 Task: Add an event with the title Third Webinar: Content Marketing Strategies, date '2024/03/14', time 7:00 AM to 9:00 AMand add a description: Teams will need to manage their time effectively to complete the scavenger hunt within the given timeframe. This encourages prioritization, decision-making, and efficient allocation of resources to maximize their chances of success., put the event into Red category, logged in from the account softage.8@softage.netand send the event invitation to softage.5@softage.net and softage.6@softage.net. Set a reminder for the event 195 day before
Action: Mouse moved to (152, 198)
Screenshot: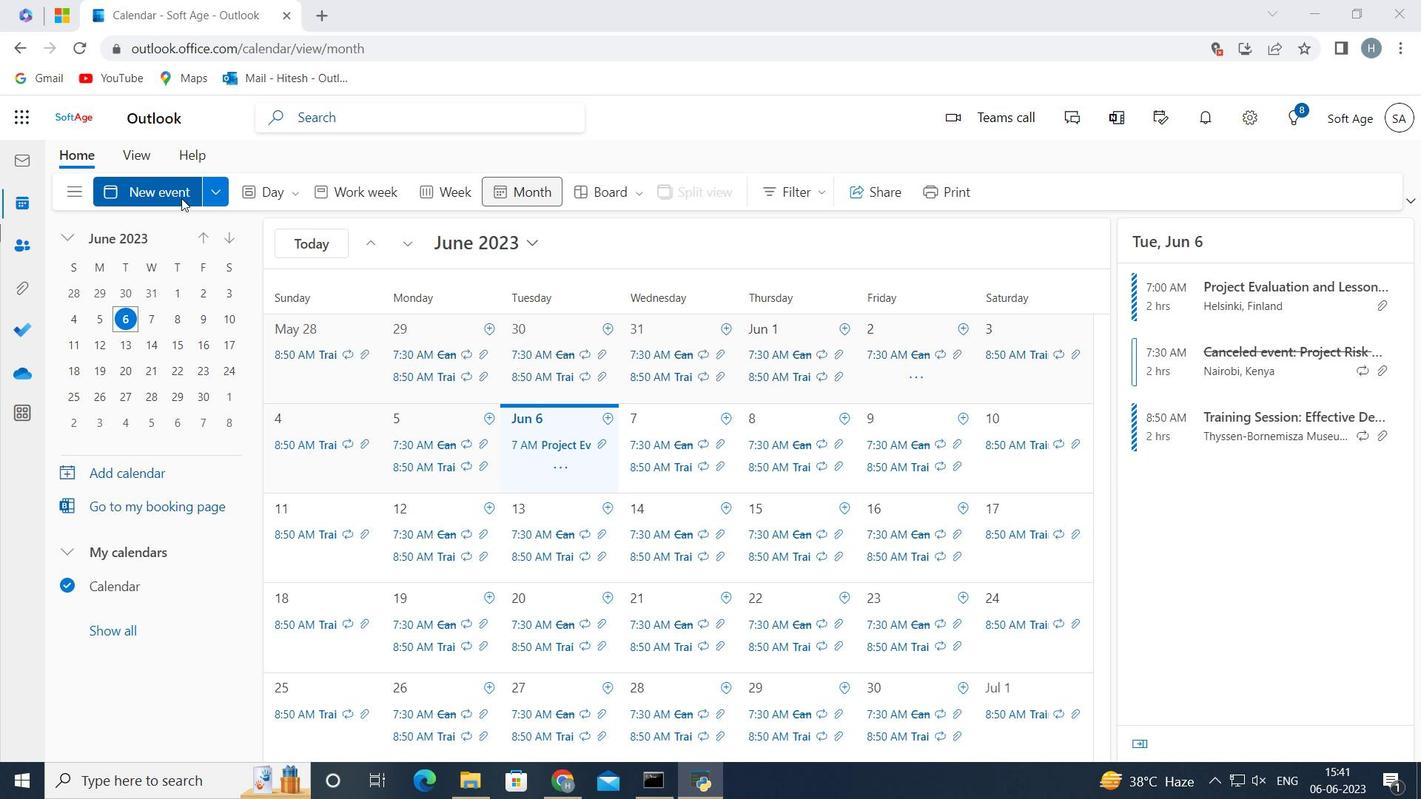 
Action: Mouse pressed left at (152, 198)
Screenshot: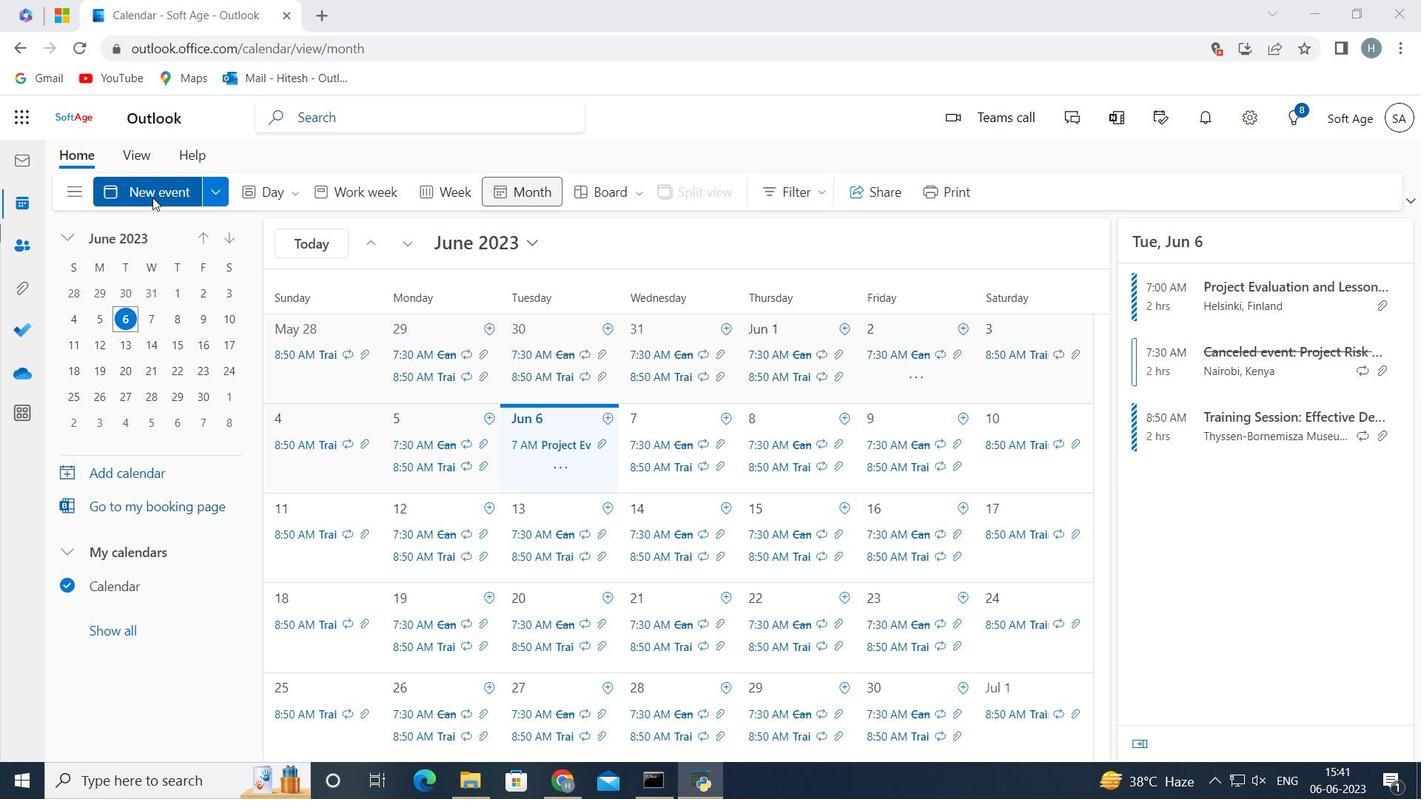 
Action: Mouse moved to (402, 309)
Screenshot: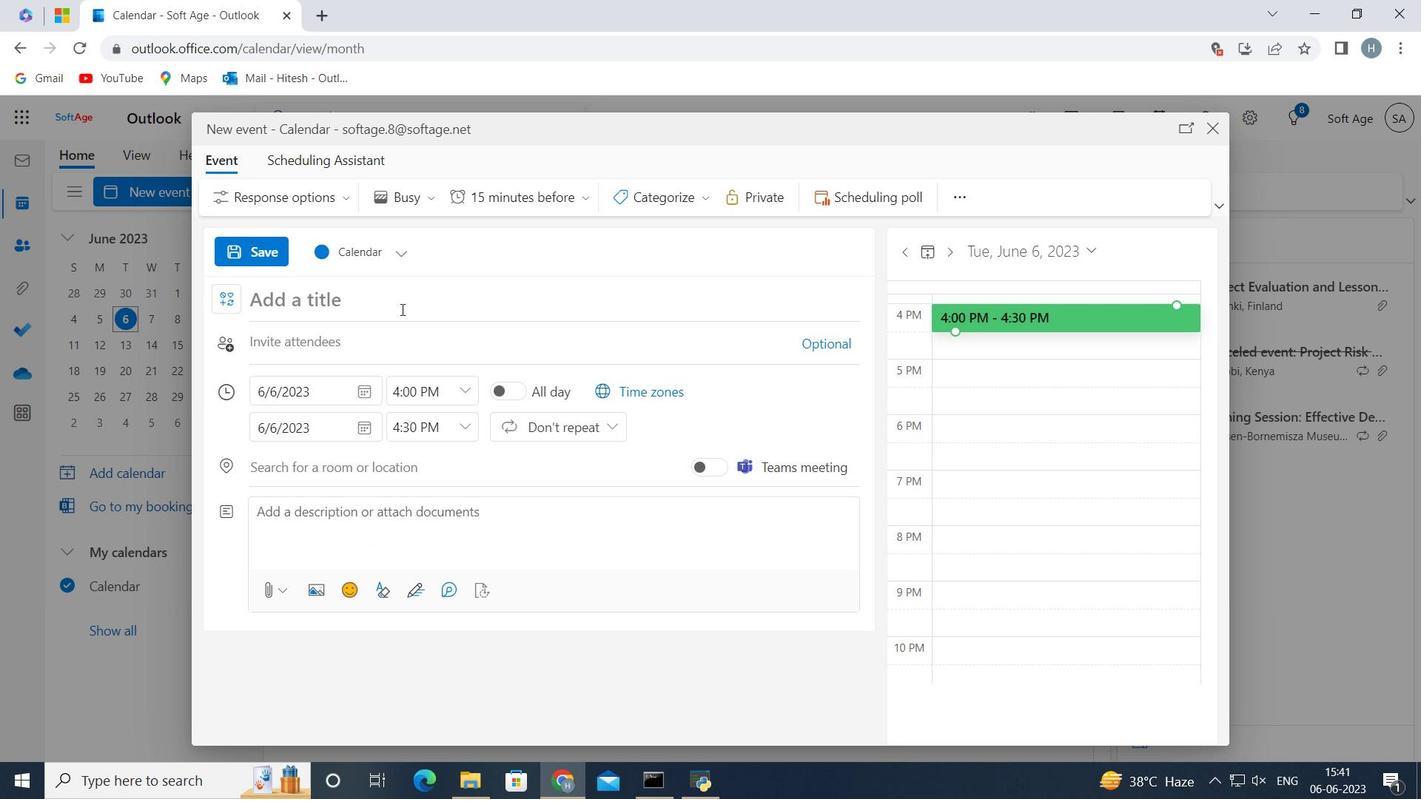 
Action: Mouse pressed left at (402, 309)
Screenshot: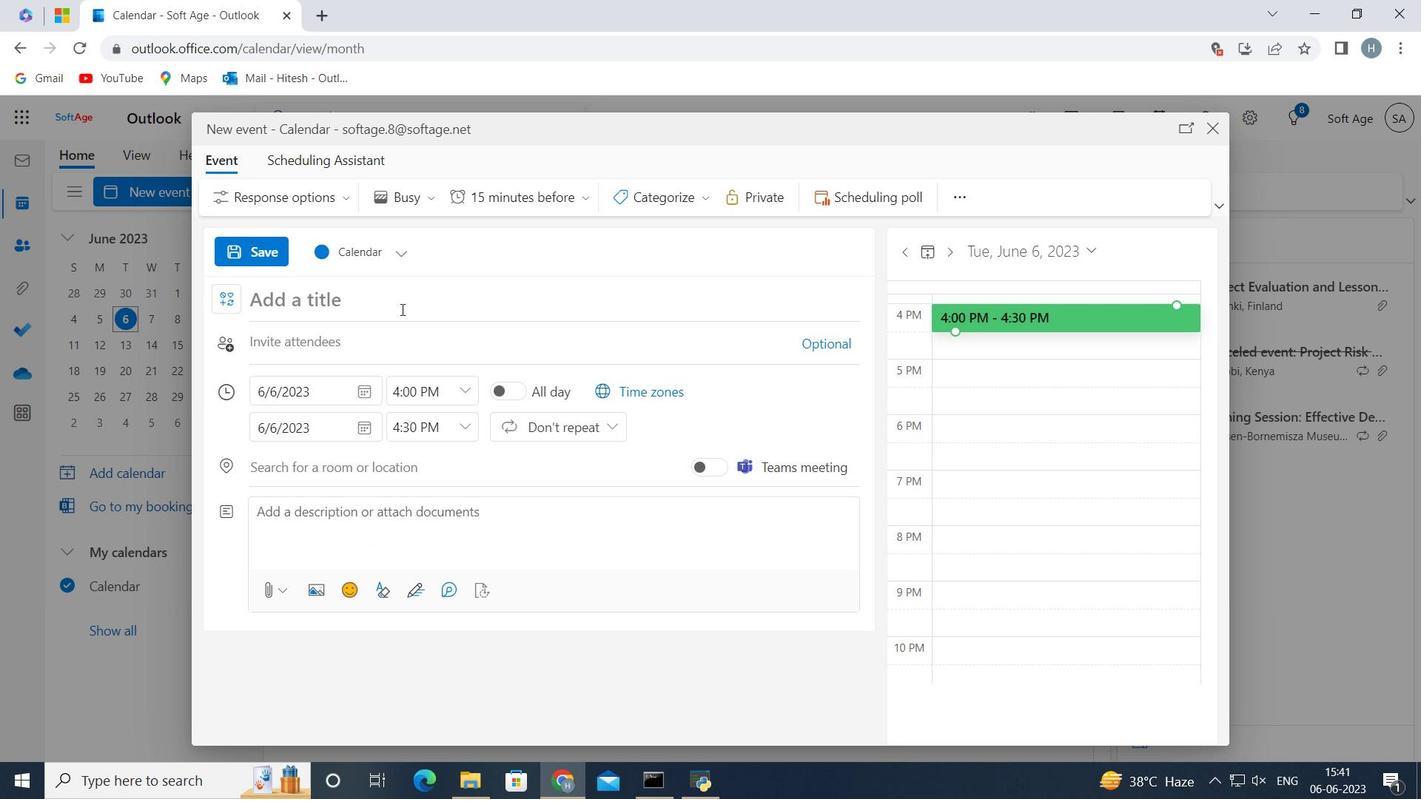 
Action: Mouse moved to (403, 308)
Screenshot: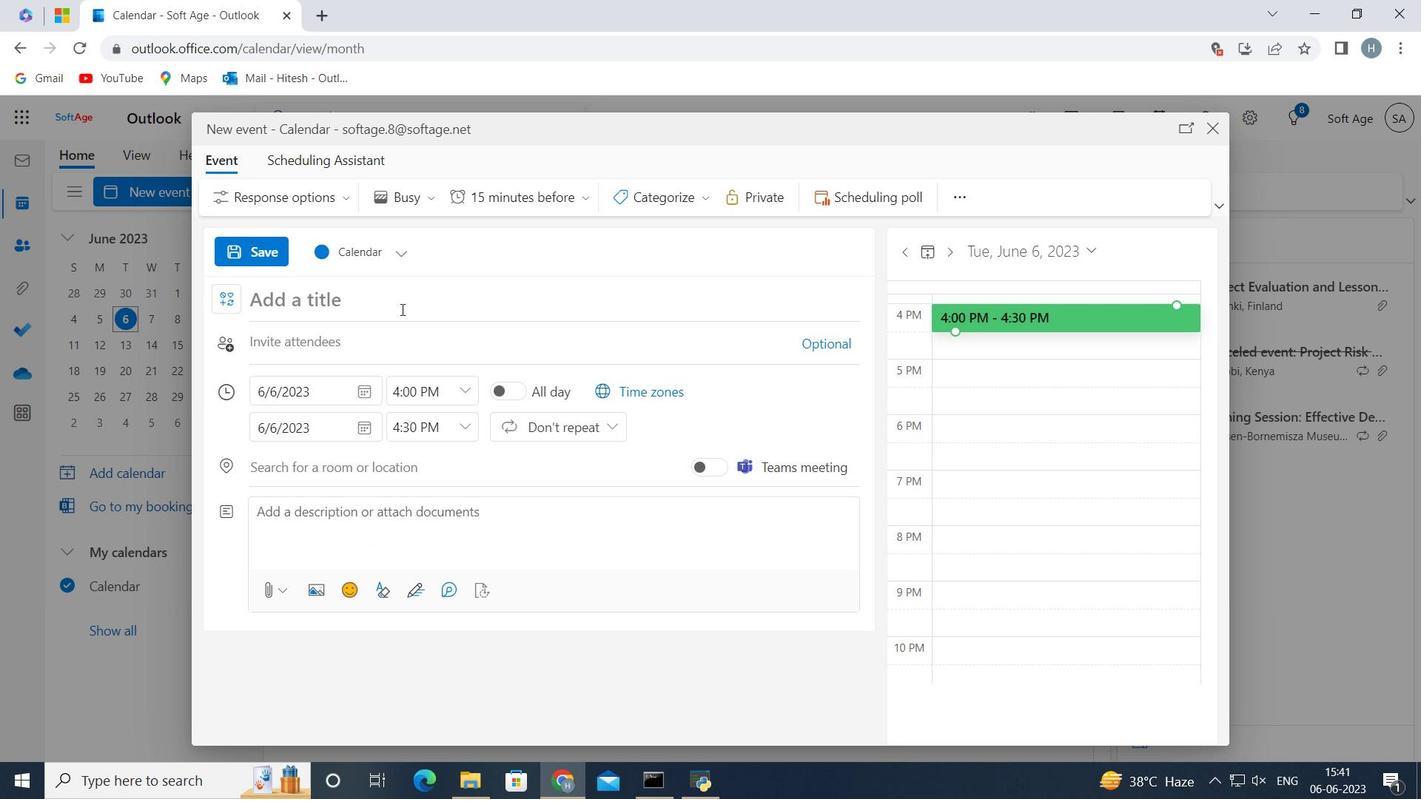 
Action: Key pressed <Key.shift>Third<Key.space><Key.shift>Webinar<Key.shift_r>:<Key.space><Key.shift>Content<Key.space><Key.shift>Marketing<Key.space><Key.shift>Strategies<Key.space>
Screenshot: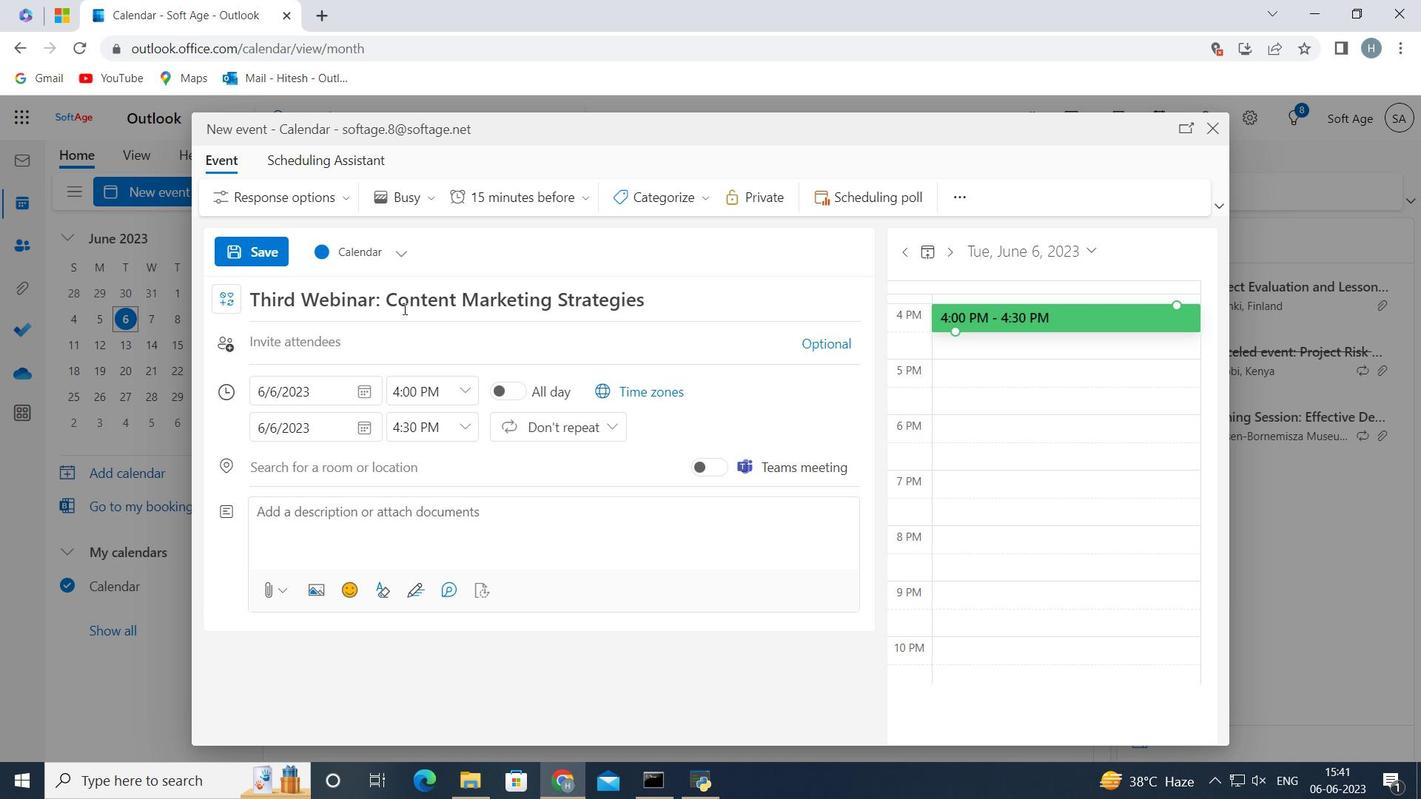 
Action: Mouse moved to (356, 392)
Screenshot: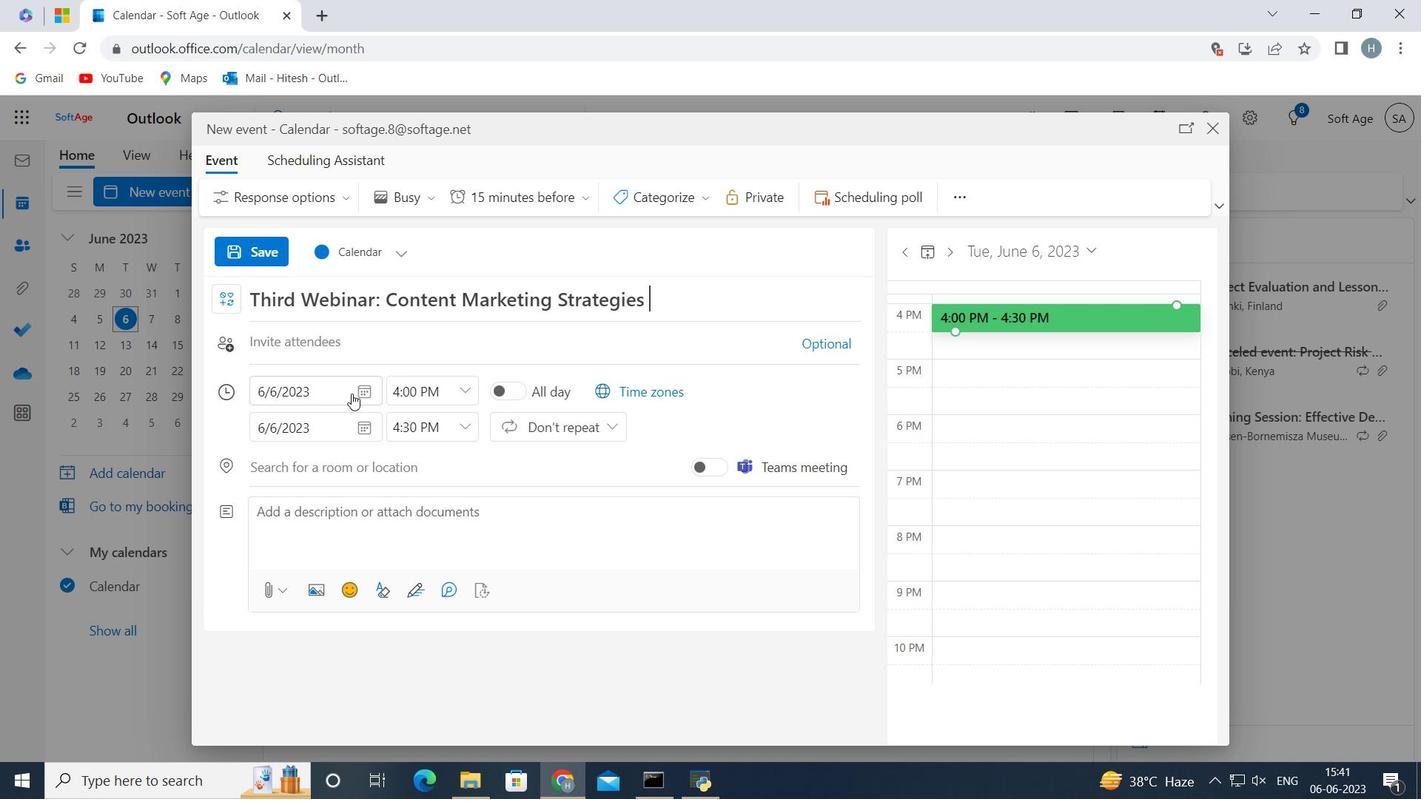 
Action: Mouse pressed left at (356, 392)
Screenshot: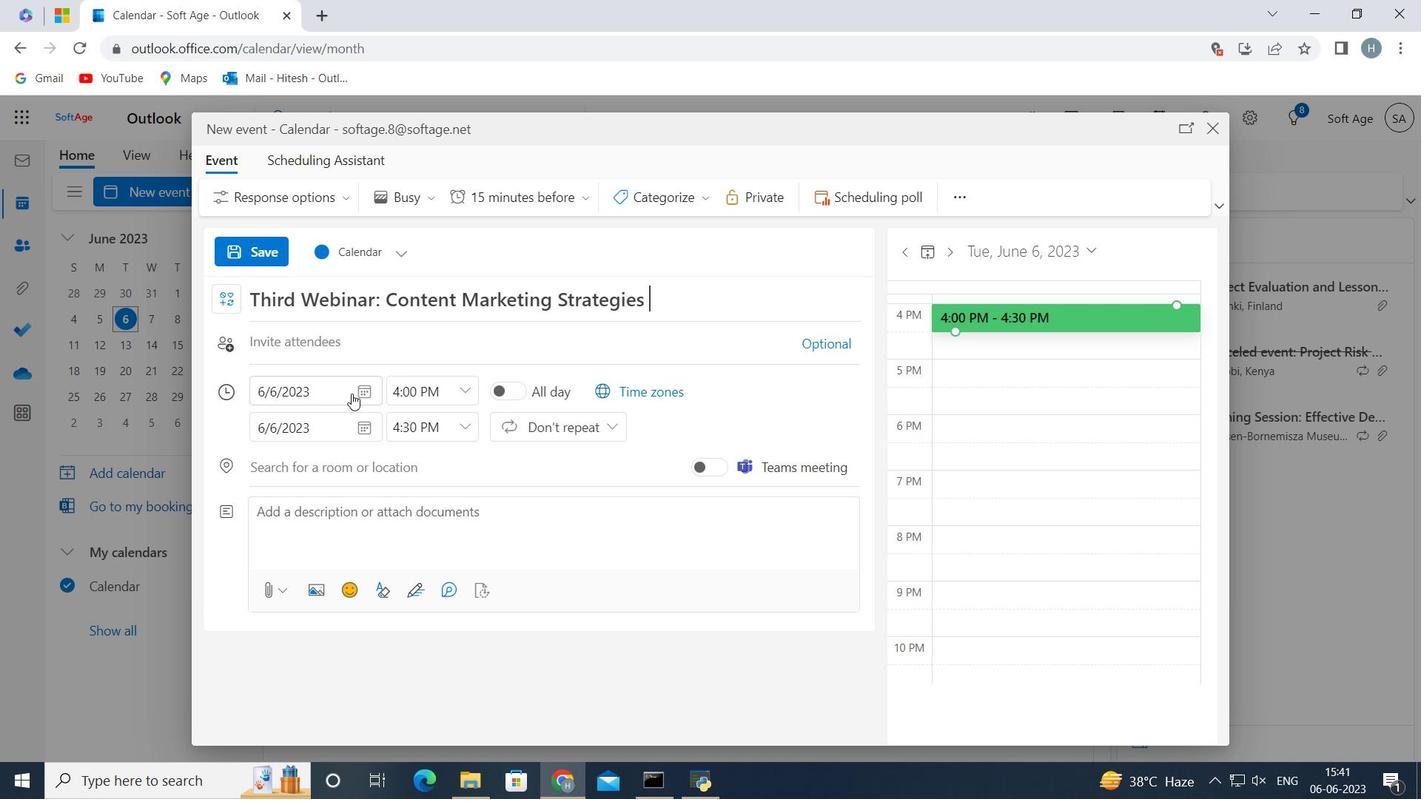 
Action: Mouse moved to (325, 423)
Screenshot: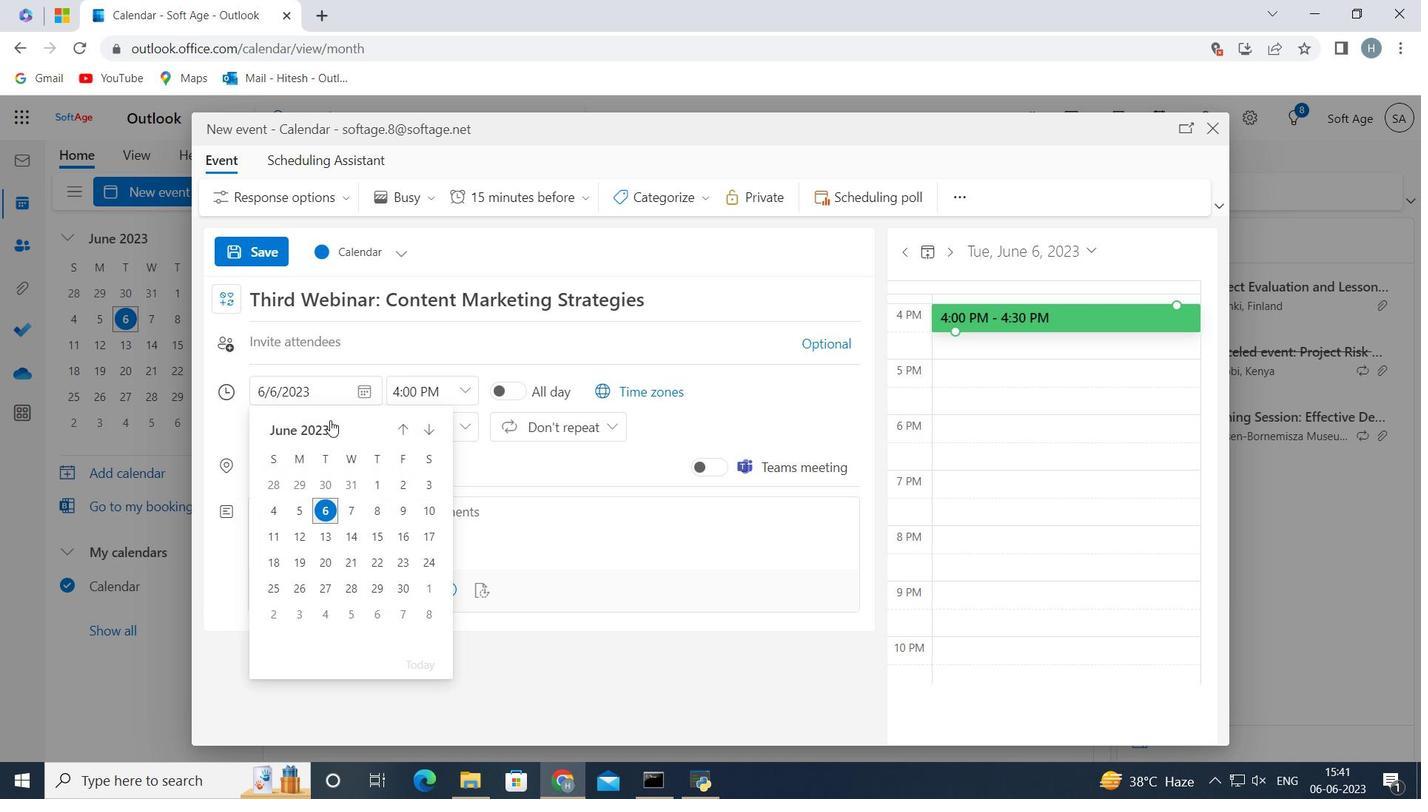 
Action: Mouse pressed left at (325, 423)
Screenshot: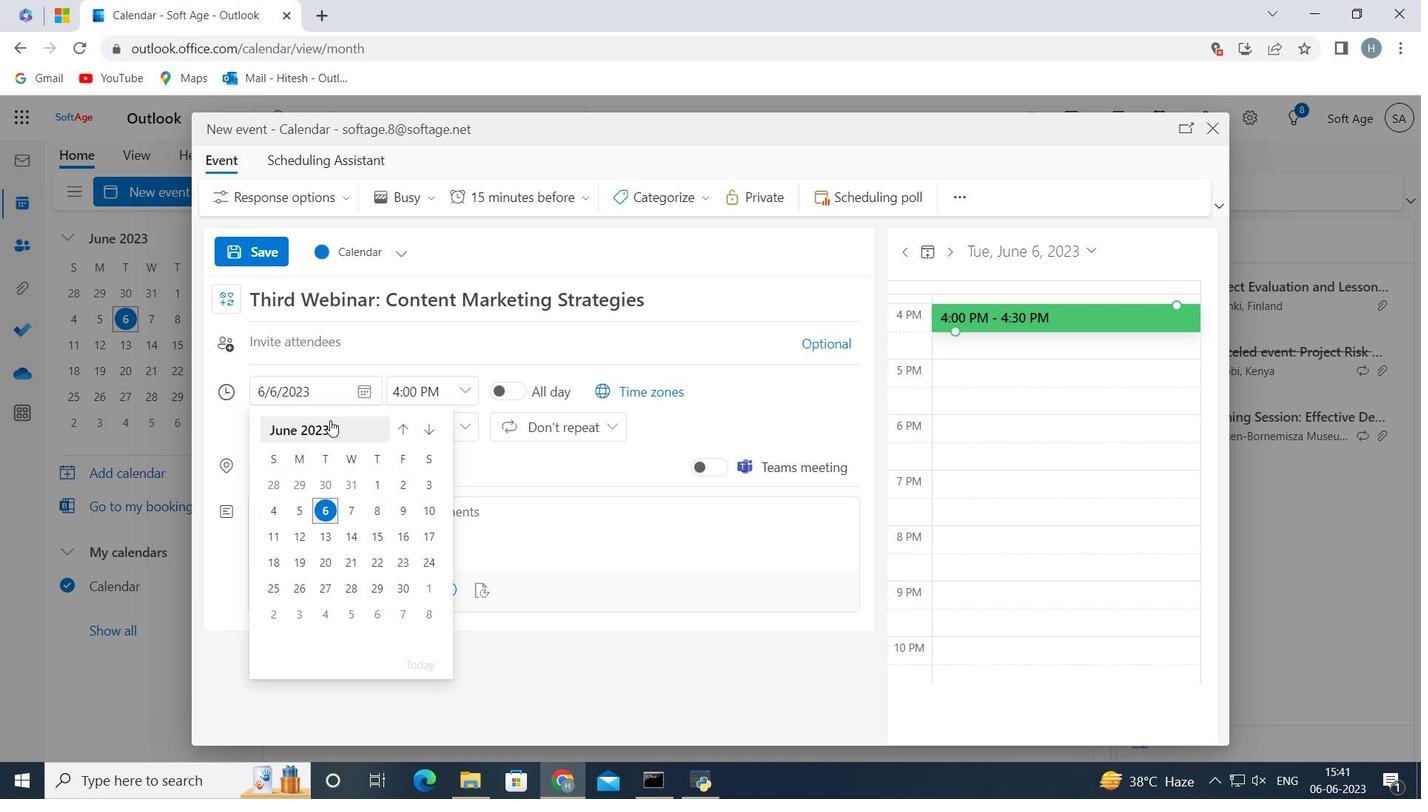 
Action: Mouse pressed left at (325, 423)
Screenshot: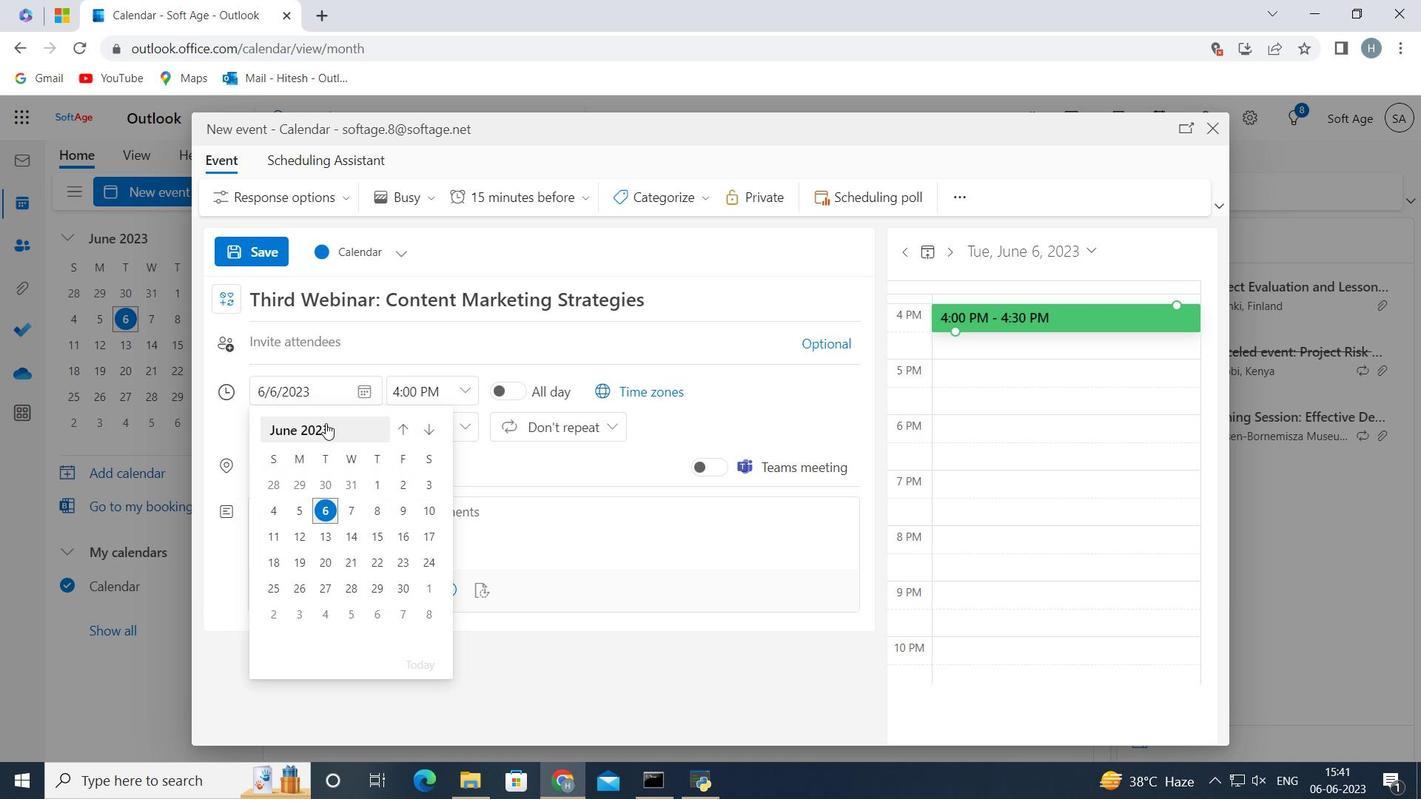 
Action: Mouse moved to (282, 506)
Screenshot: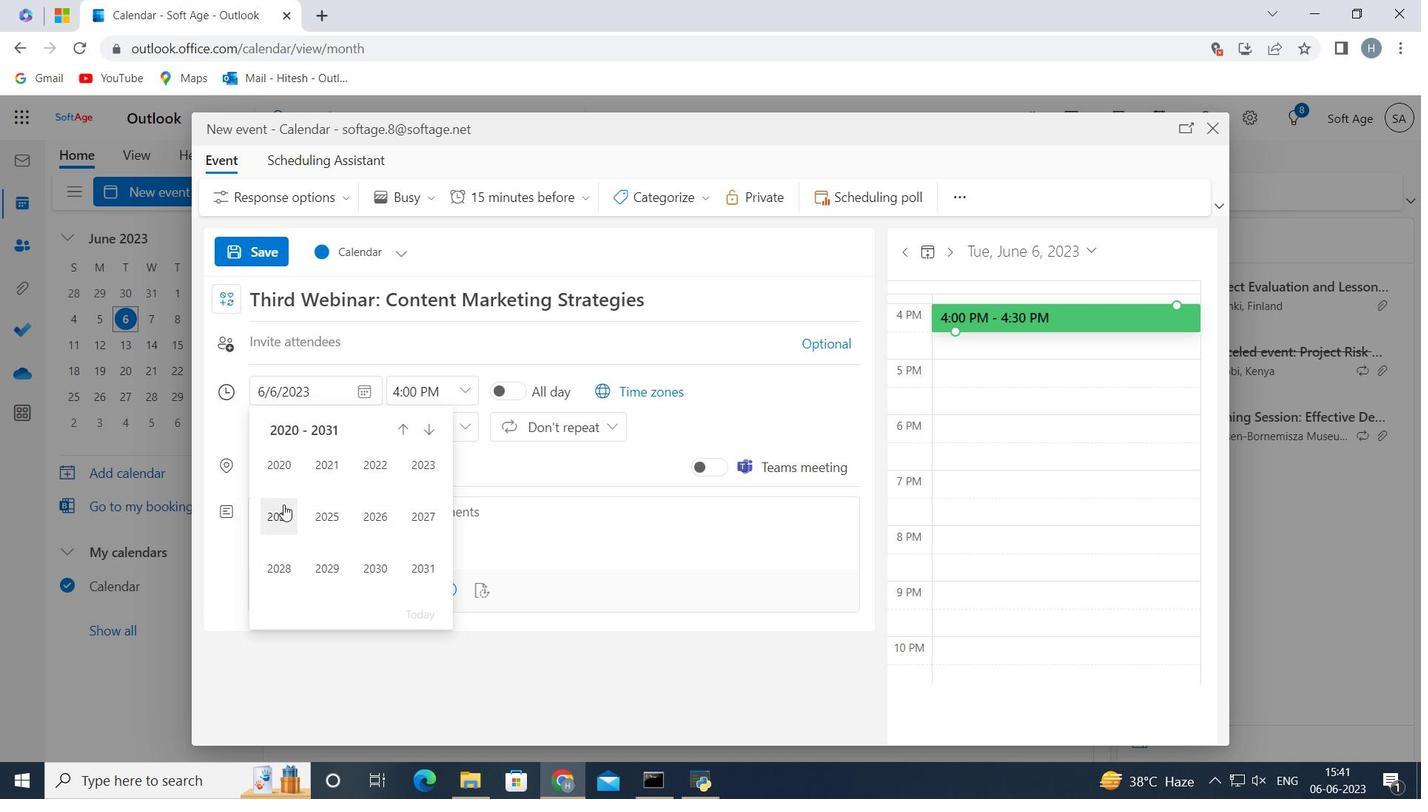 
Action: Mouse pressed left at (282, 506)
Screenshot: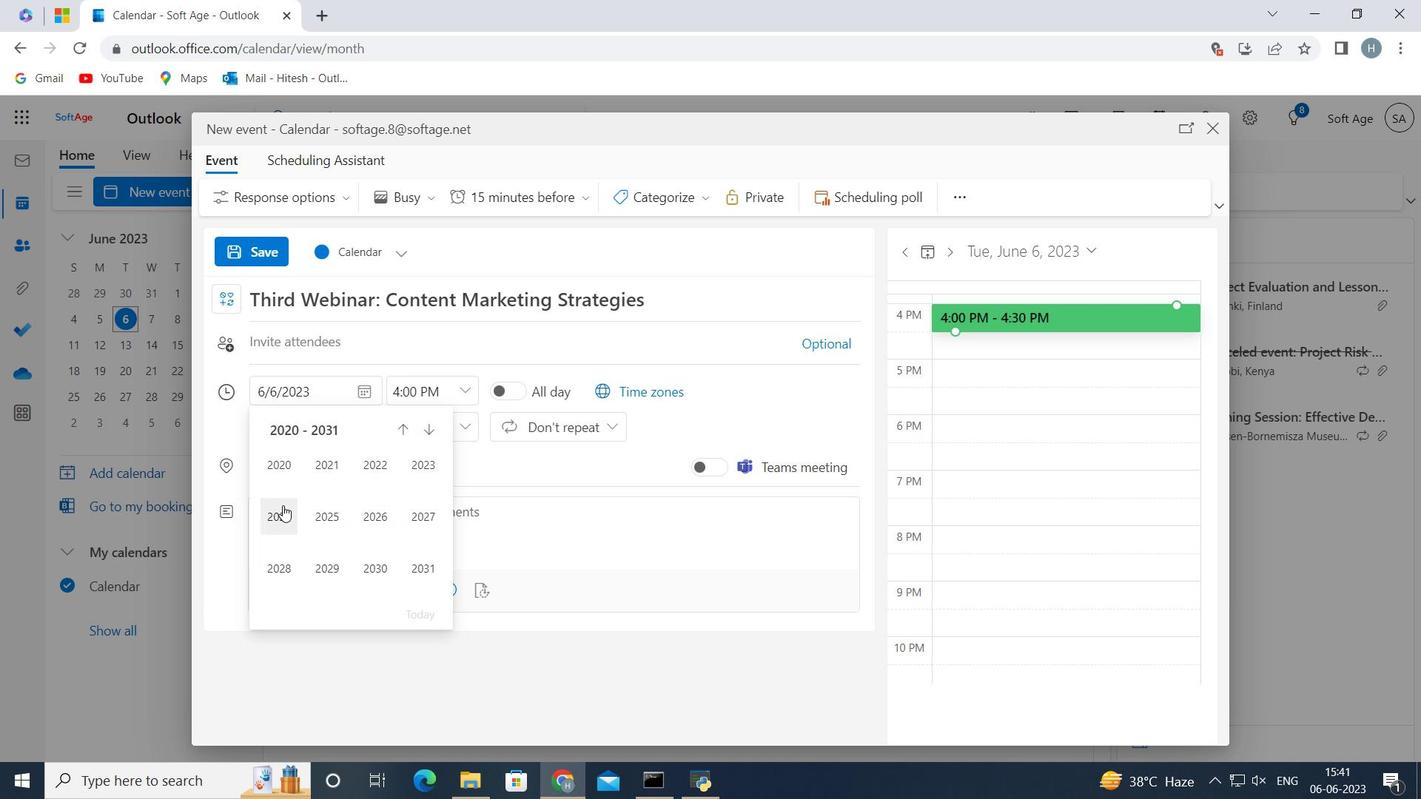 
Action: Mouse moved to (393, 454)
Screenshot: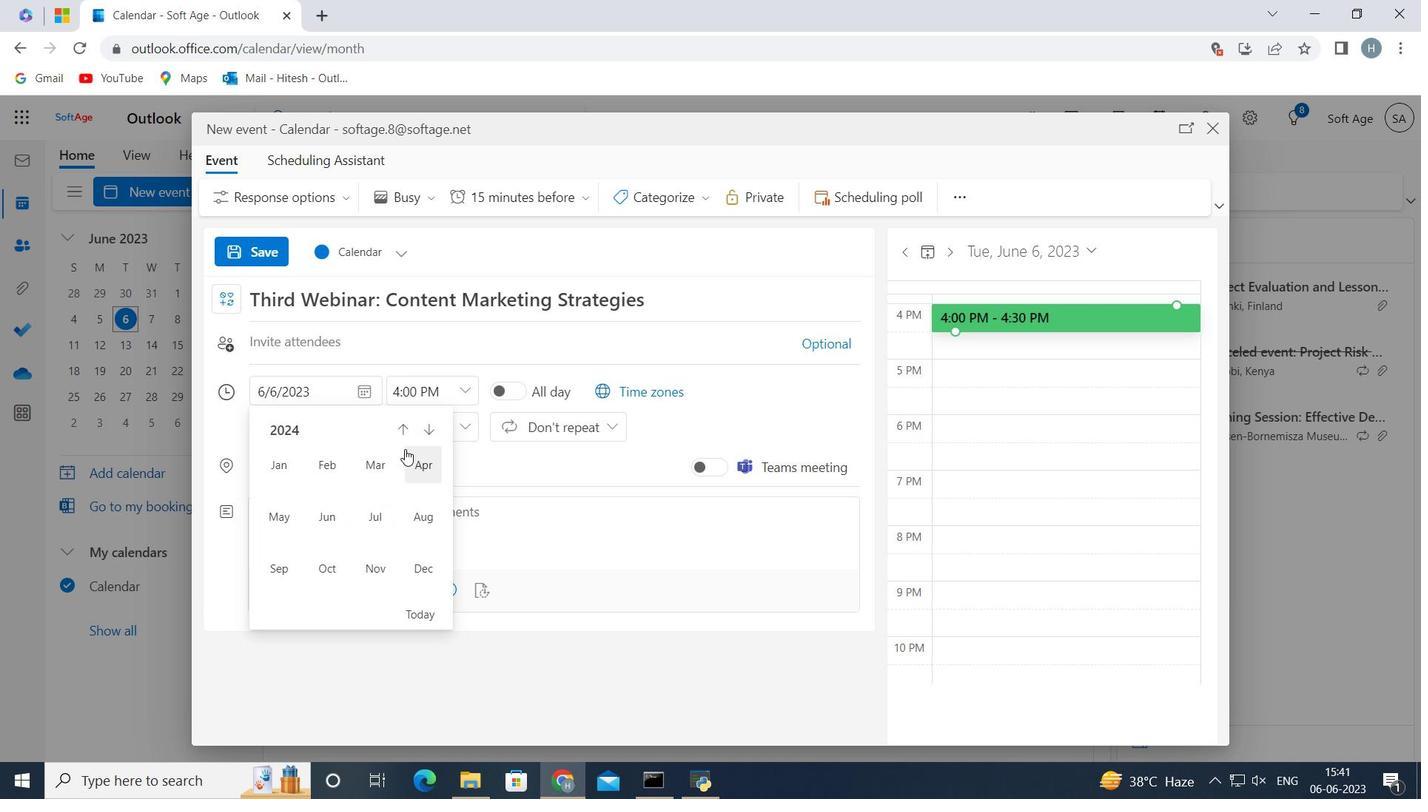 
Action: Mouse pressed left at (393, 454)
Screenshot: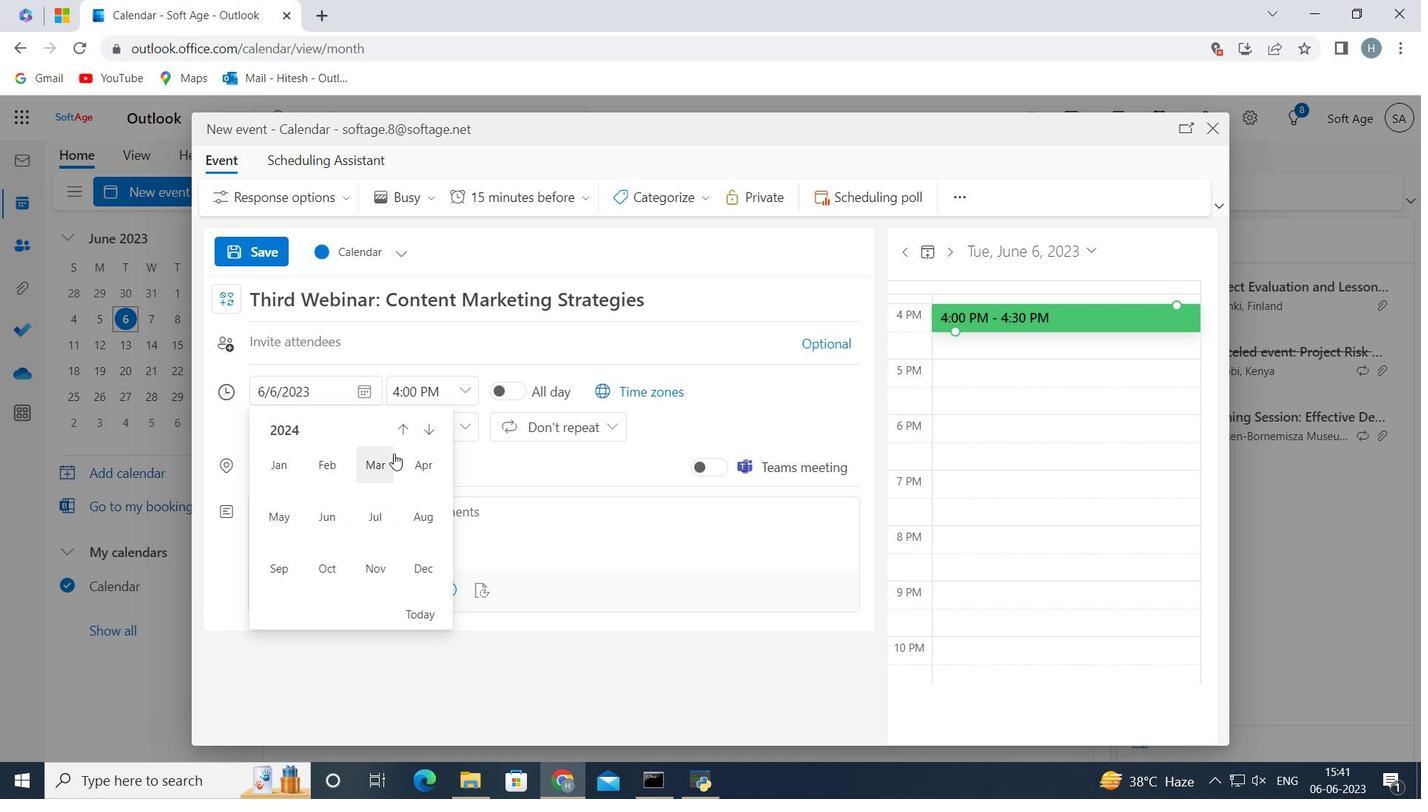 
Action: Mouse moved to (383, 532)
Screenshot: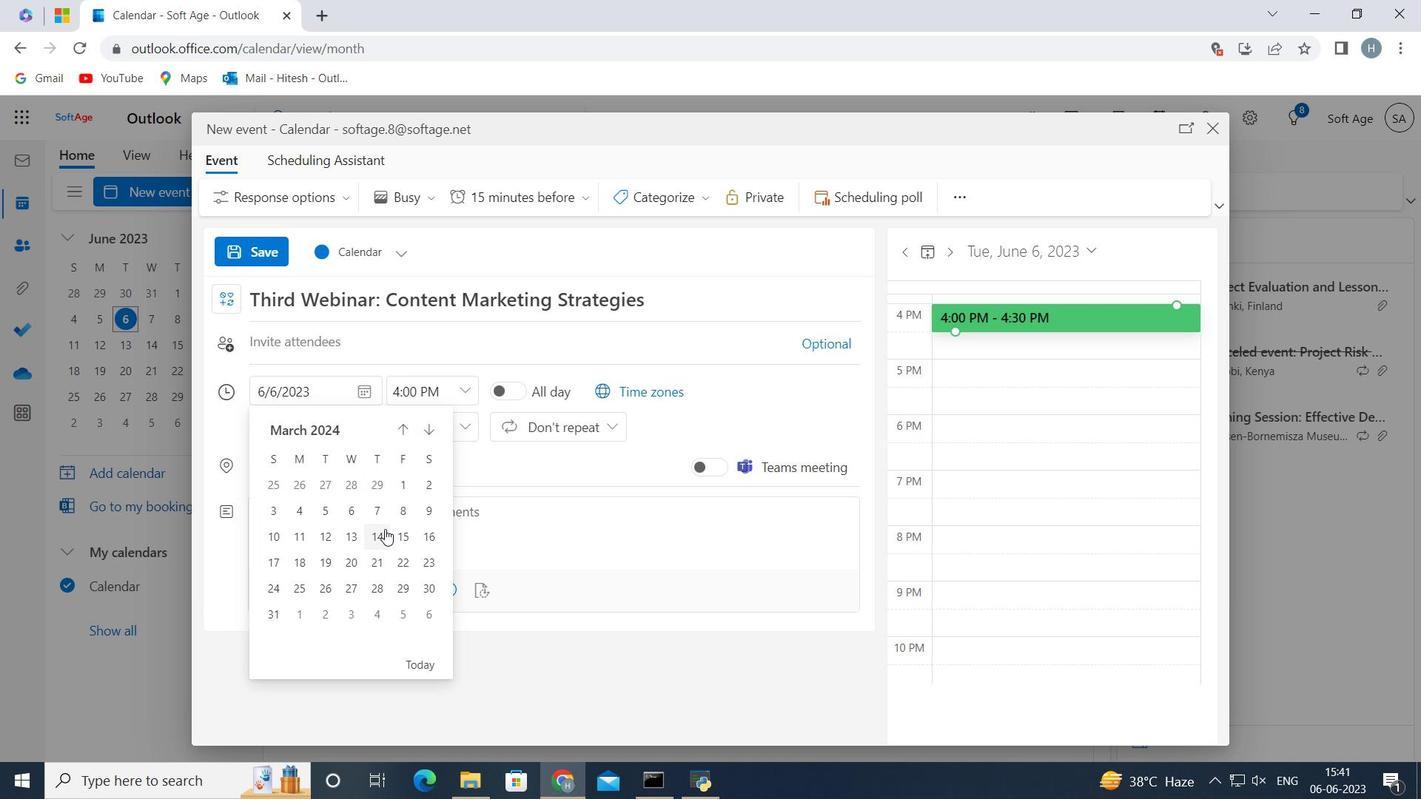 
Action: Mouse pressed left at (383, 532)
Screenshot: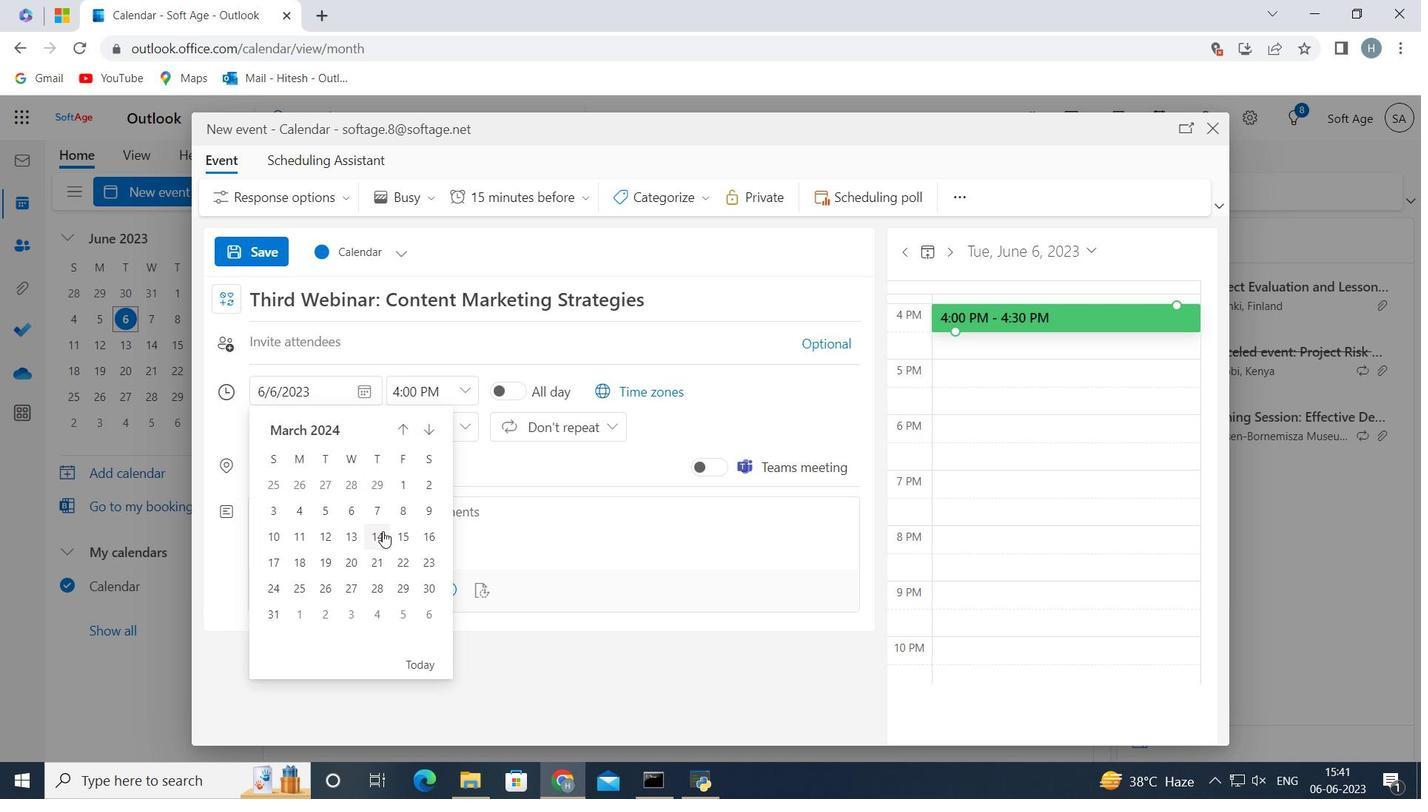 
Action: Mouse moved to (462, 392)
Screenshot: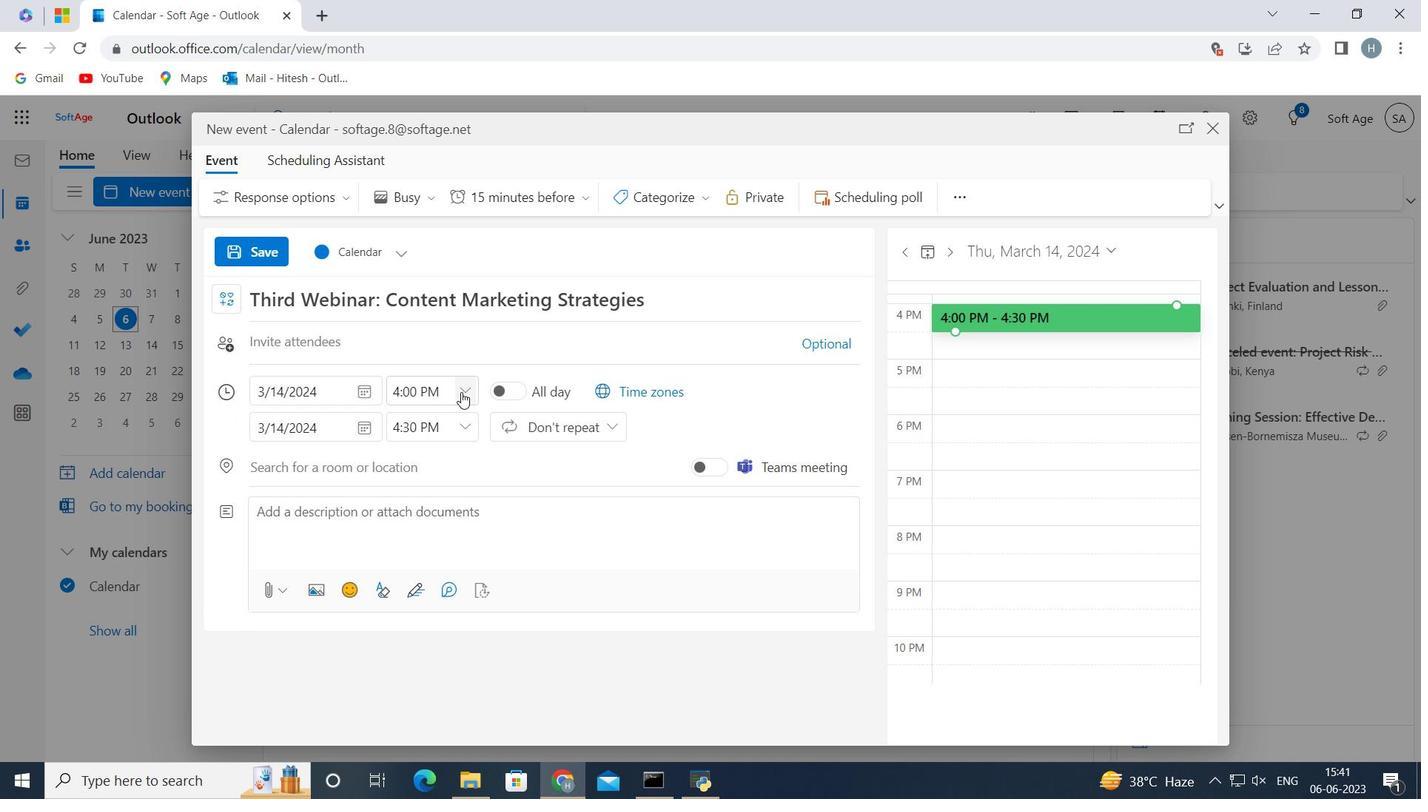 
Action: Mouse pressed left at (462, 392)
Screenshot: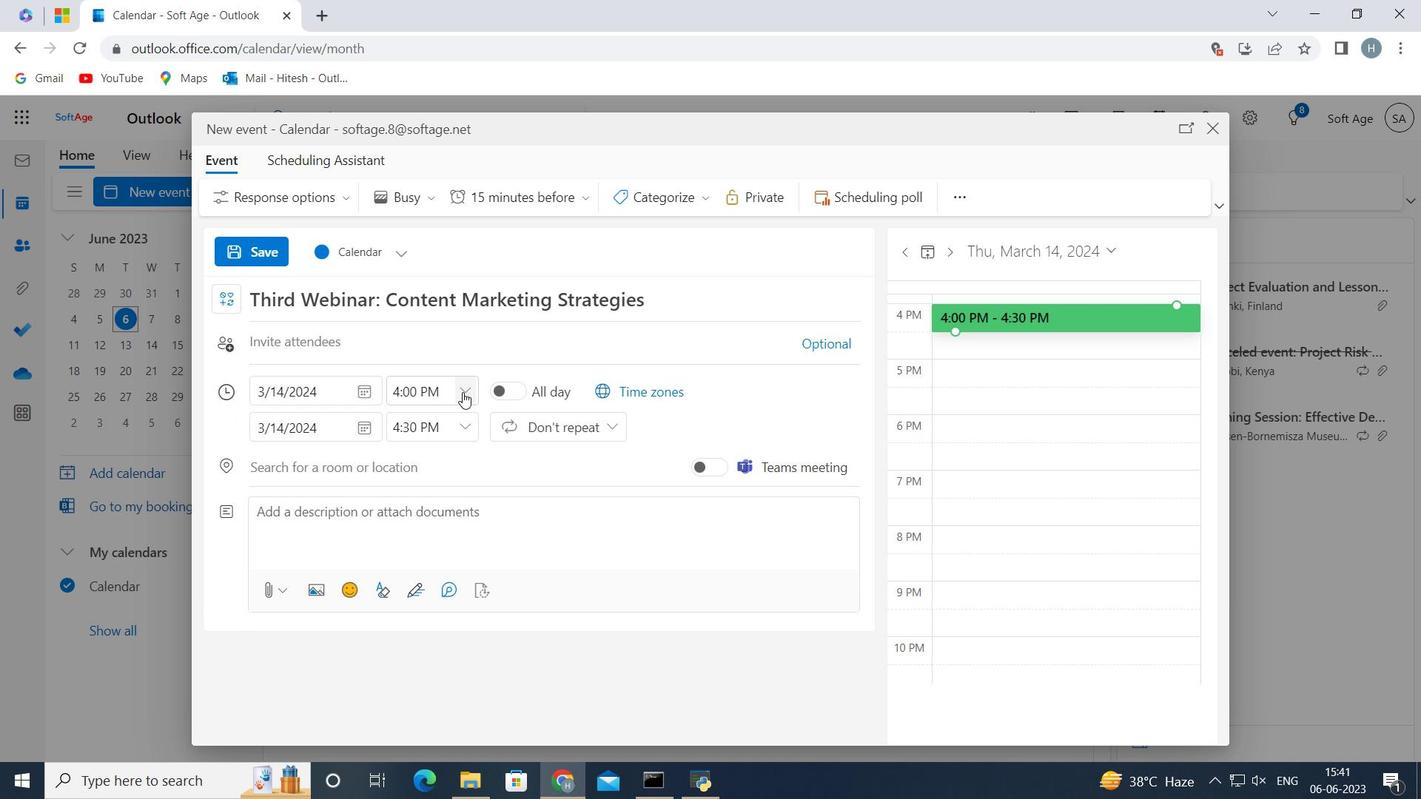 
Action: Mouse moved to (422, 482)
Screenshot: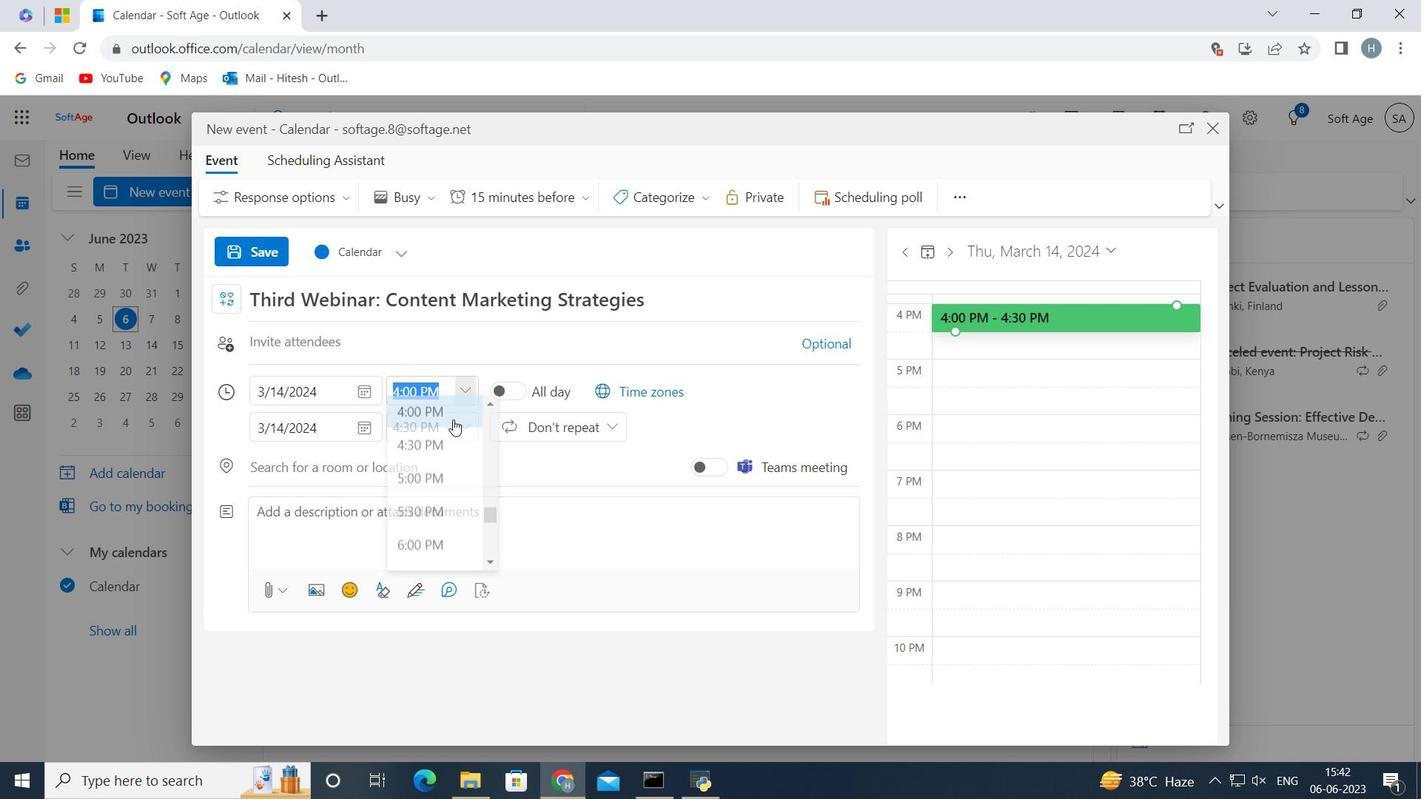 
Action: Mouse scrolled (422, 482) with delta (0, 0)
Screenshot: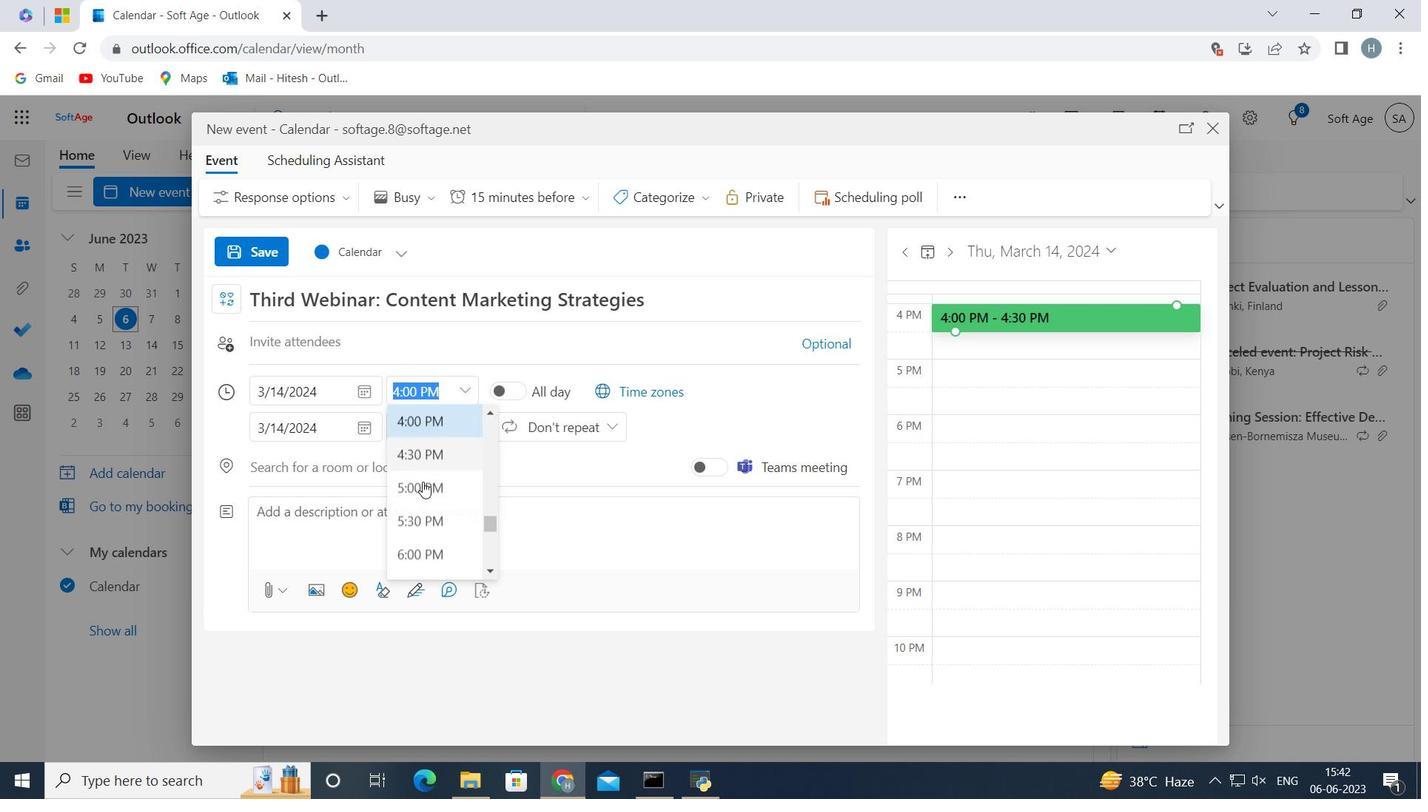 
Action: Mouse scrolled (422, 482) with delta (0, 0)
Screenshot: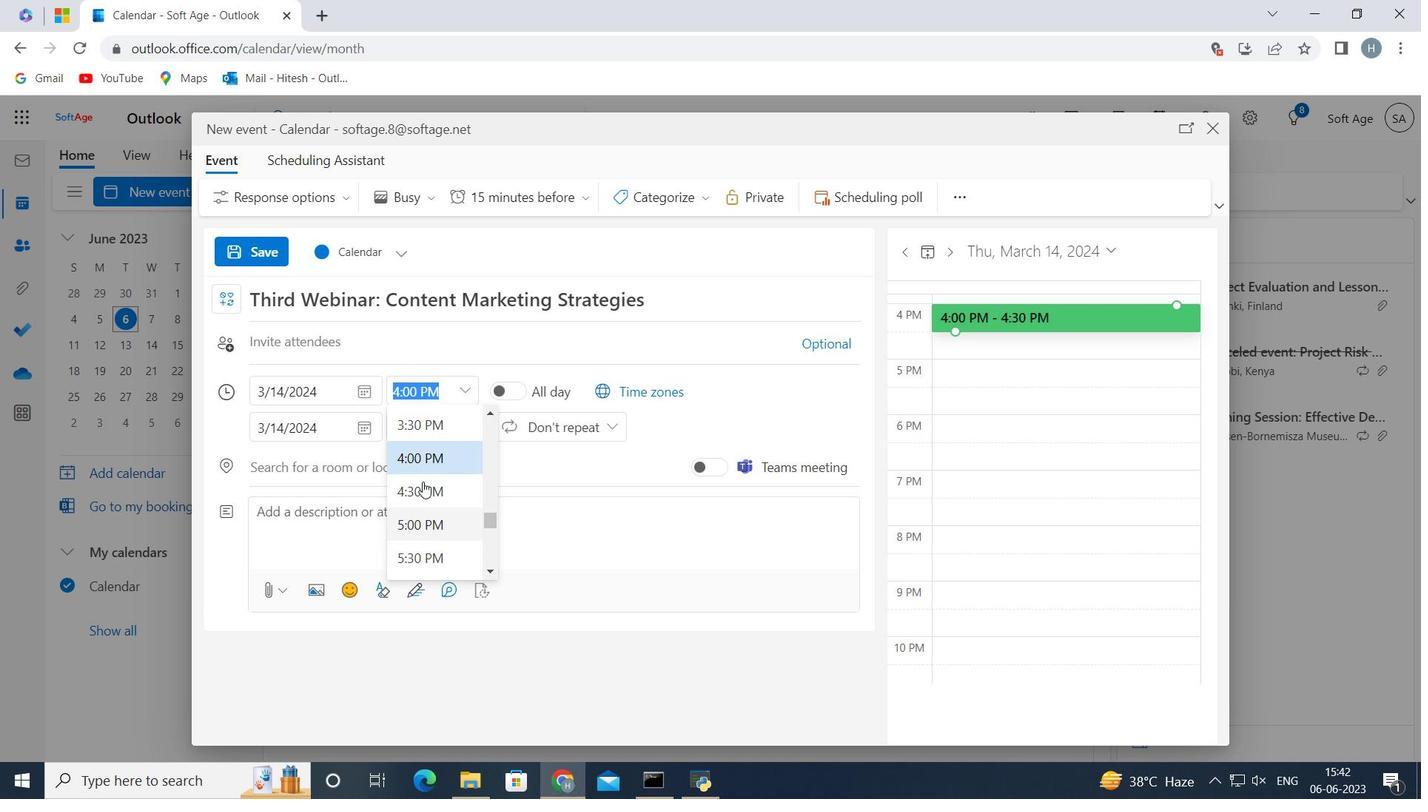 
Action: Mouse moved to (422, 482)
Screenshot: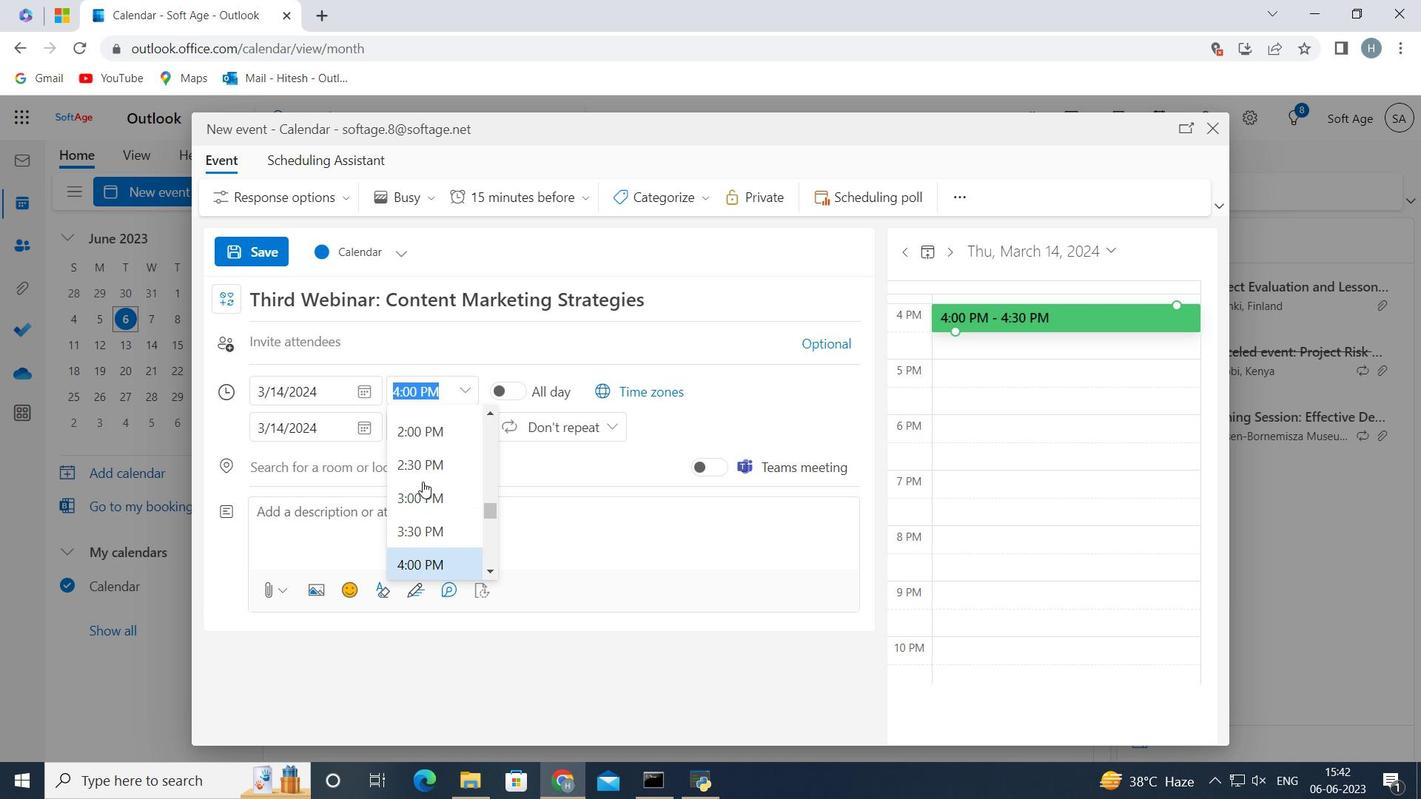 
Action: Mouse scrolled (422, 482) with delta (0, 0)
Screenshot: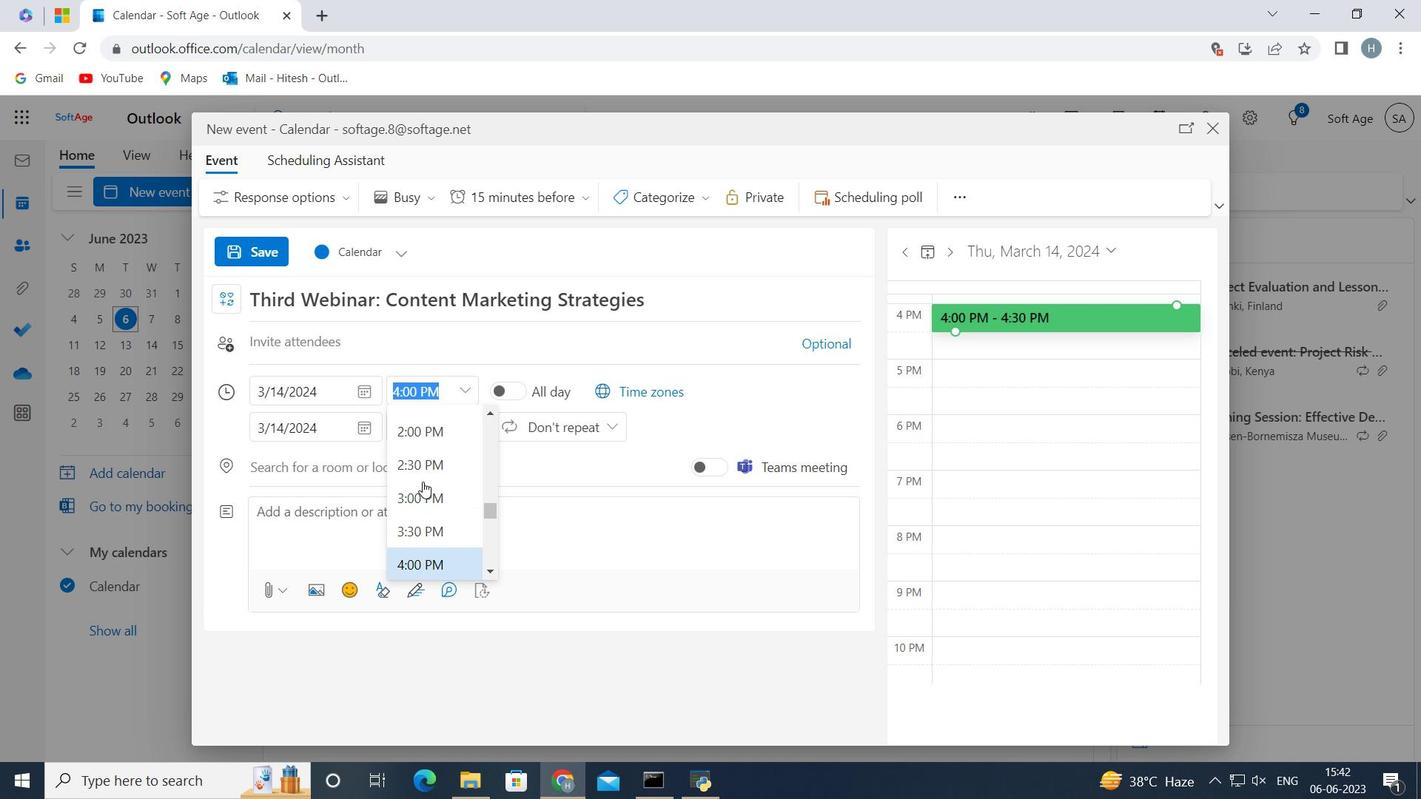 
Action: Mouse moved to (422, 482)
Screenshot: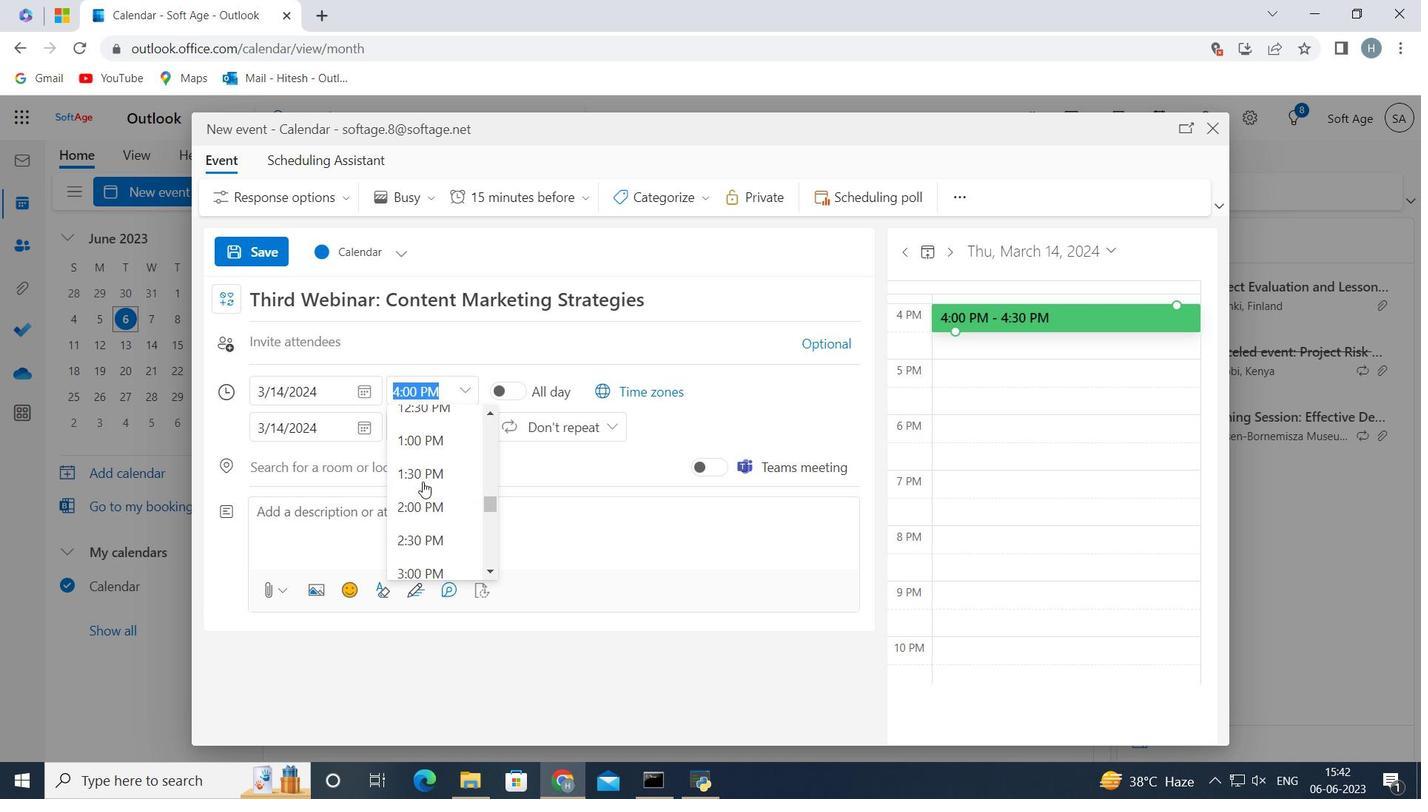 
Action: Mouse scrolled (422, 482) with delta (0, 0)
Screenshot: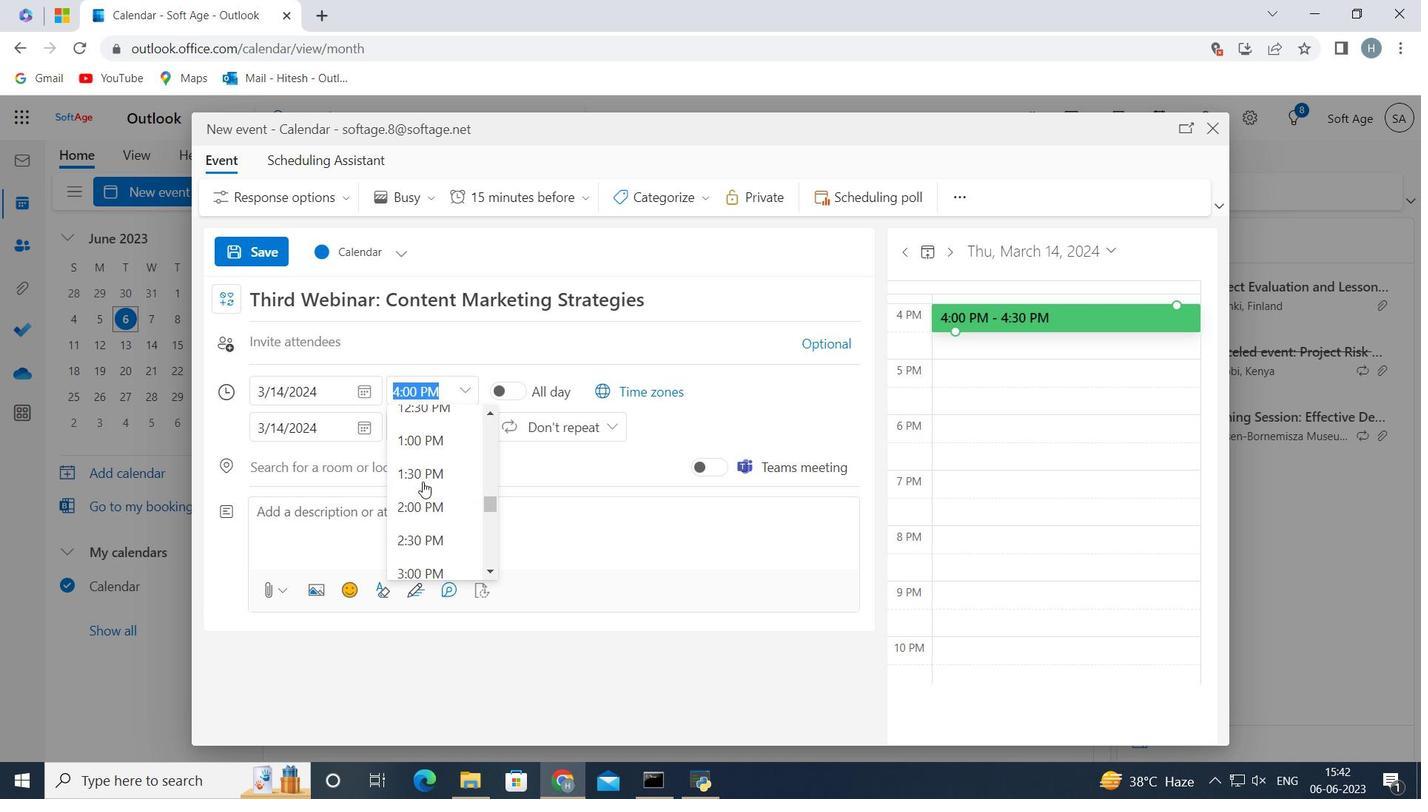 
Action: Mouse scrolled (422, 482) with delta (0, 0)
Screenshot: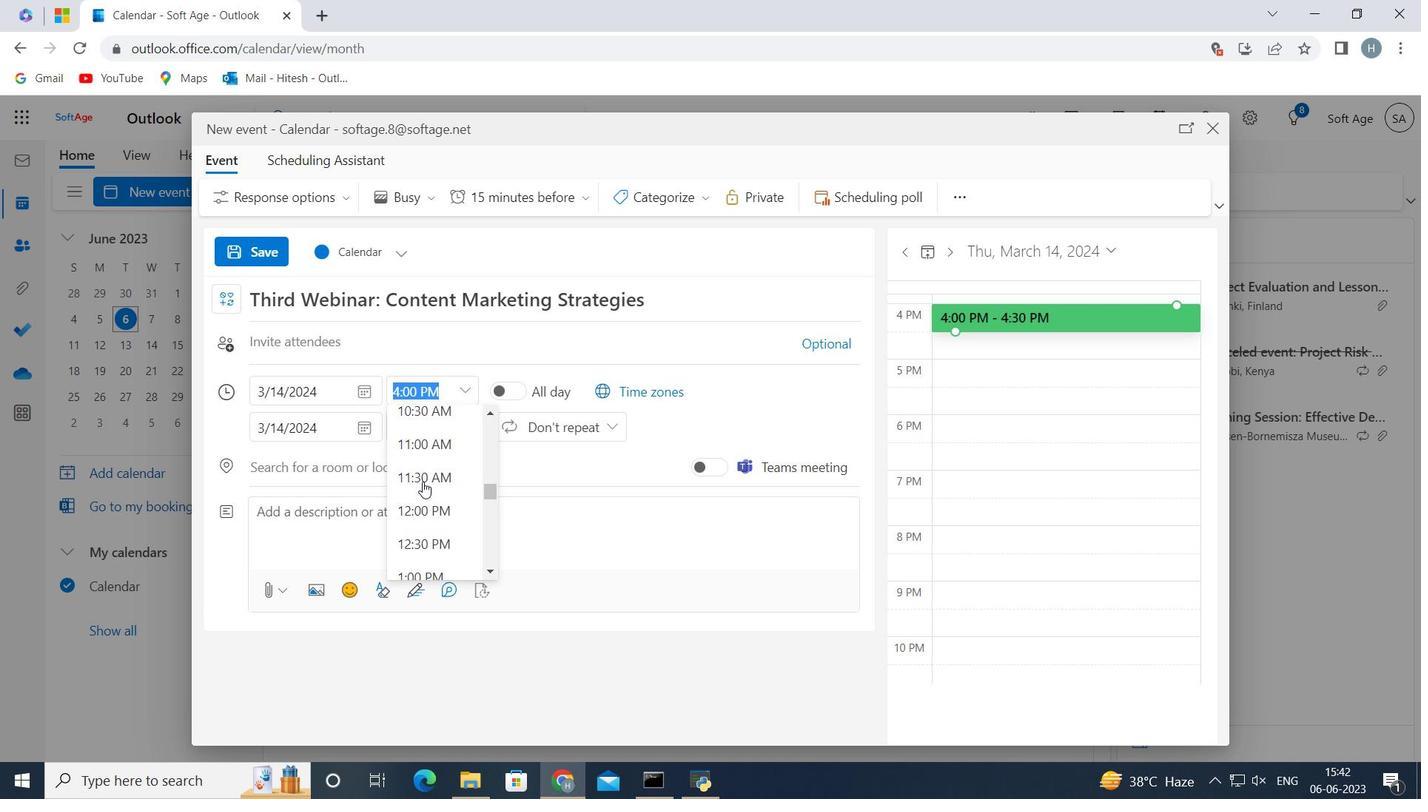 
Action: Mouse moved to (424, 482)
Screenshot: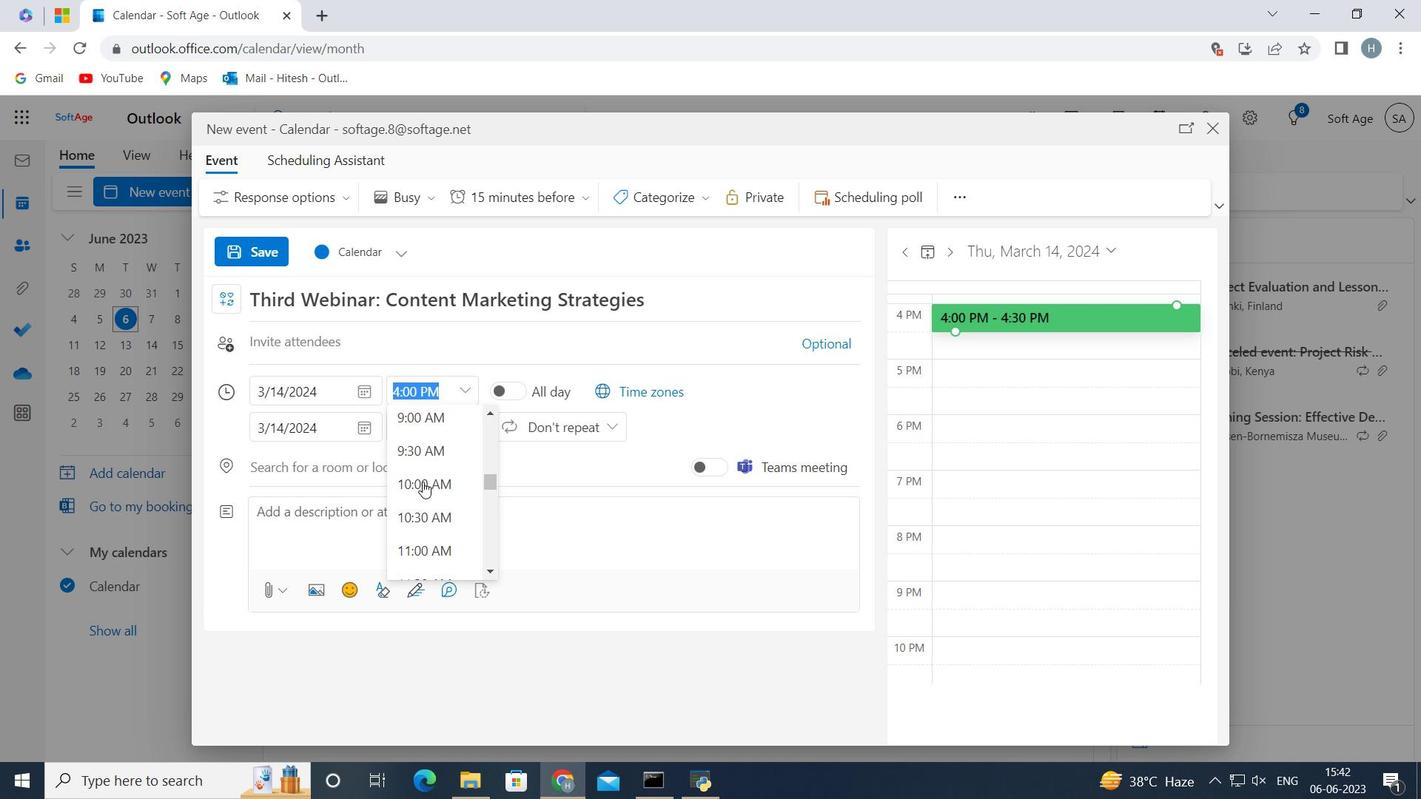 
Action: Mouse scrolled (424, 482) with delta (0, 0)
Screenshot: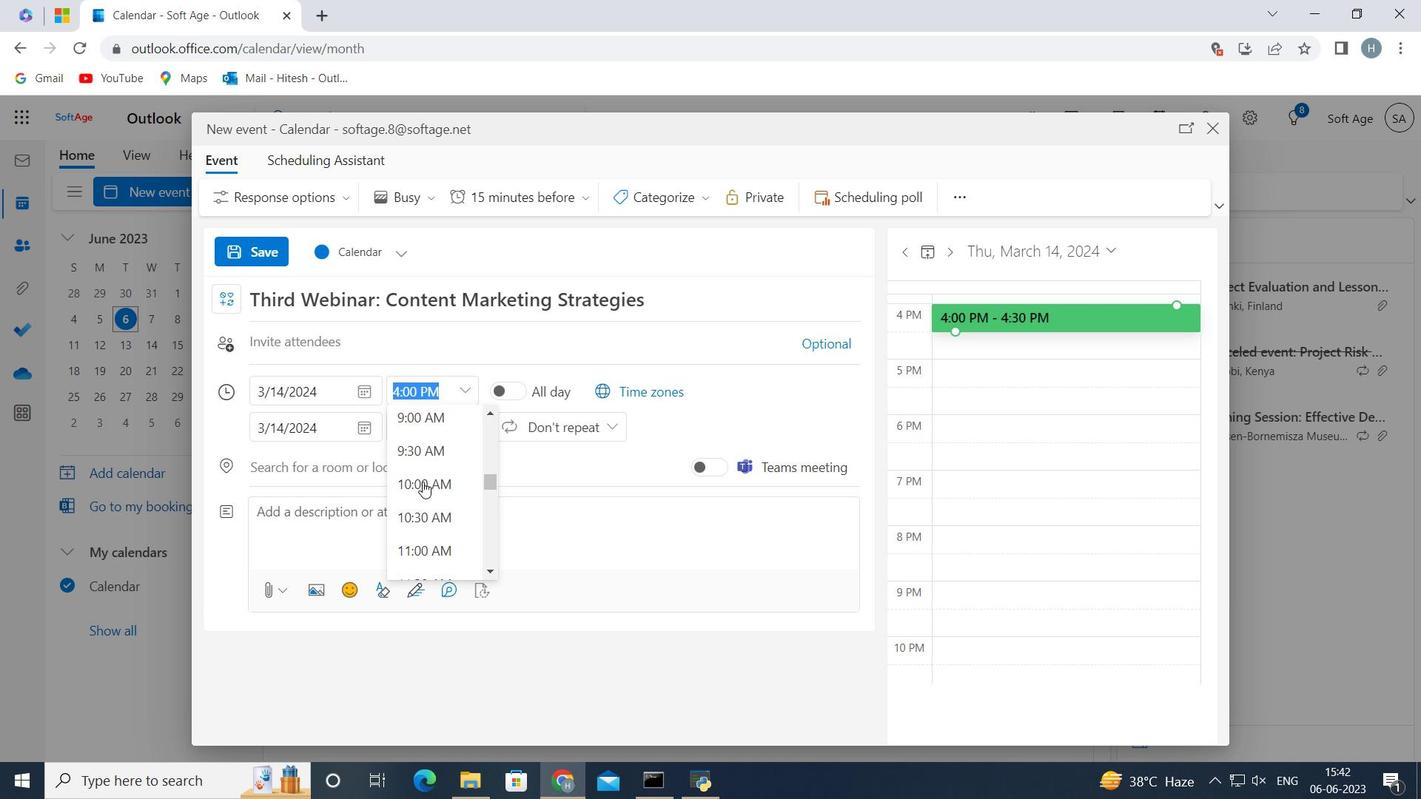 
Action: Mouse scrolled (424, 482) with delta (0, 0)
Screenshot: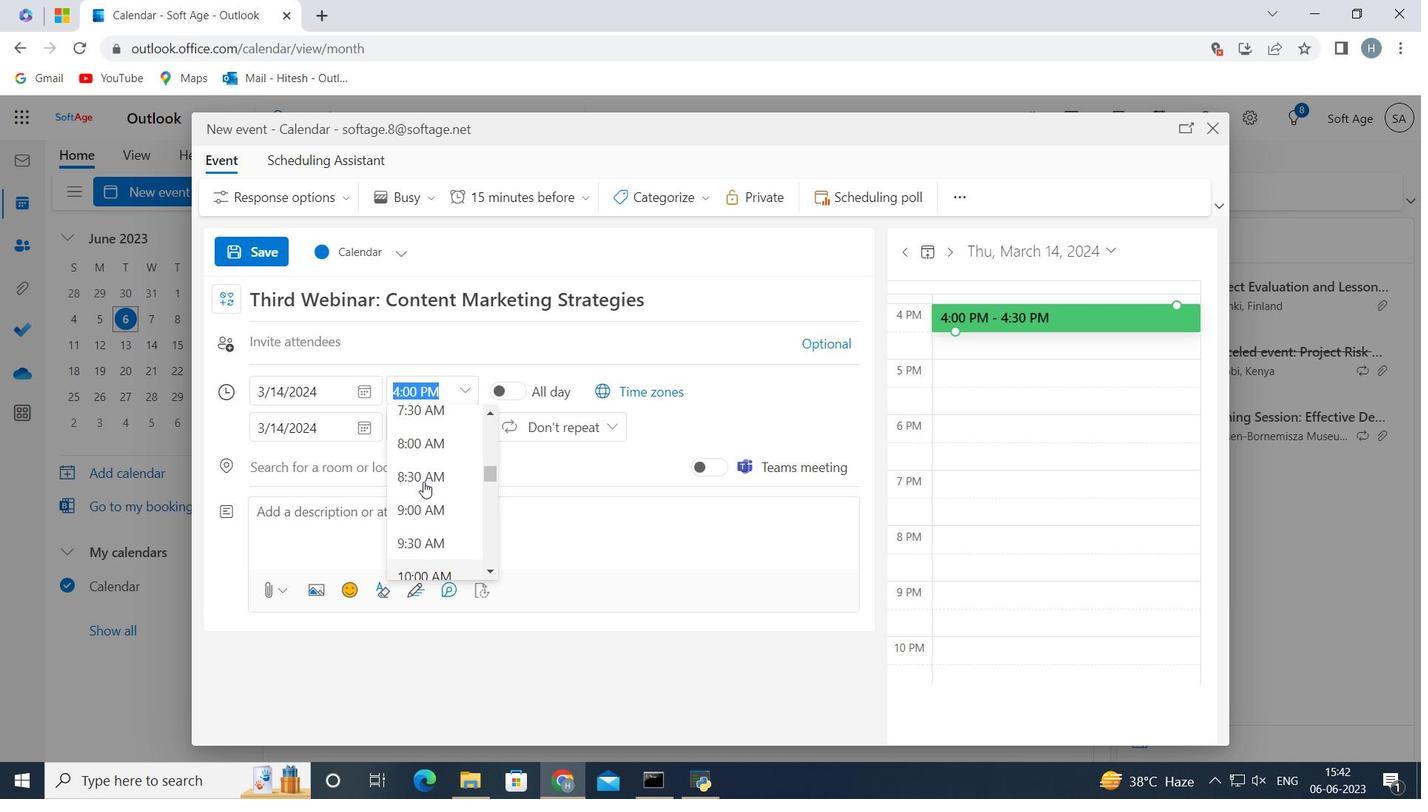 
Action: Mouse moved to (428, 469)
Screenshot: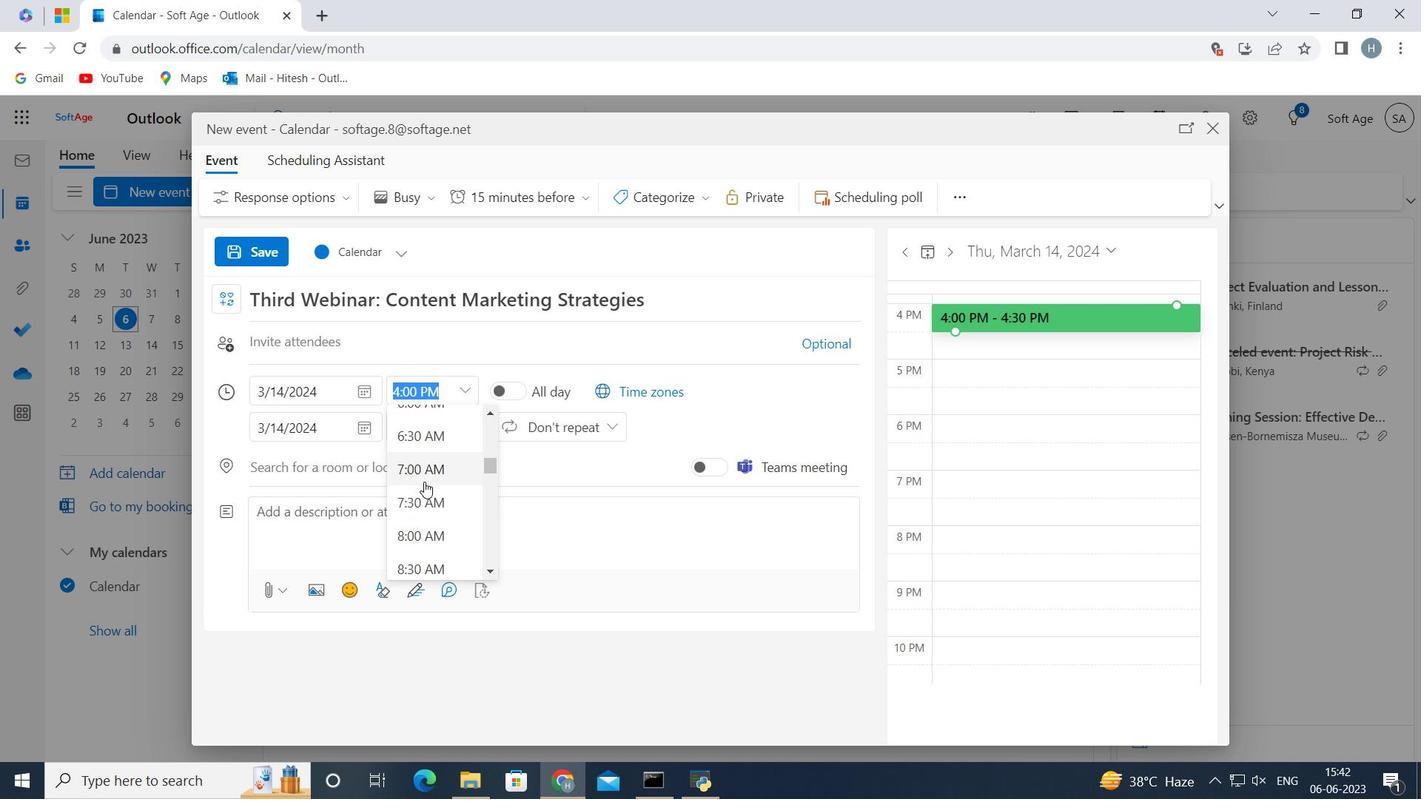 
Action: Mouse pressed left at (428, 469)
Screenshot: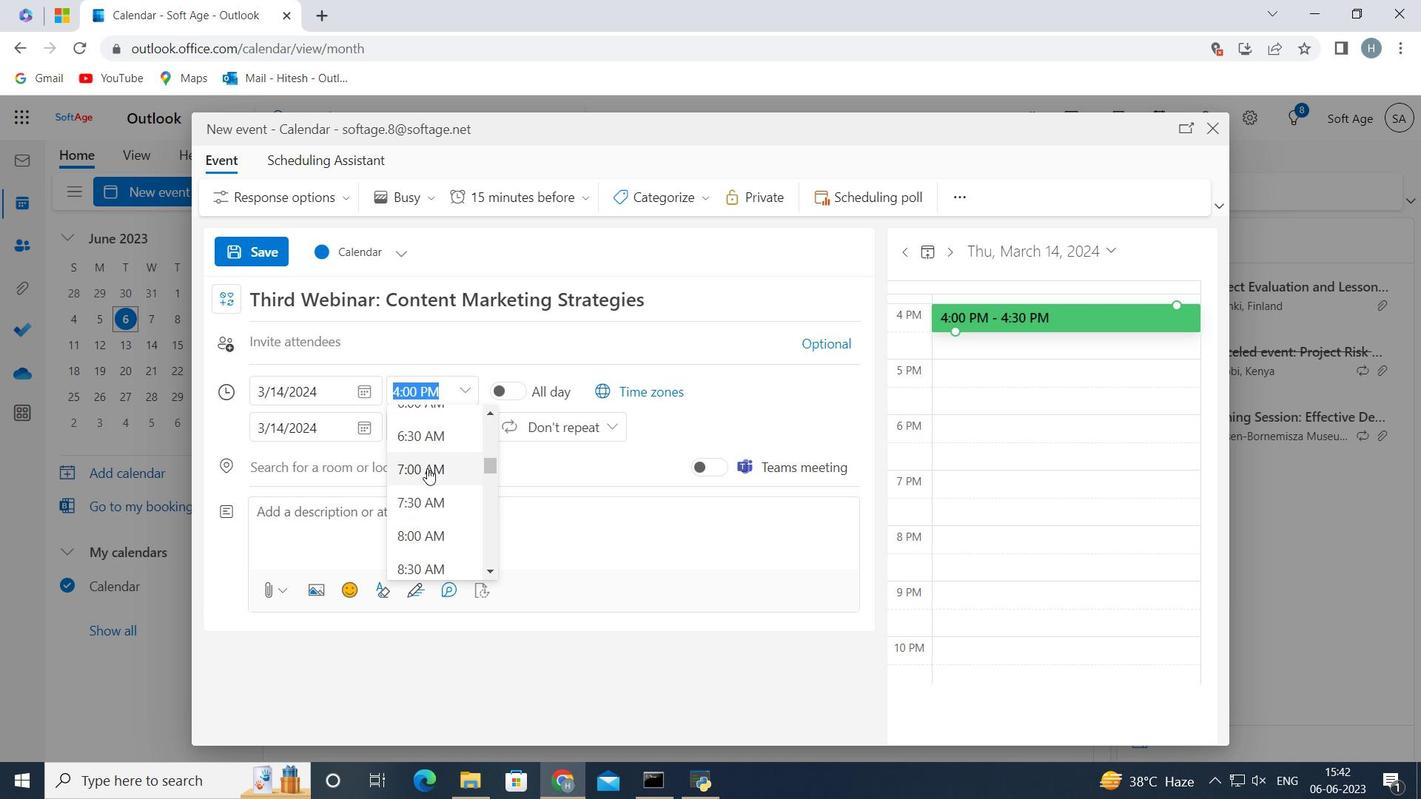 
Action: Mouse moved to (467, 427)
Screenshot: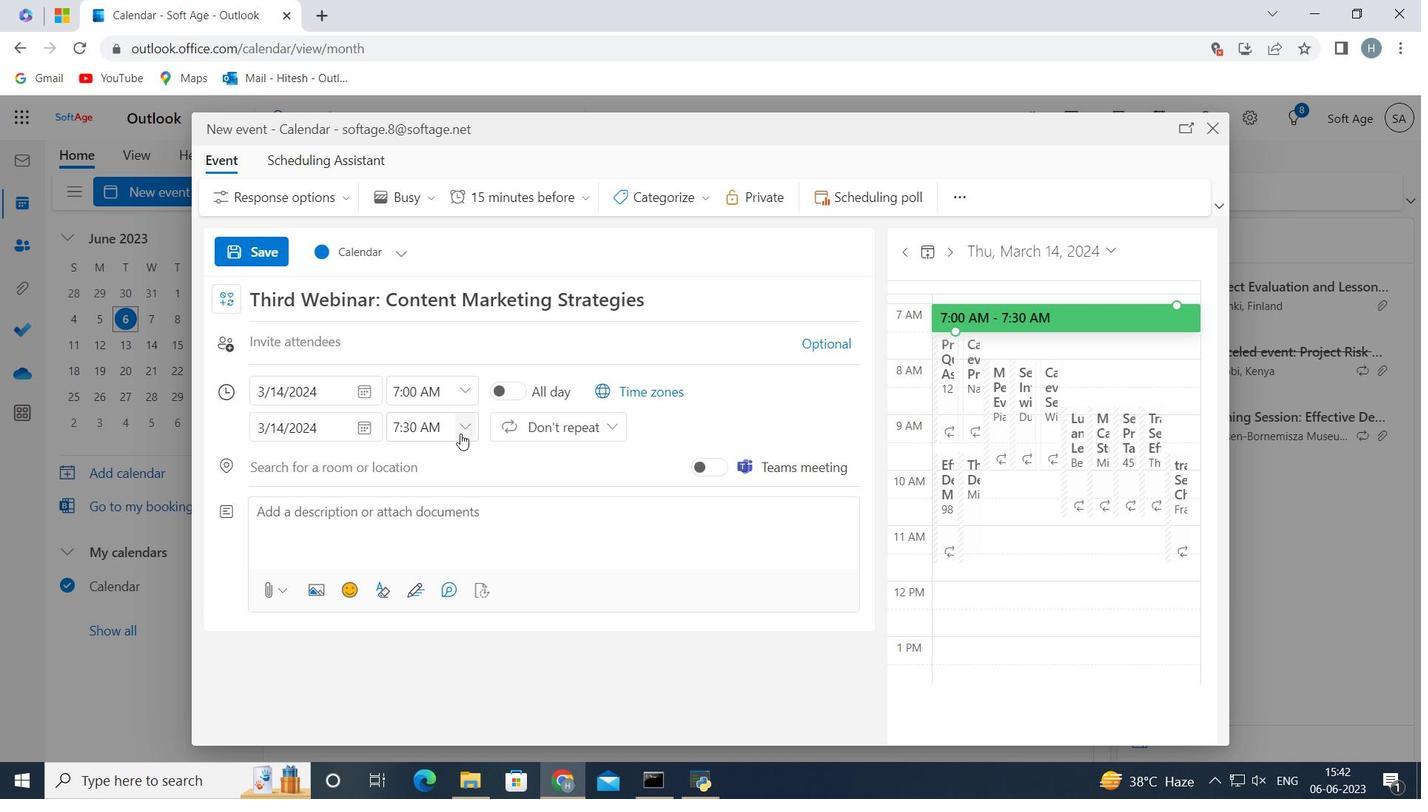 
Action: Mouse pressed left at (467, 427)
Screenshot: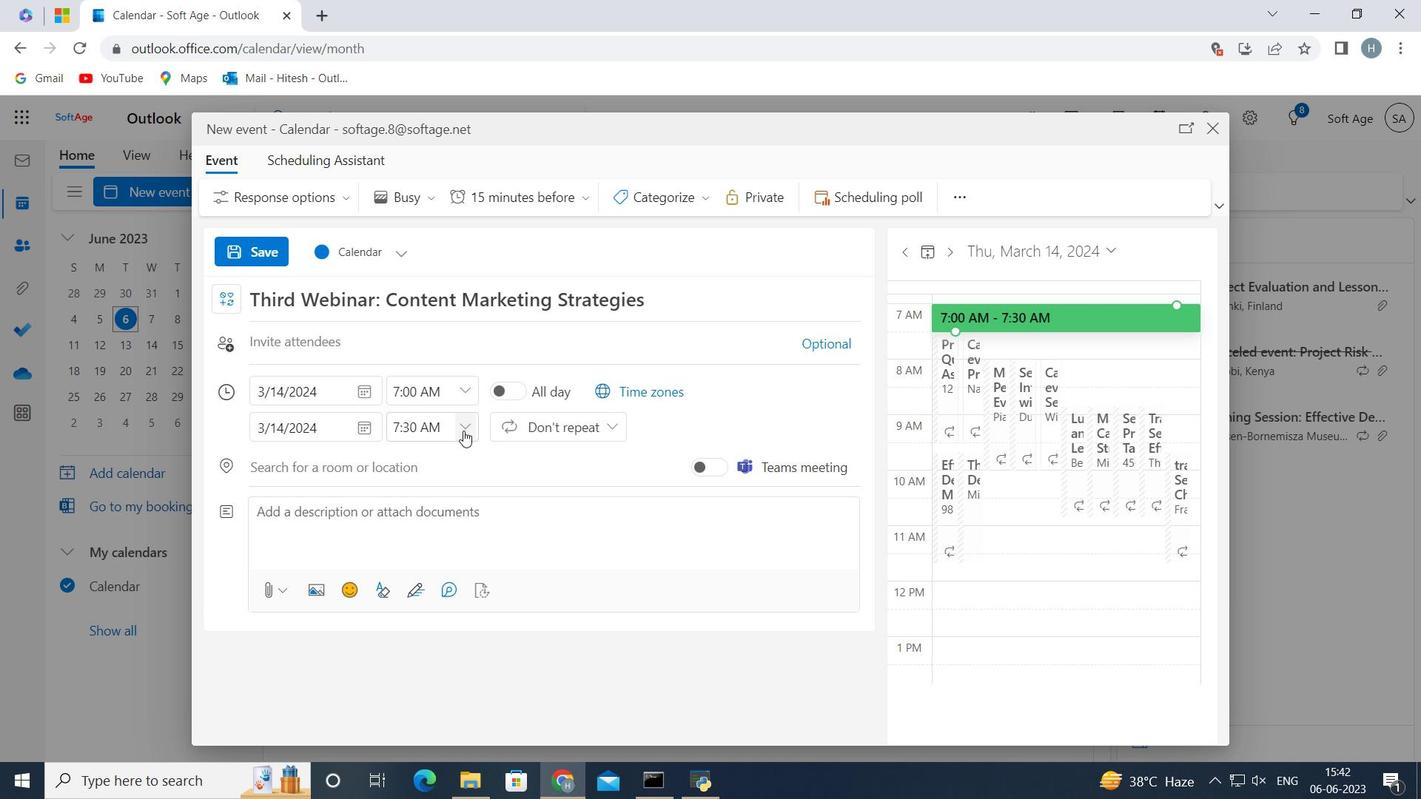 
Action: Mouse moved to (448, 548)
Screenshot: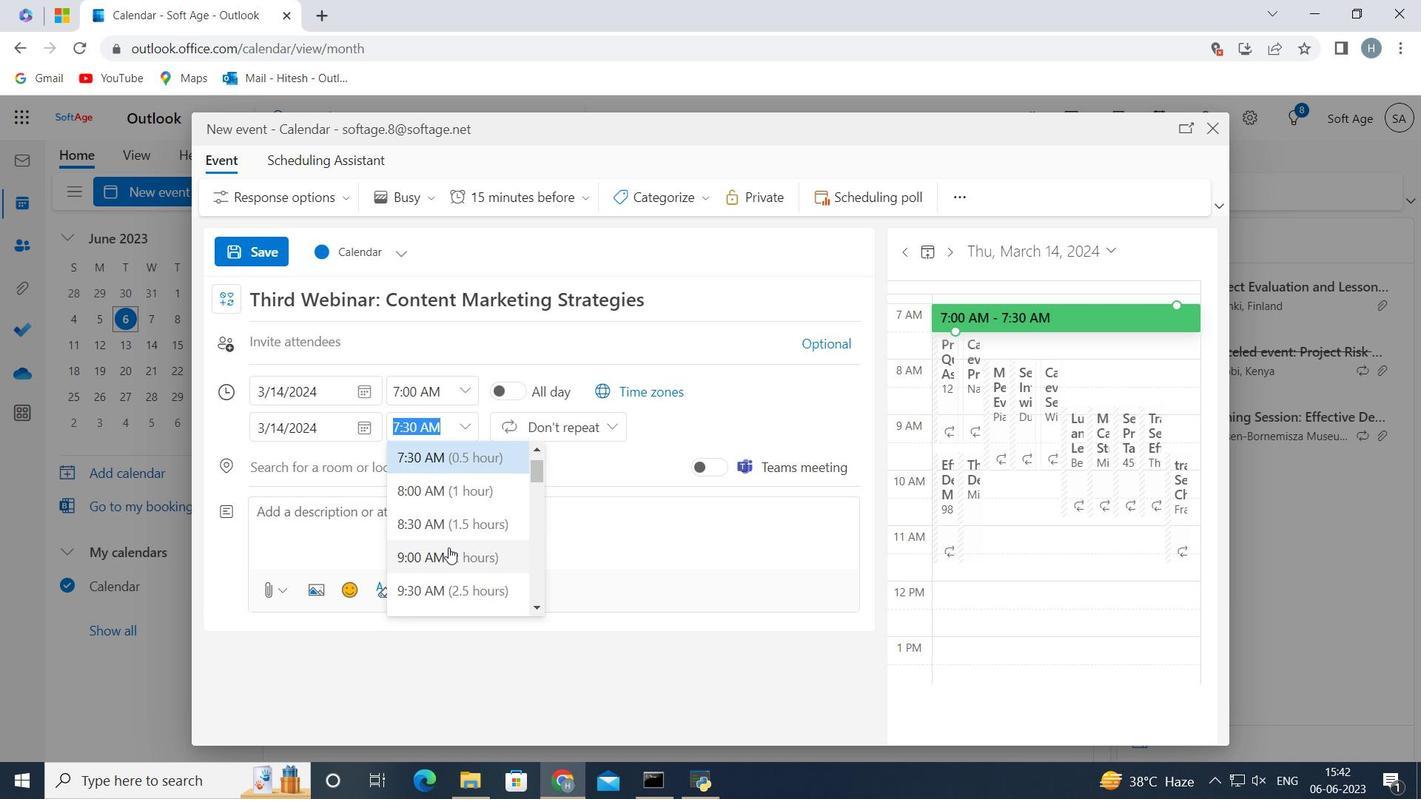 
Action: Mouse pressed left at (448, 548)
Screenshot: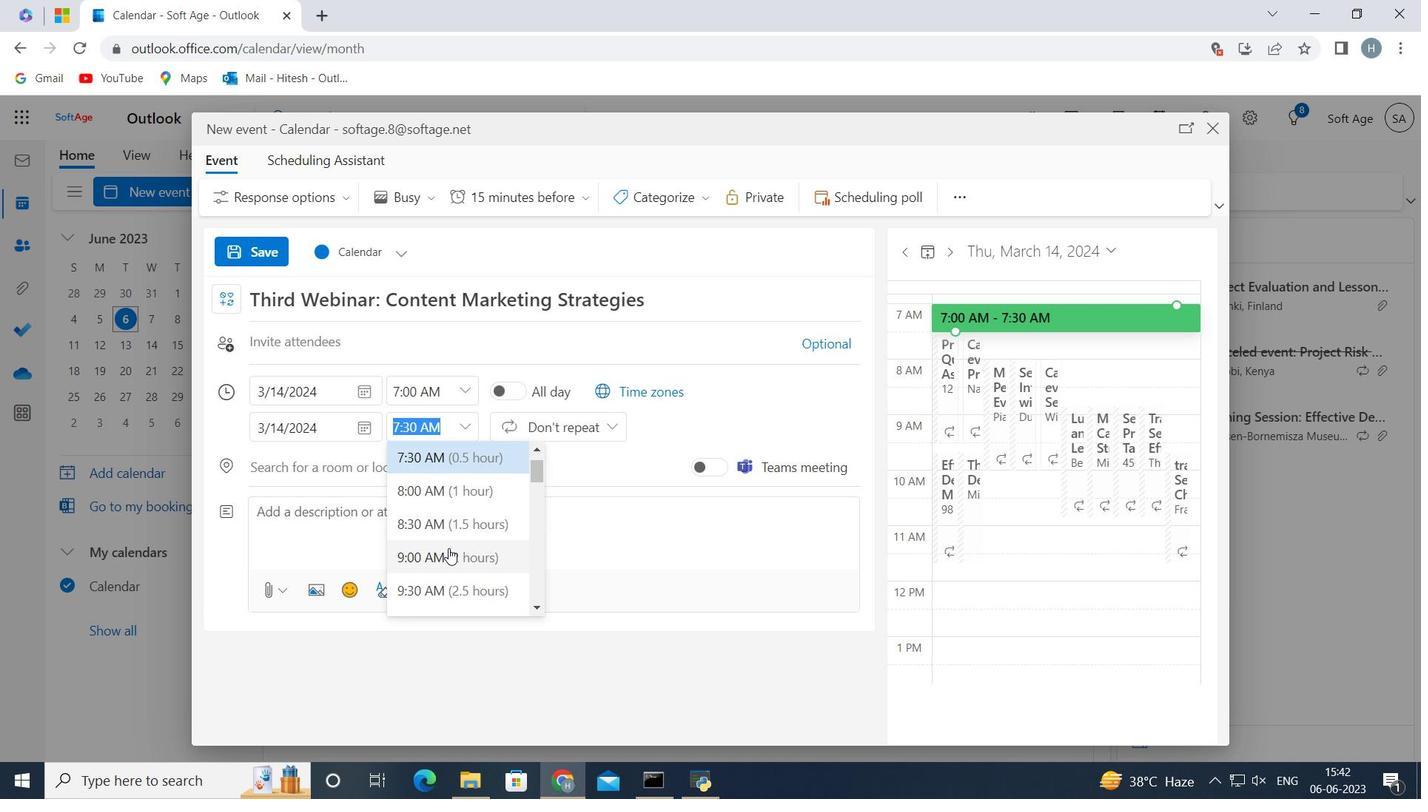 
Action: Mouse moved to (416, 520)
Screenshot: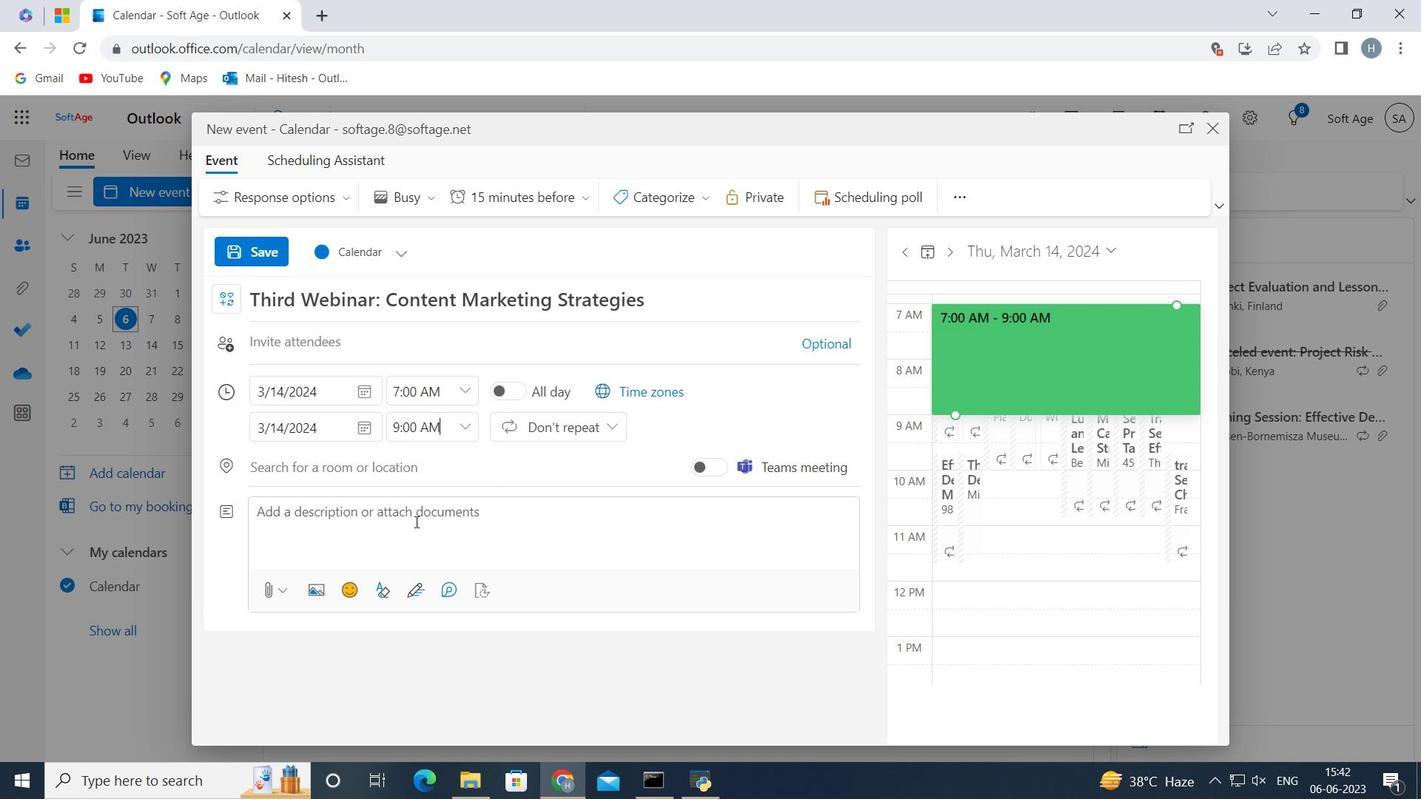 
Action: Mouse pressed left at (415, 521)
Screenshot: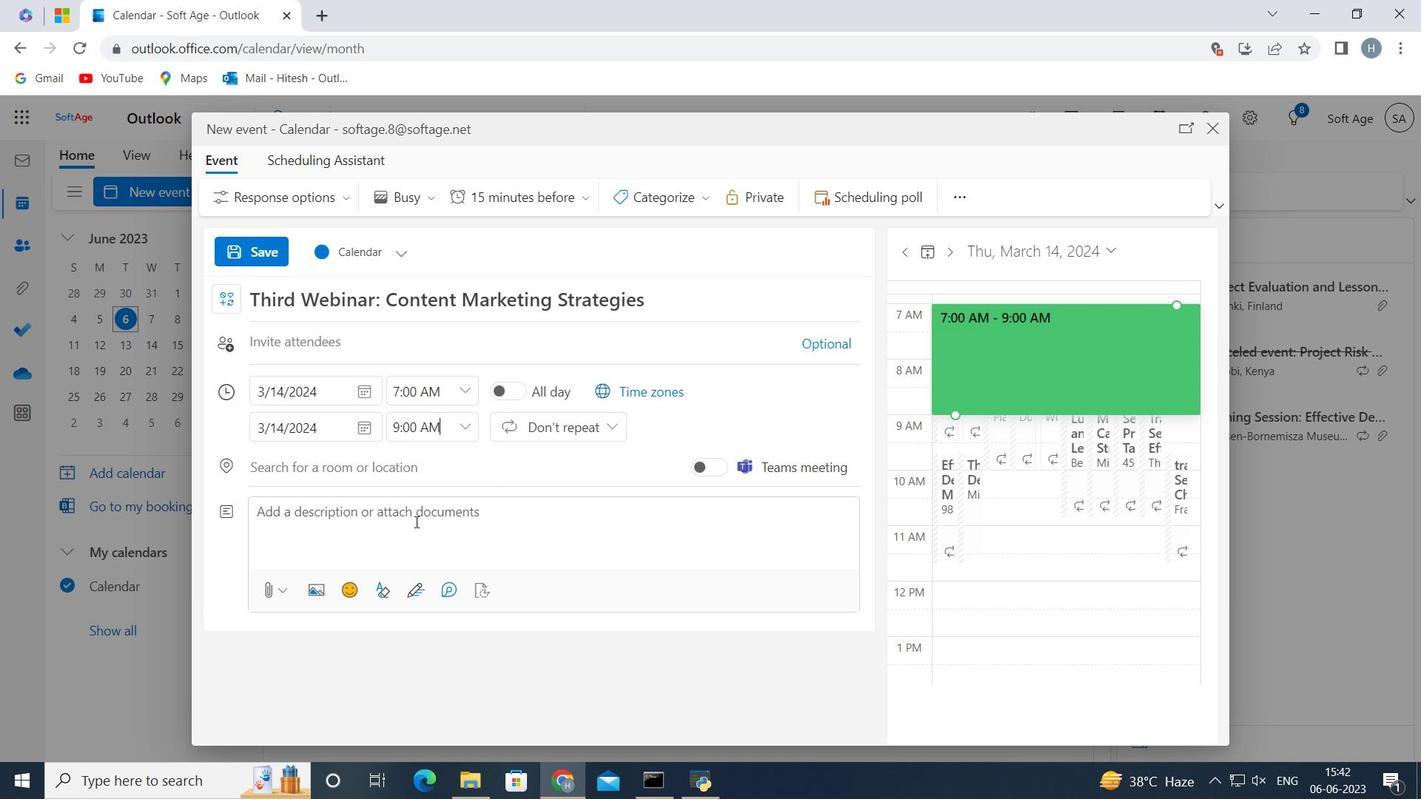 
Action: Mouse moved to (407, 522)
Screenshot: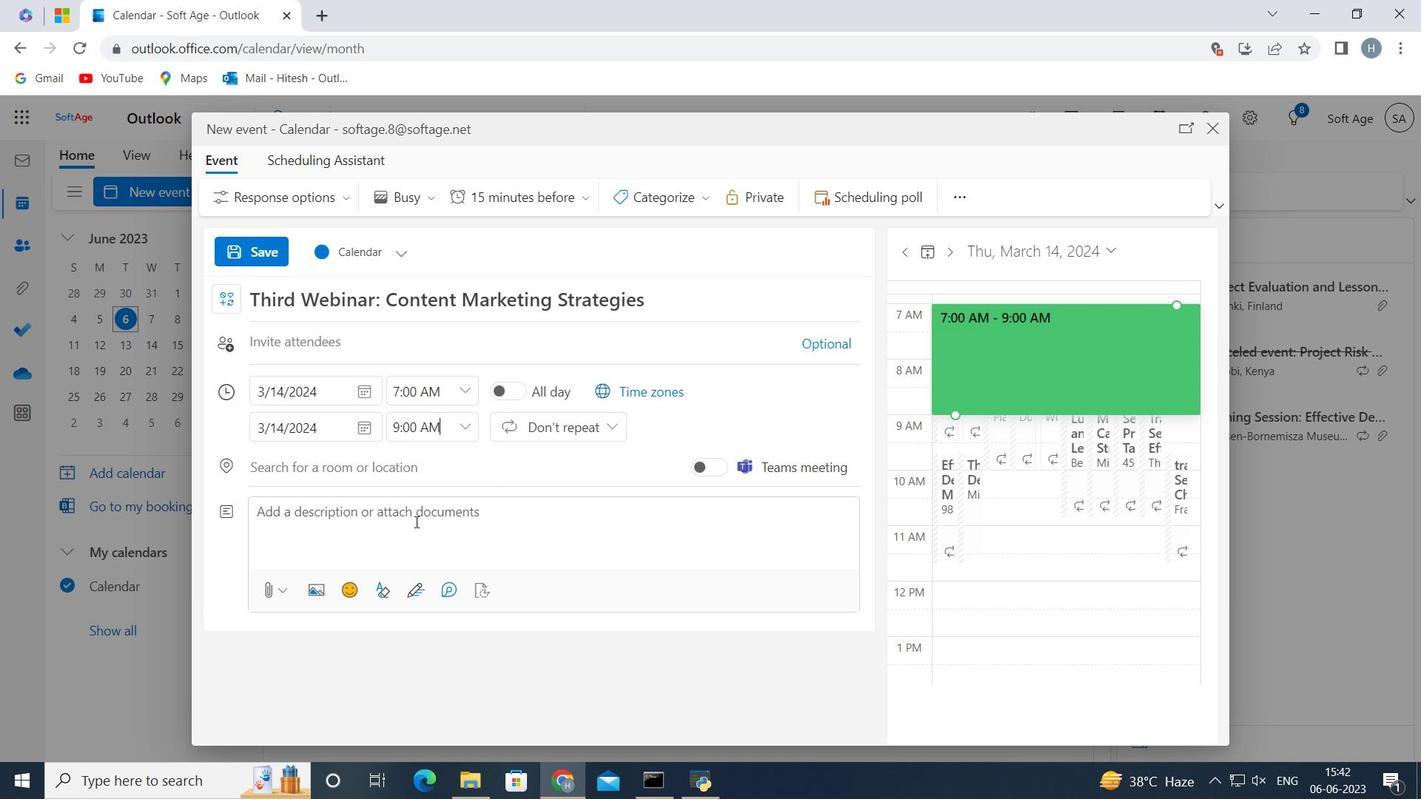 
Action: Key pressed <Key.shift>Teams<Key.space>will<Key.space>need<Key.space>to<Key.space>manage<Key.space>their<Key.space>time<Key.space>effectively<Key.space>to<Key.space>complete<Key.space>the<Key.space>scavenger<Key.space>hunt<Key.space>within<Key.space>the<Key.space>given<Key.space>timel<Key.backspace>frame.<Key.space><Key.shift>This<Key.space>encourages<Key.space>prioritization,<Key.space>decision-making,<Key.space>and<Key.space>efficient<Key.space>allocation<Key.space>of<Key.space><Key.space>resources<Key.space>to<Key.space>maximize<Key.space>their<Key.space>chances<Key.space>of<Key.space>success.<Key.space>
Screenshot: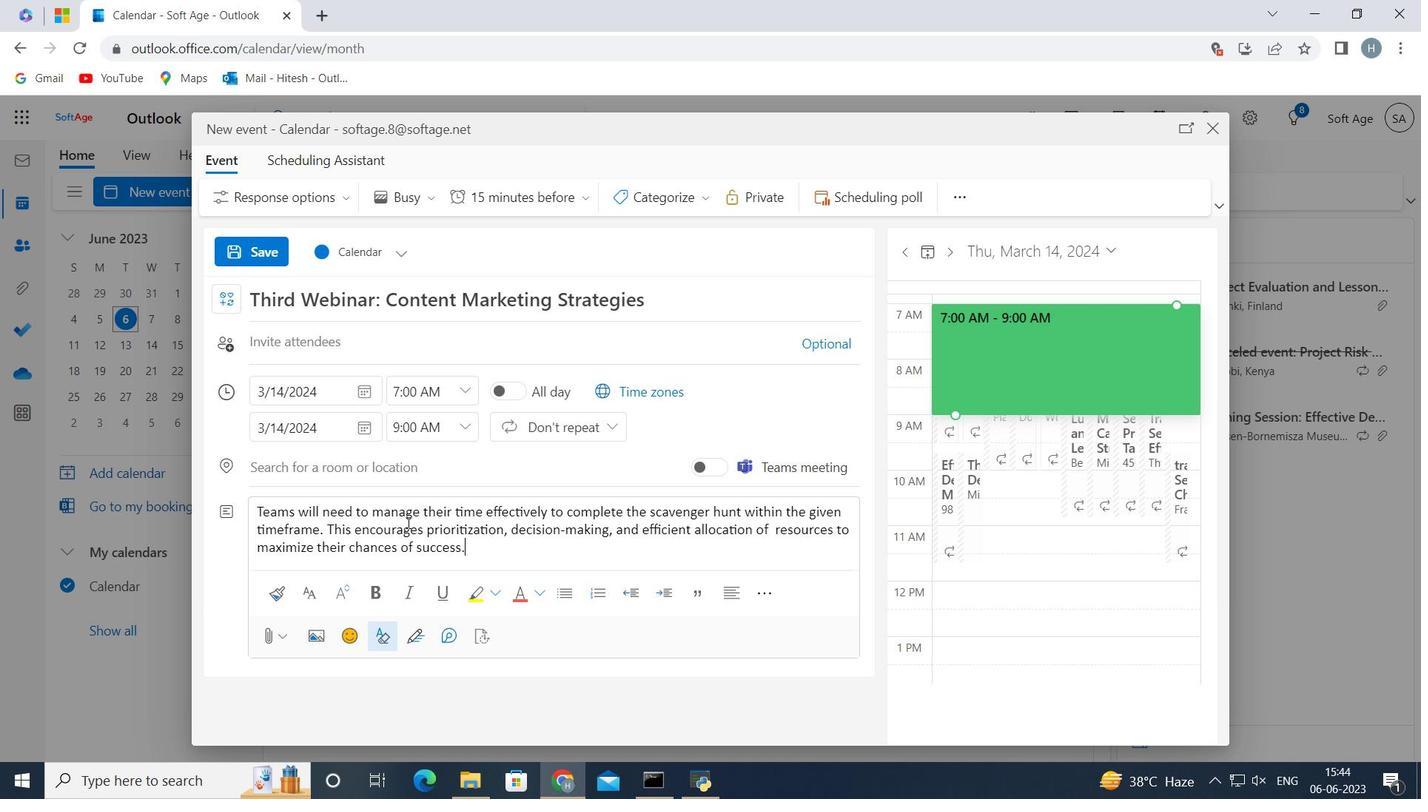 
Action: Mouse moved to (680, 184)
Screenshot: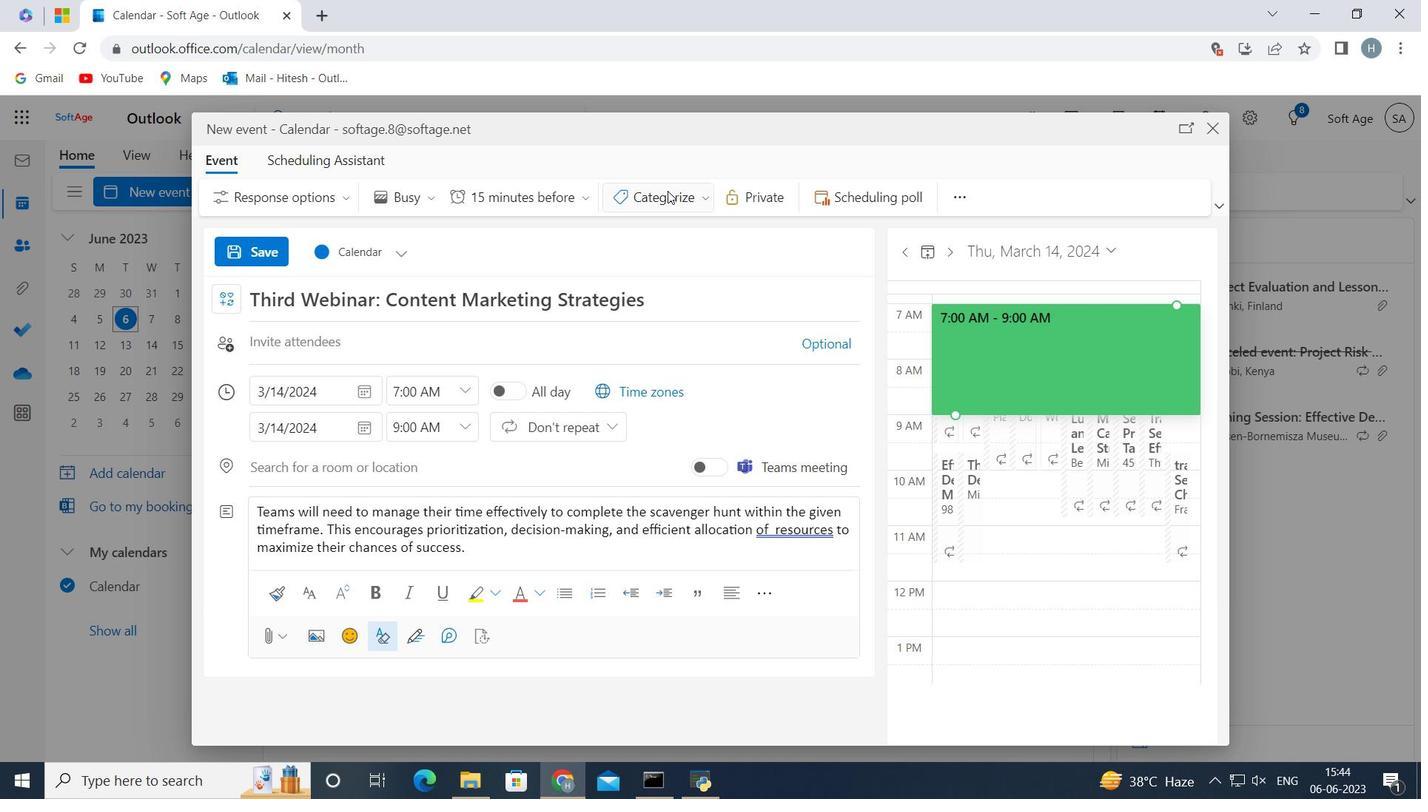 
Action: Mouse pressed left at (680, 184)
Screenshot: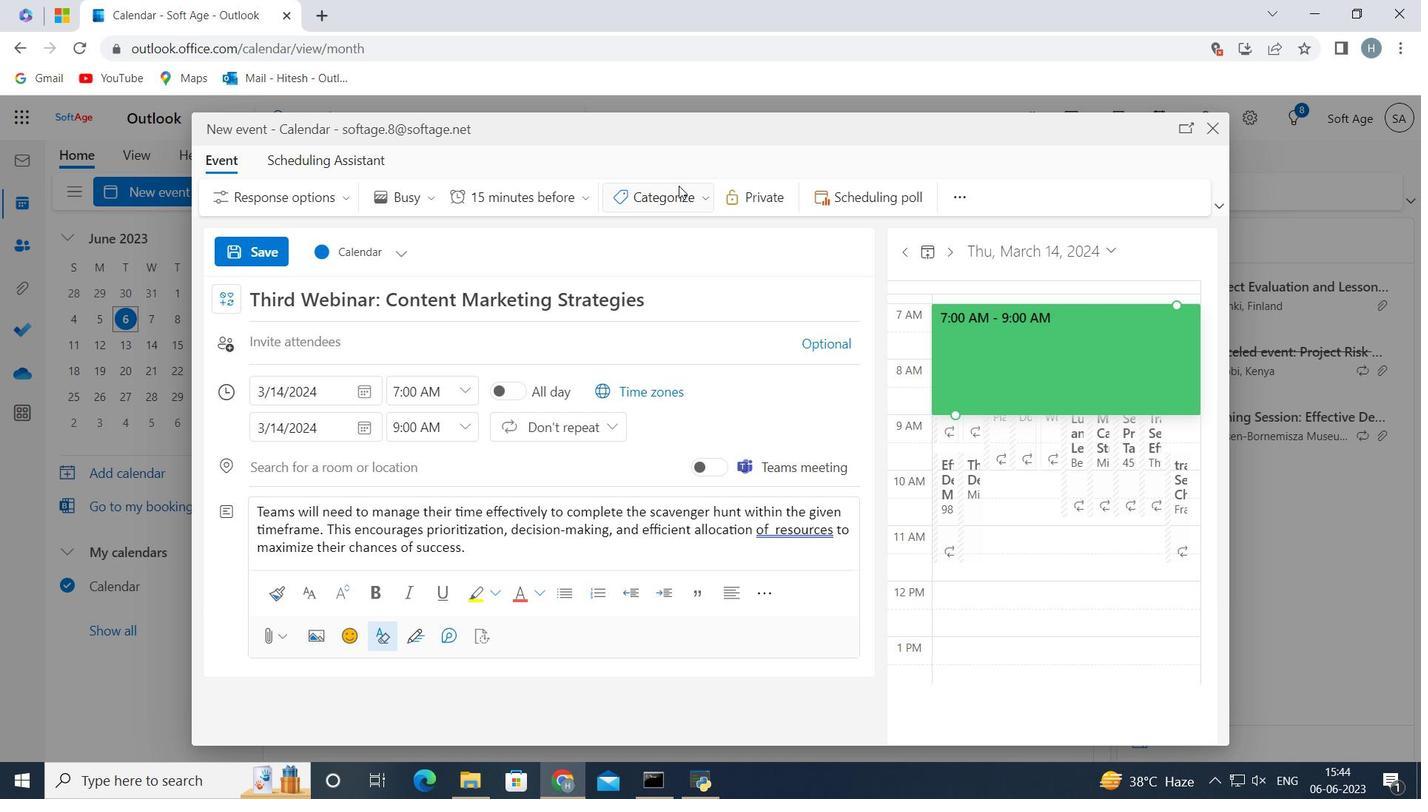 
Action: Mouse moved to (673, 354)
Screenshot: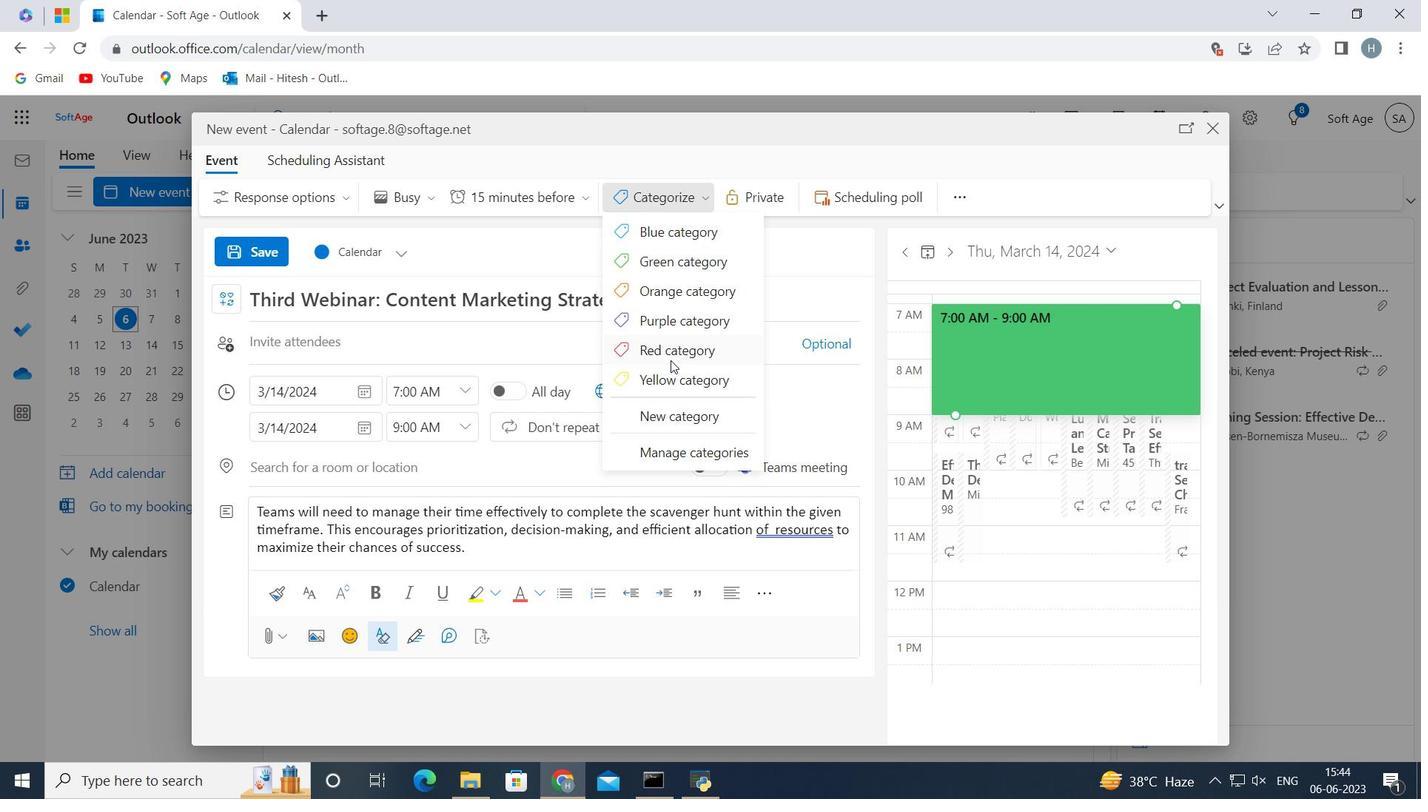 
Action: Mouse pressed left at (673, 354)
Screenshot: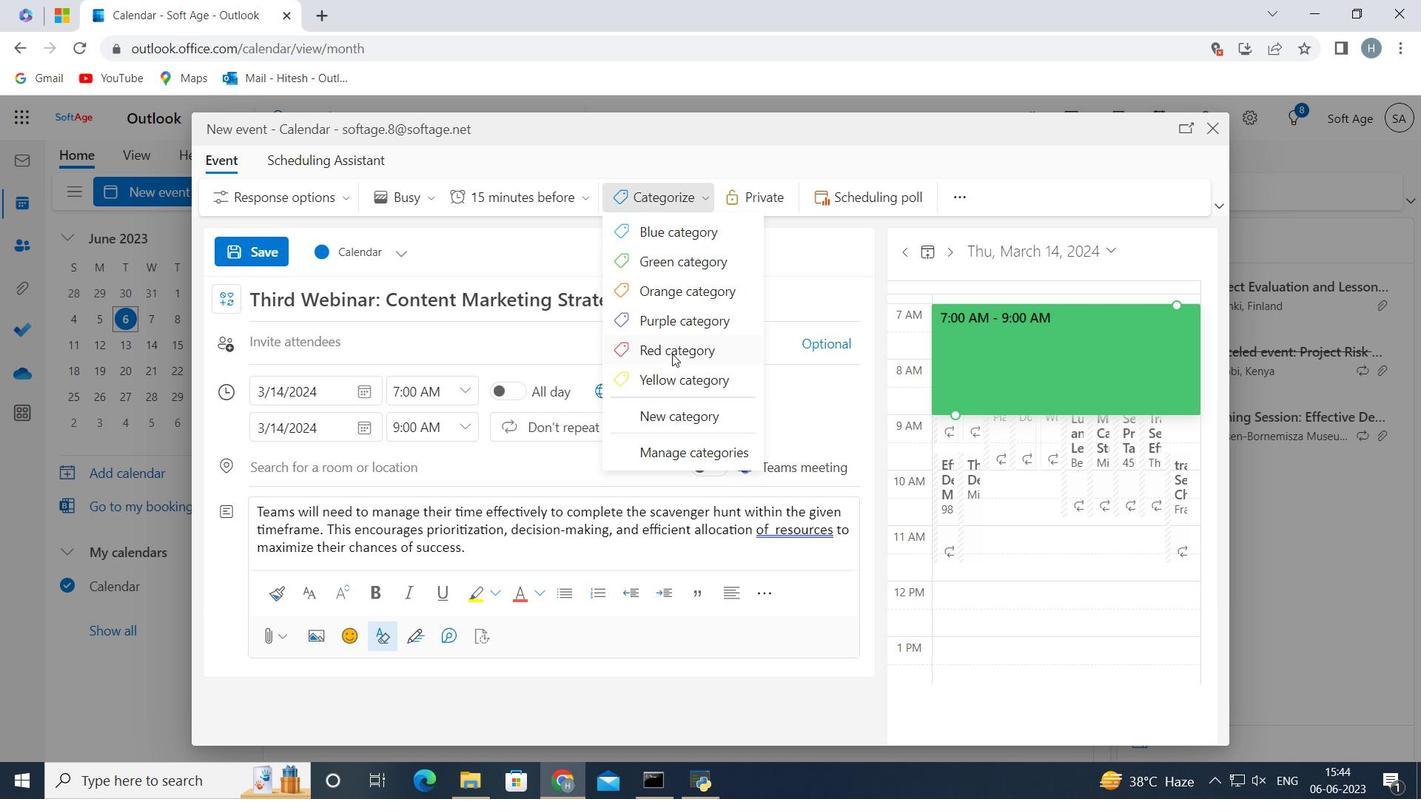 
Action: Mouse moved to (479, 349)
Screenshot: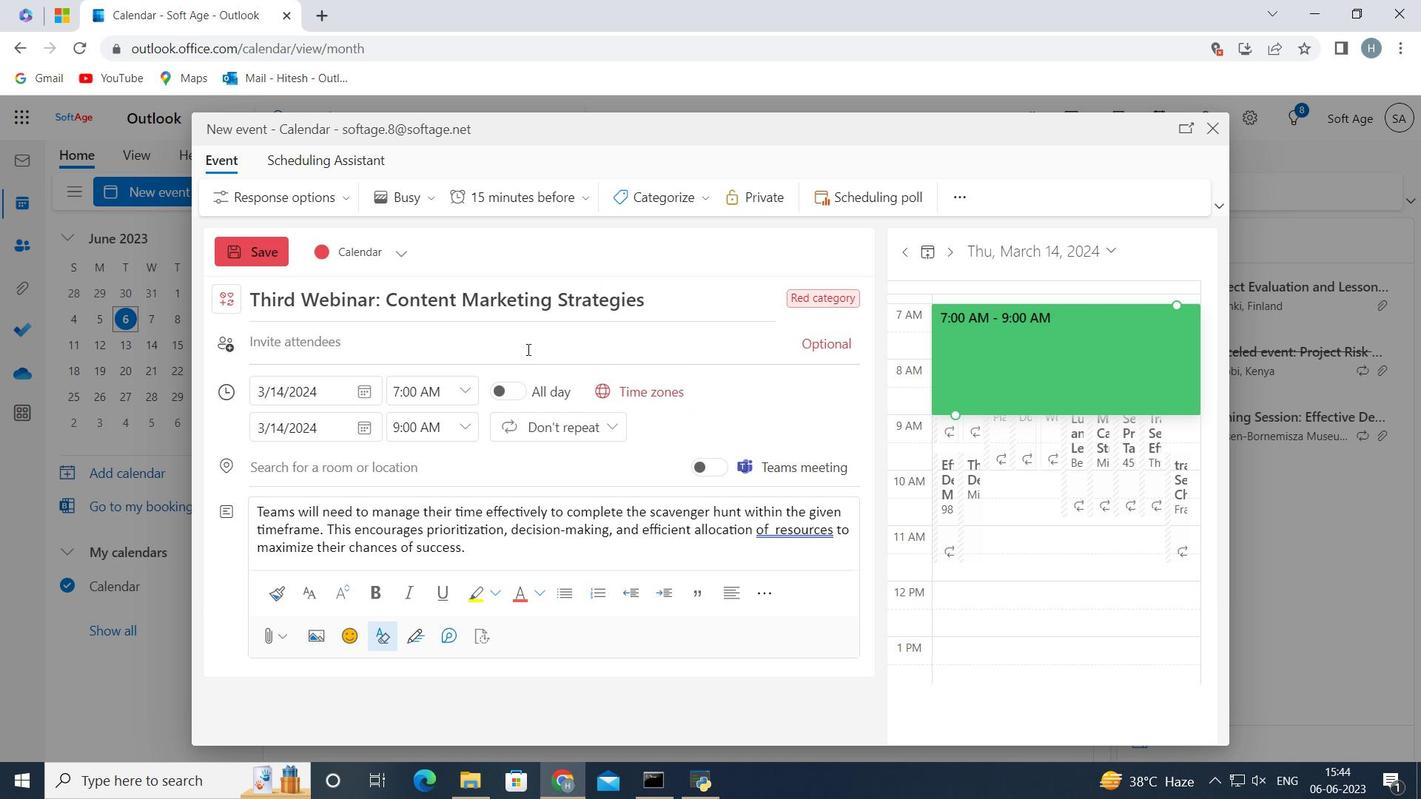
Action: Mouse pressed left at (479, 349)
Screenshot: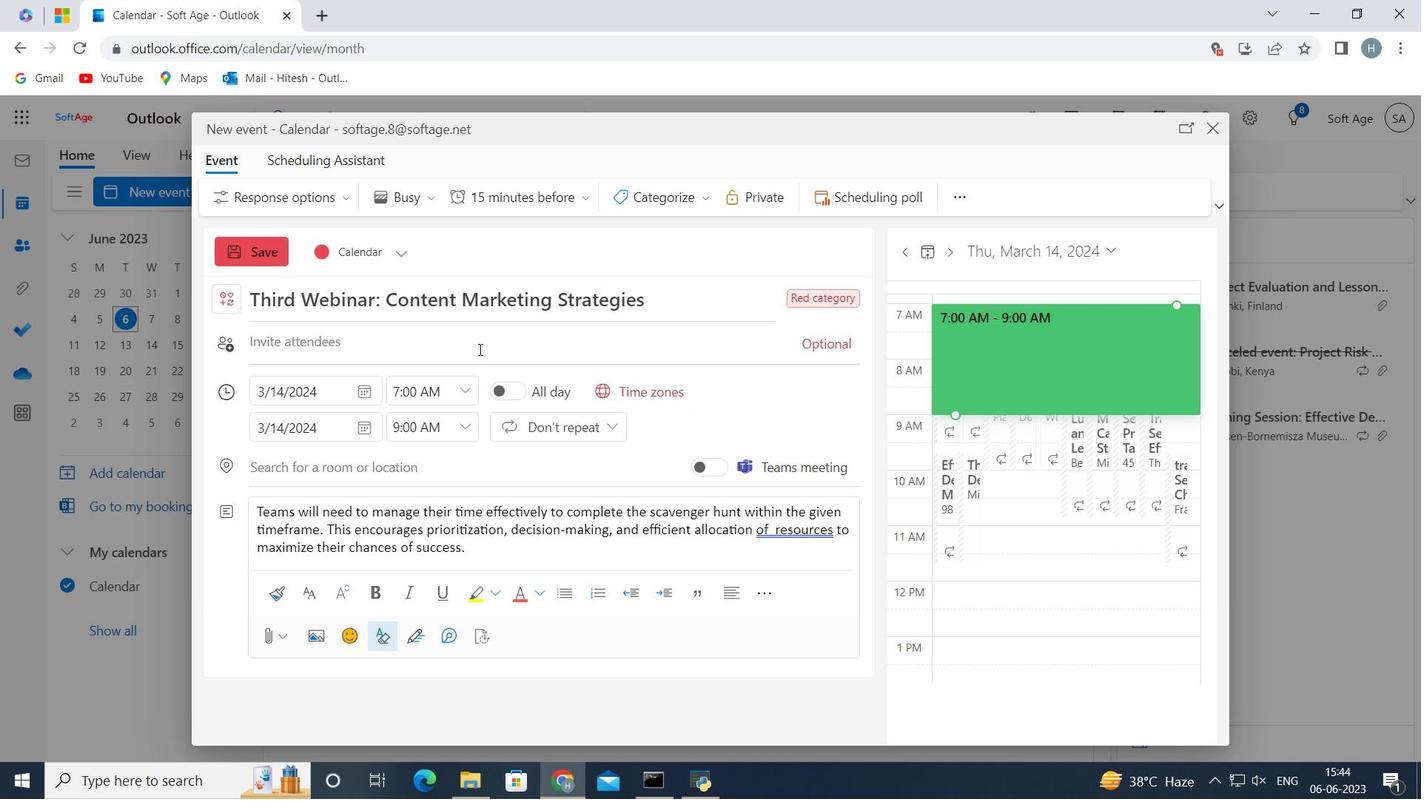 
Action: Key pressed softage.5<Key.shift>@softage.net
Screenshot: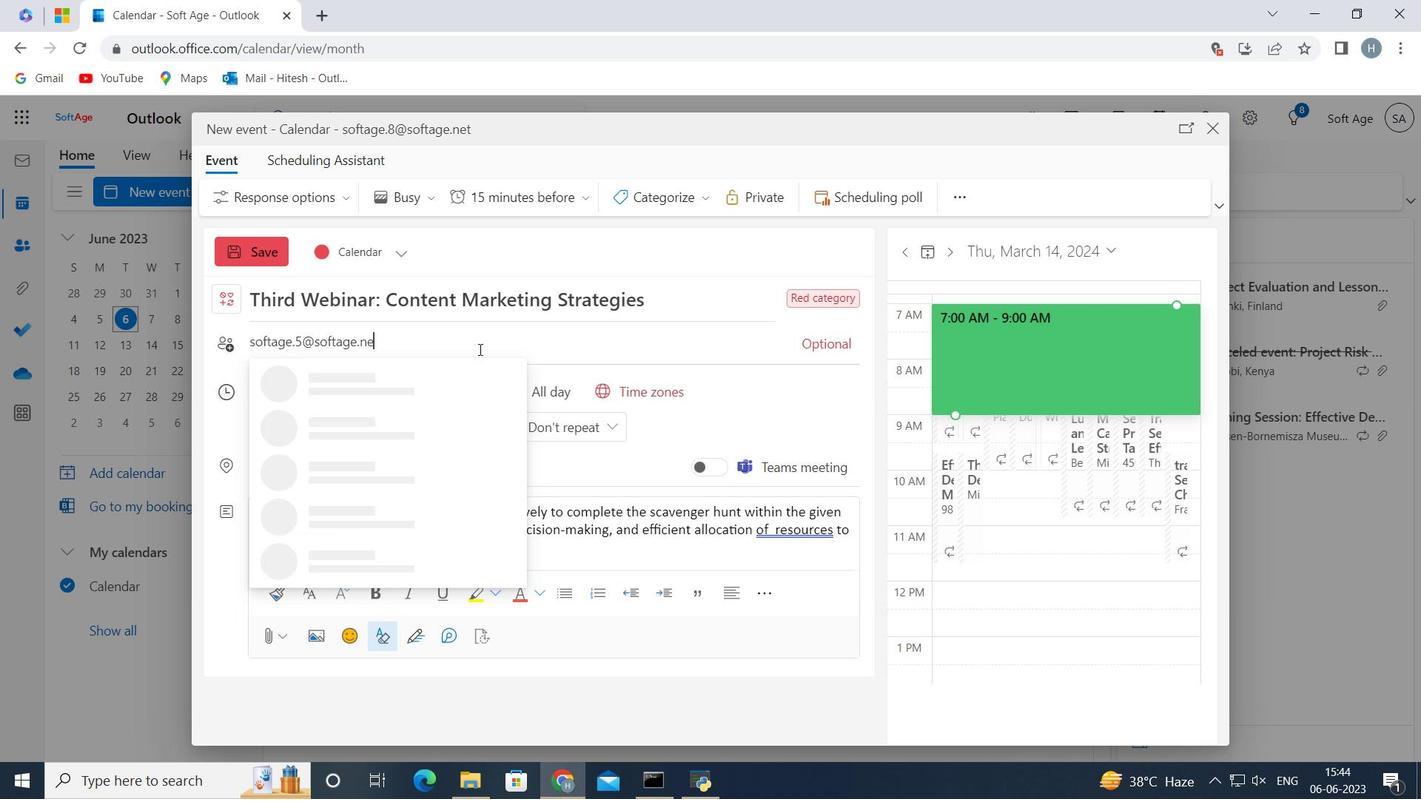 
Action: Mouse moved to (308, 382)
Screenshot: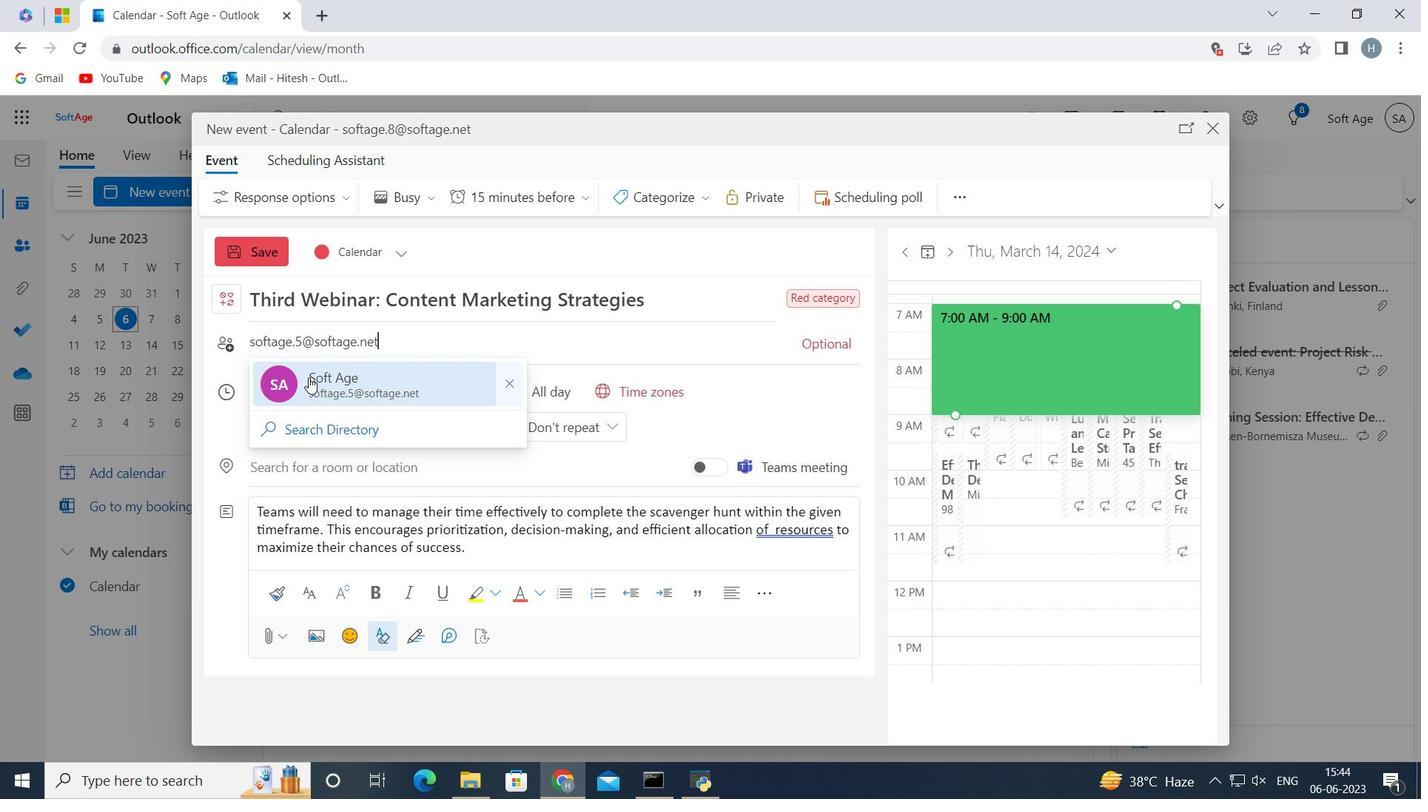 
Action: Mouse pressed left at (308, 382)
Screenshot: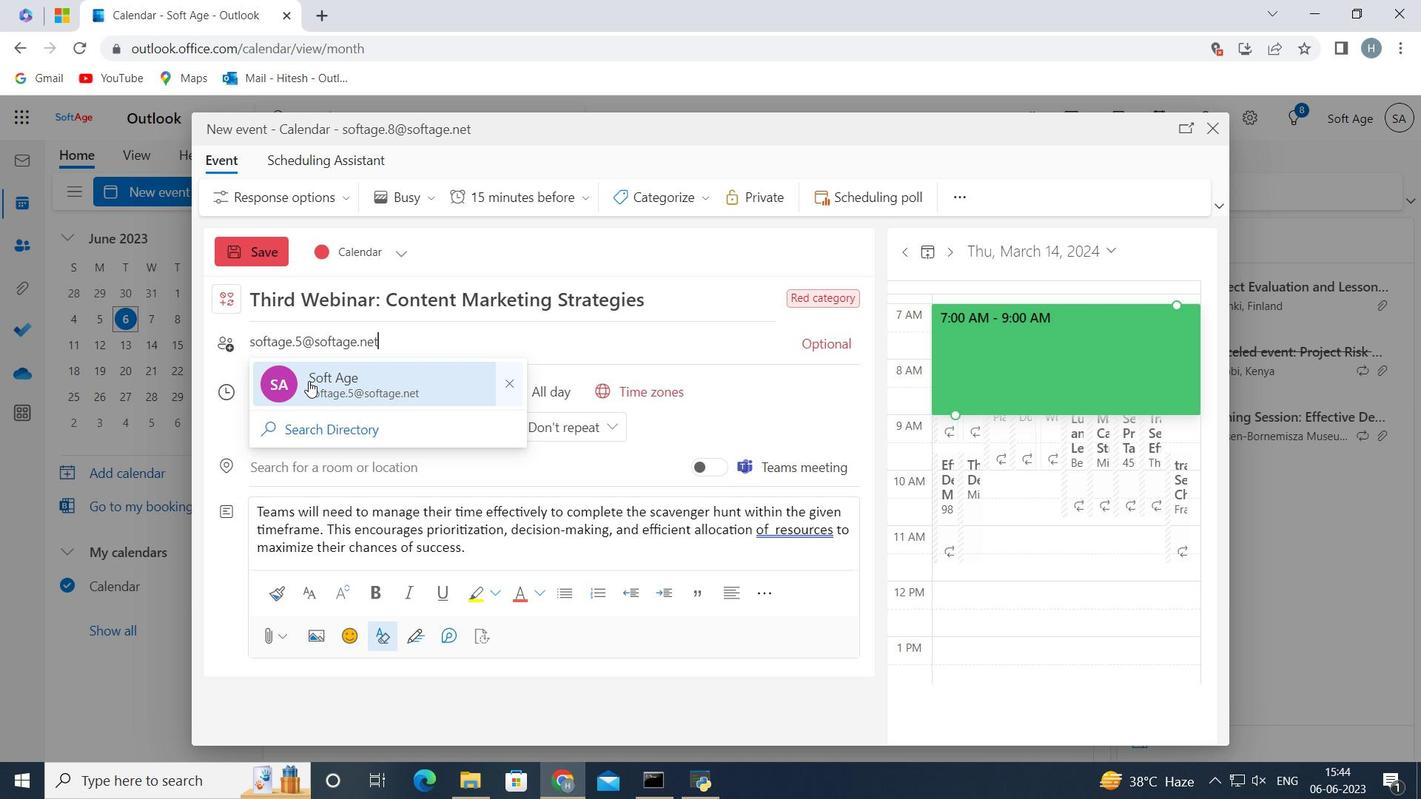 
Action: Key pressed softage.6<Key.shift>@softage.net
Screenshot: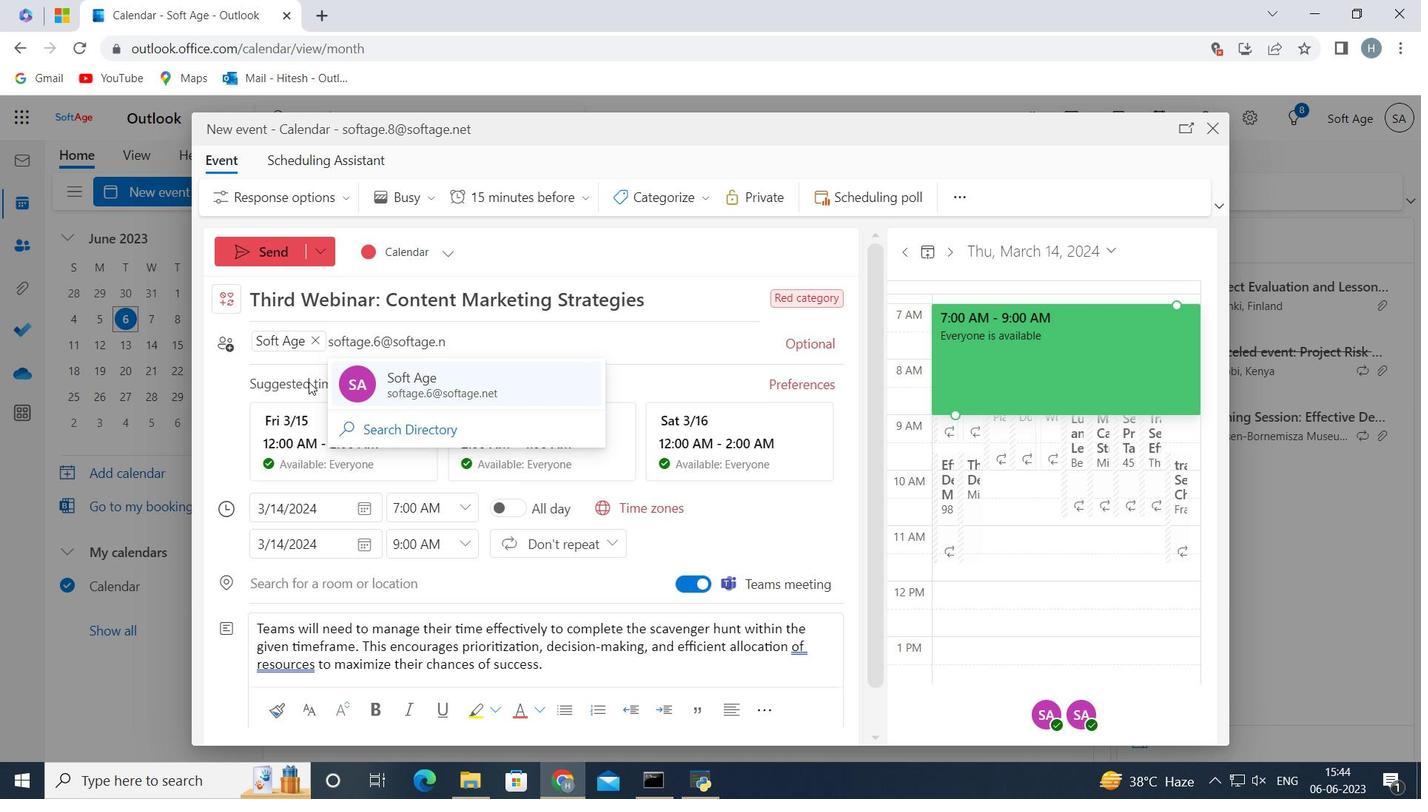 
Action: Mouse moved to (426, 383)
Screenshot: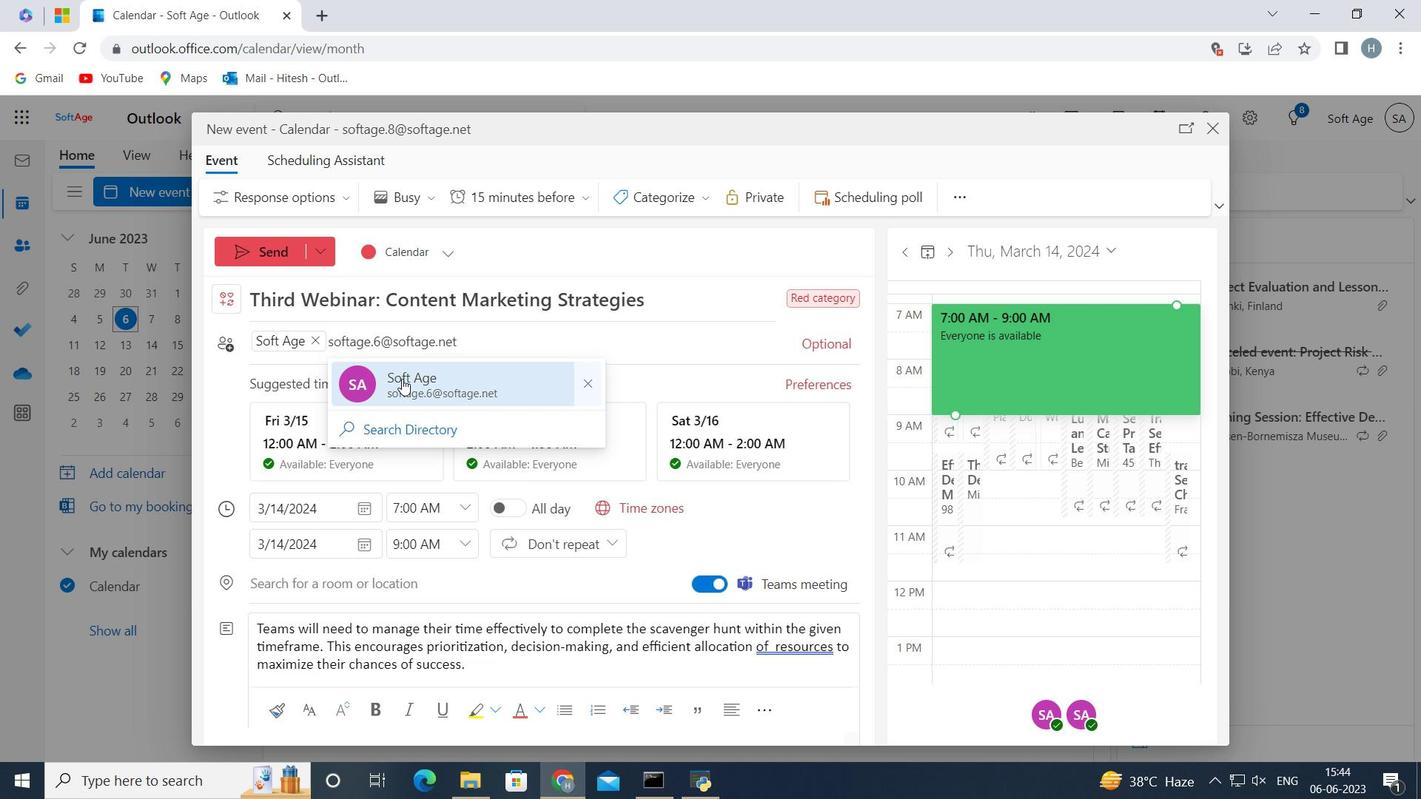 
Action: Mouse pressed left at (426, 383)
Screenshot: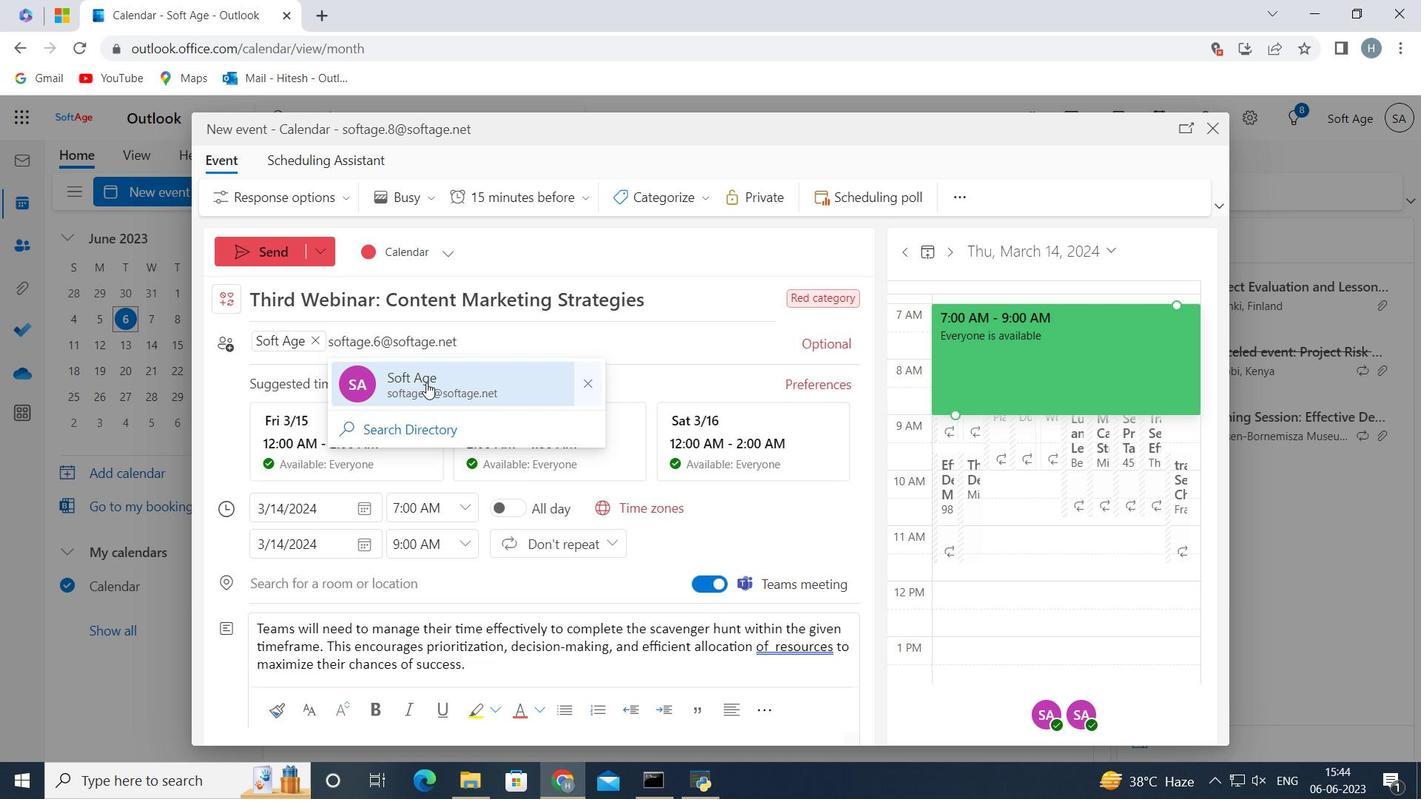 
Action: Mouse moved to (586, 198)
Screenshot: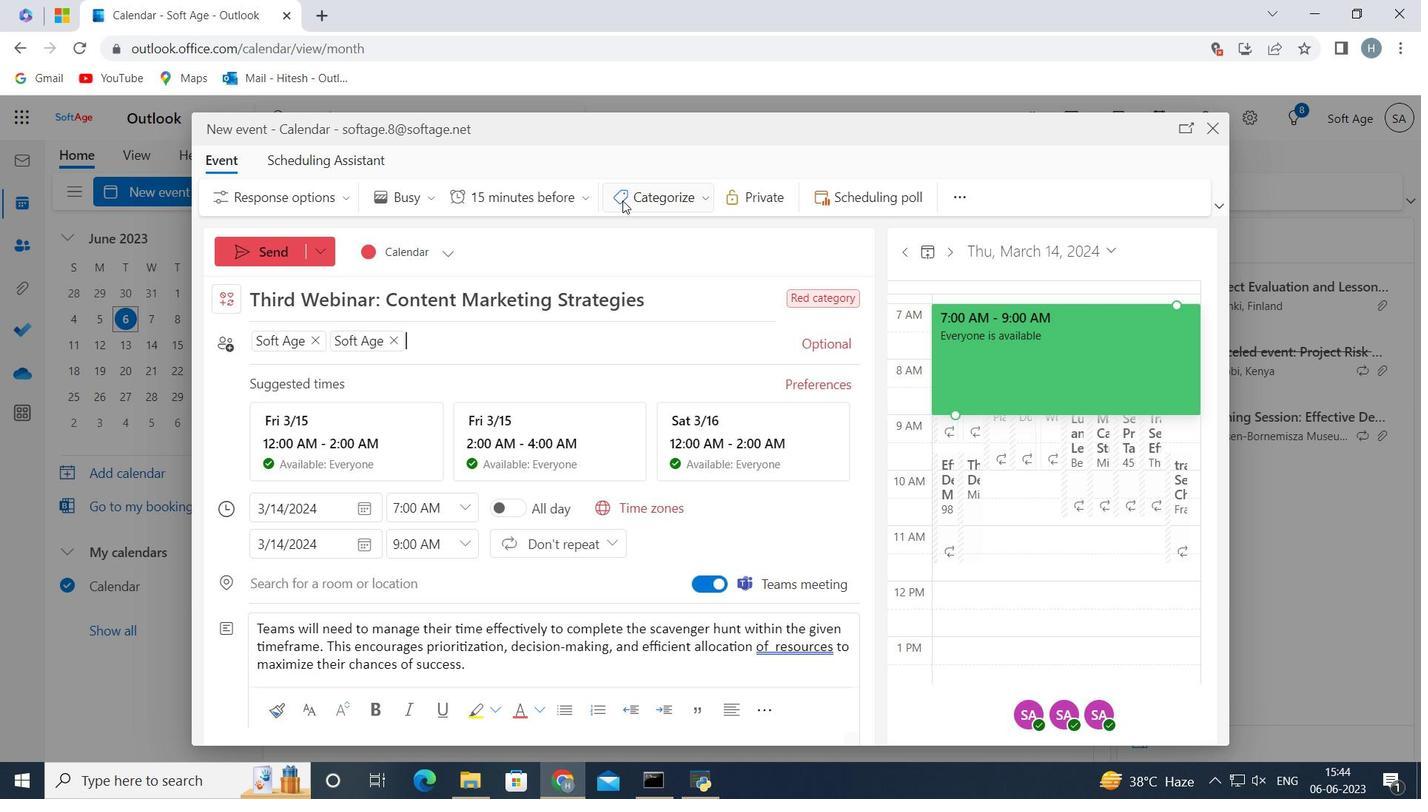 
Action: Mouse pressed left at (586, 198)
Screenshot: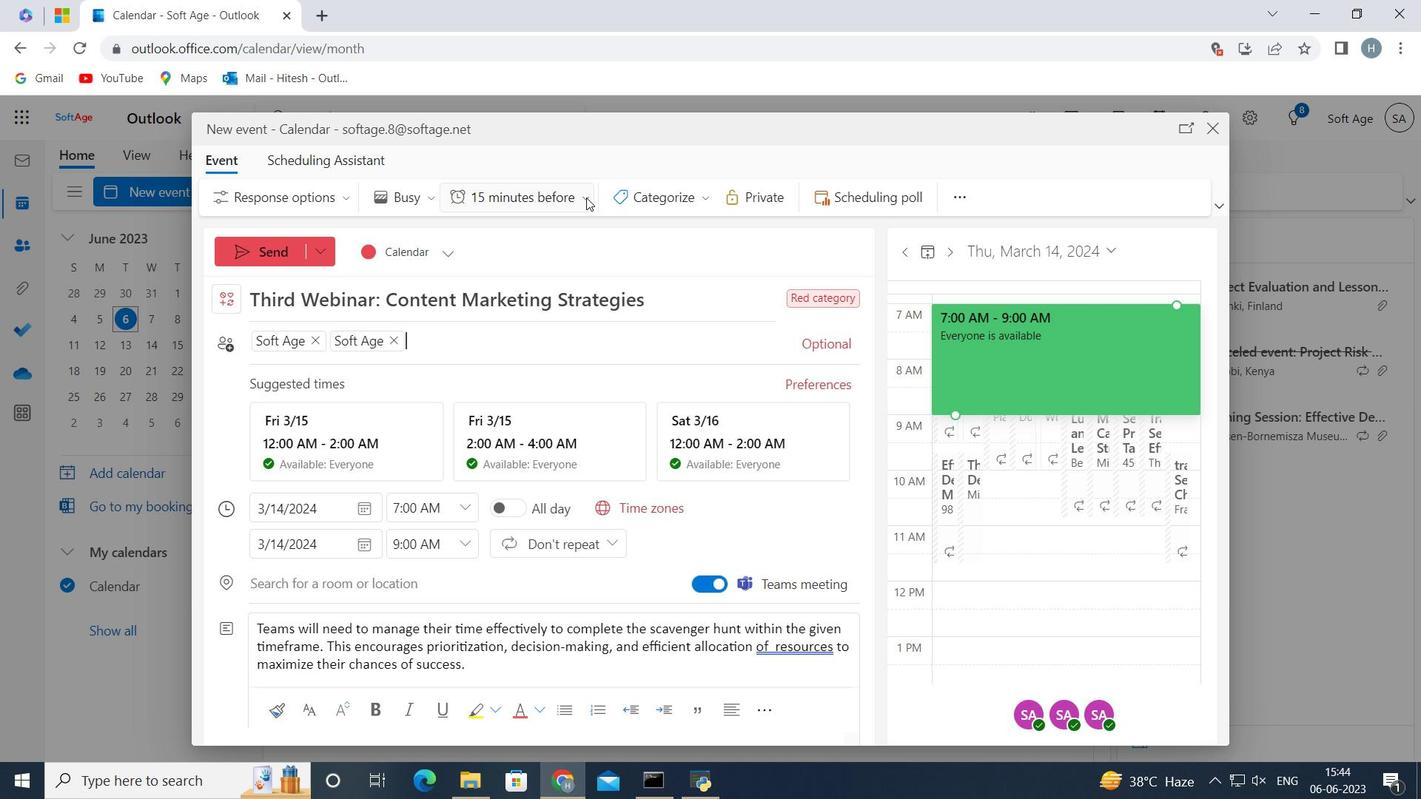 
Action: Mouse moved to (557, 570)
Screenshot: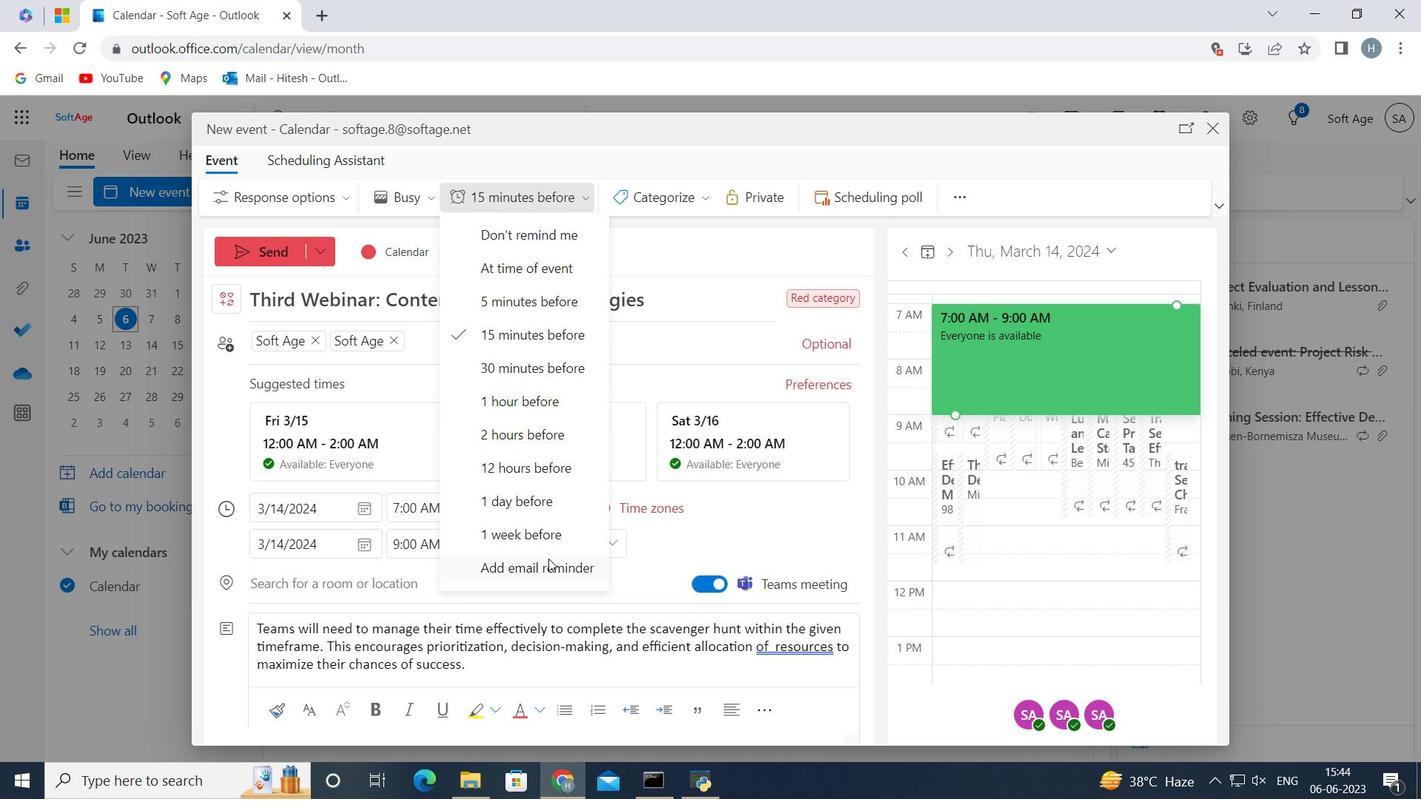 
Action: Mouse pressed left at (557, 570)
Screenshot: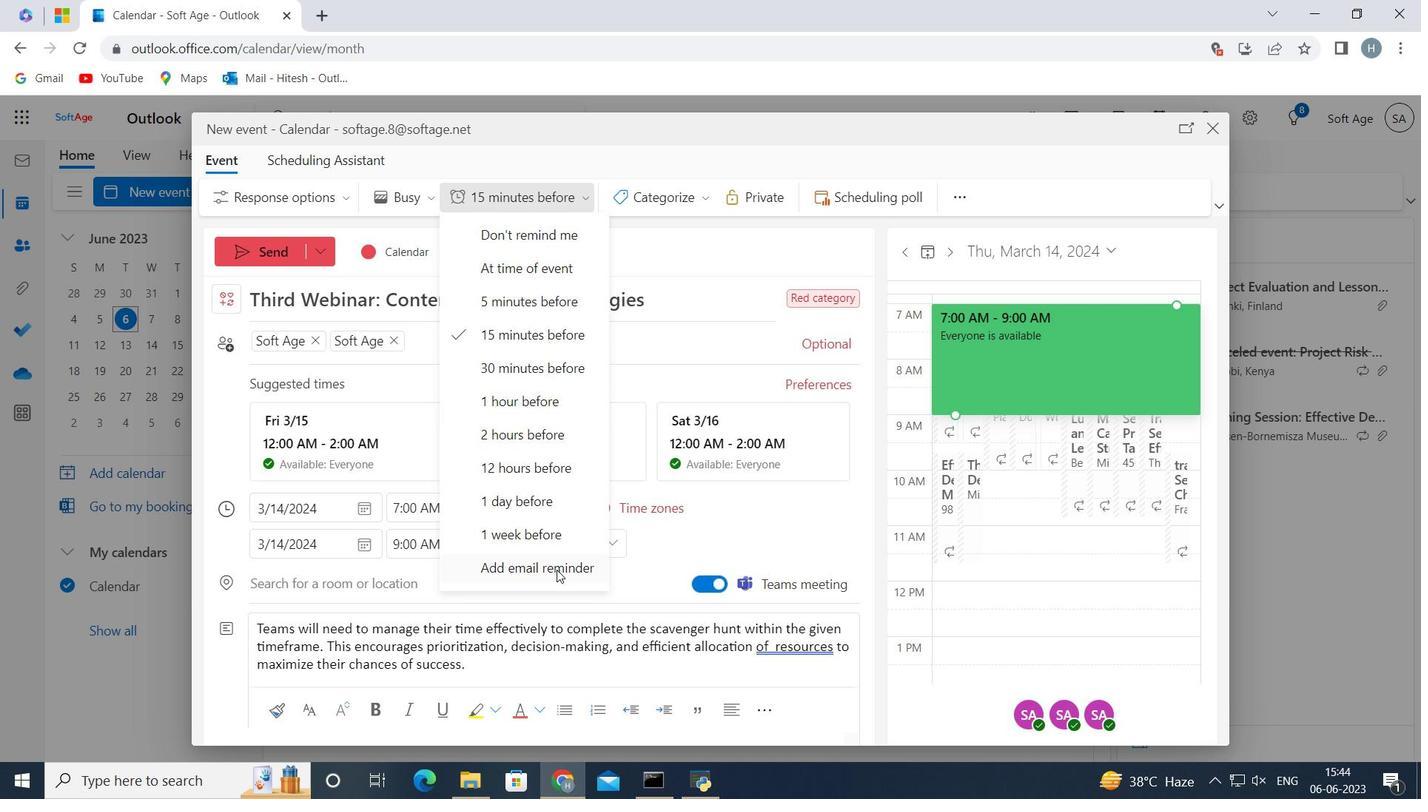 
Action: Mouse moved to (511, 314)
Screenshot: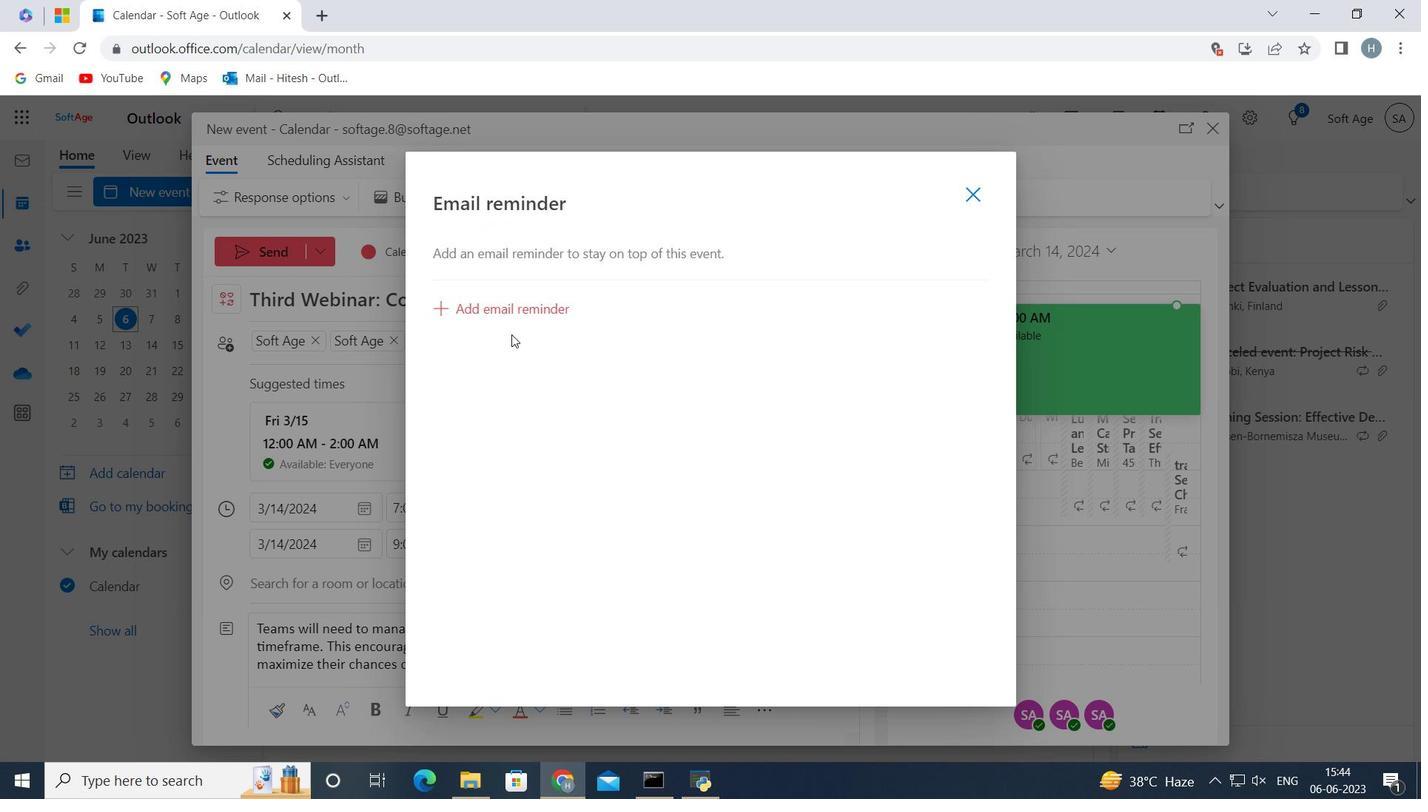 
Action: Mouse pressed left at (511, 314)
Screenshot: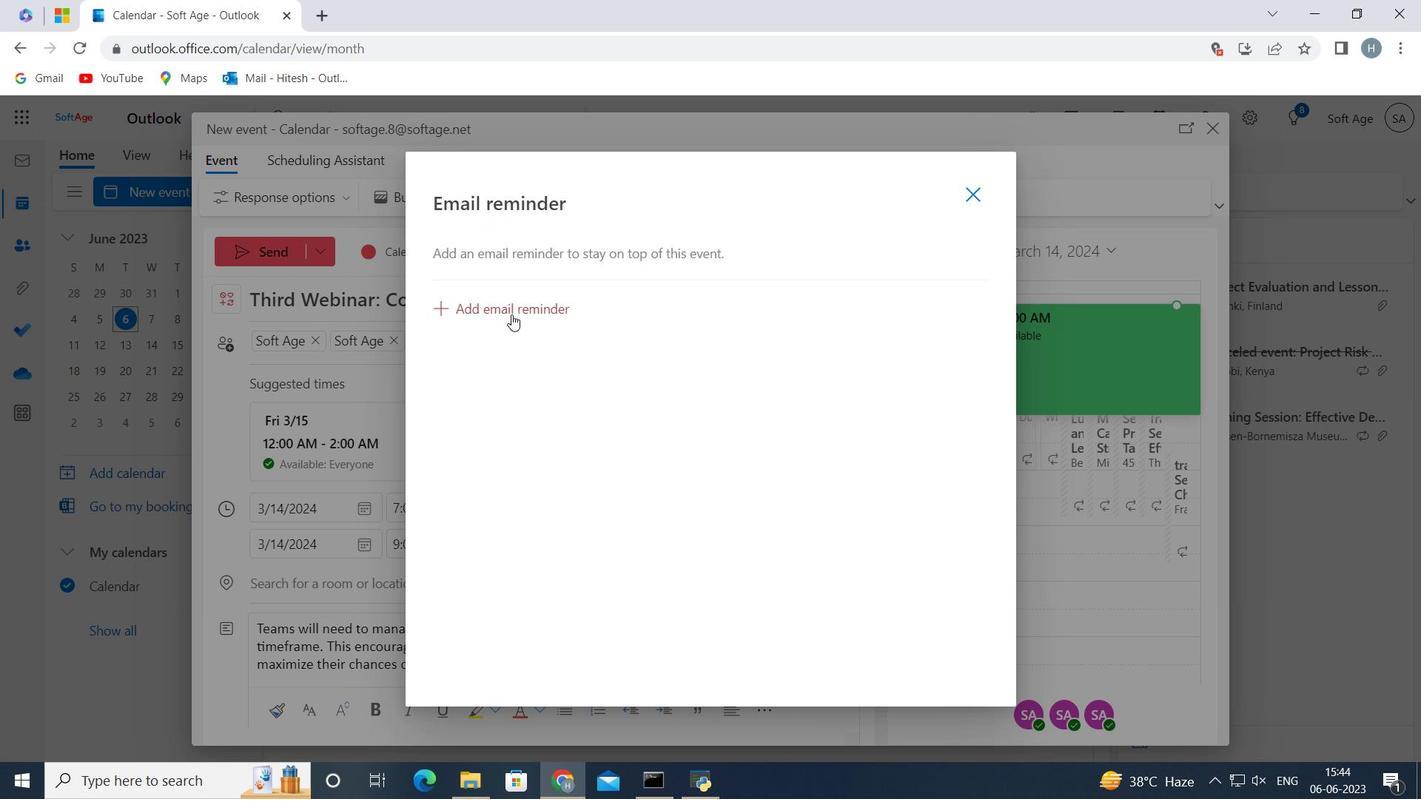 
Action: Mouse moved to (547, 302)
Screenshot: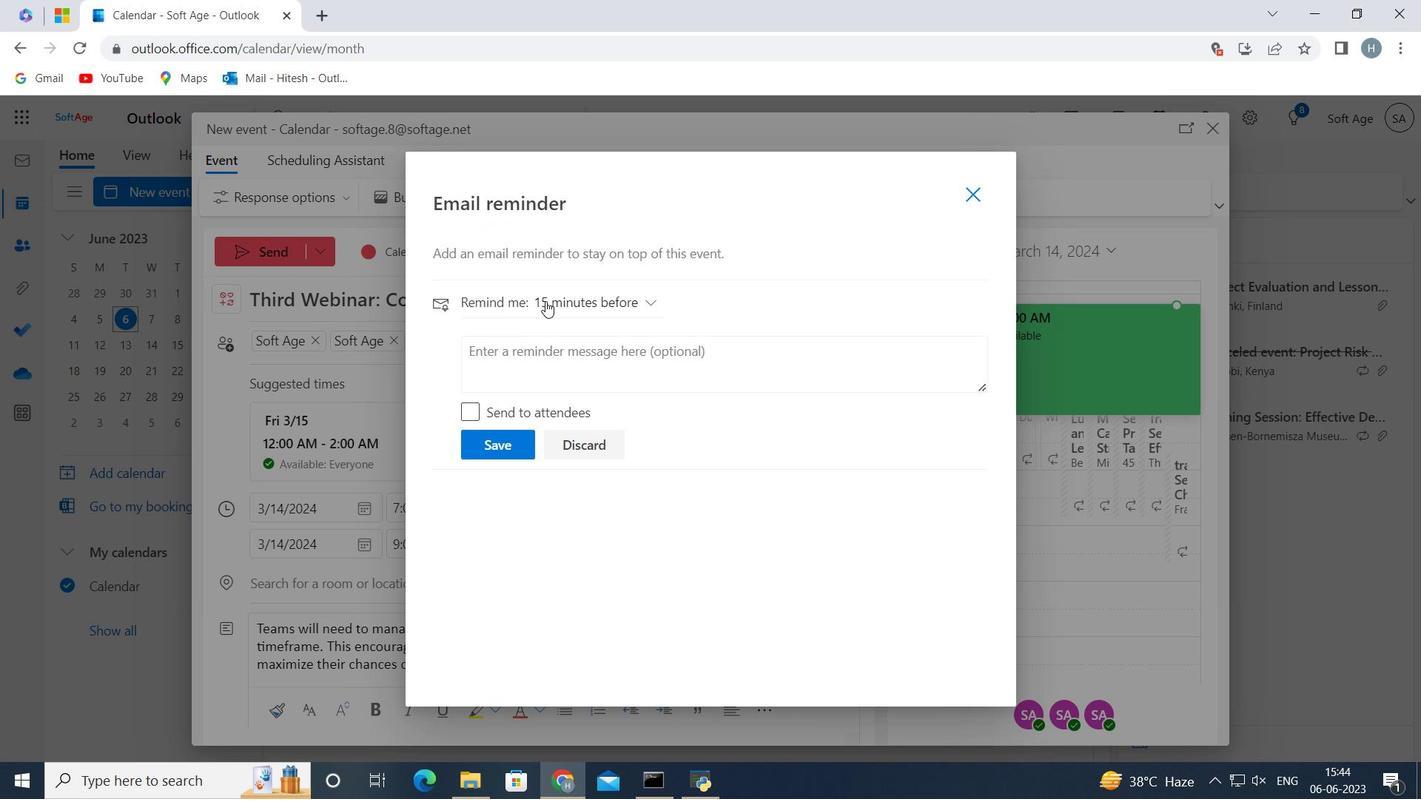 
Action: Mouse pressed left at (547, 302)
Screenshot: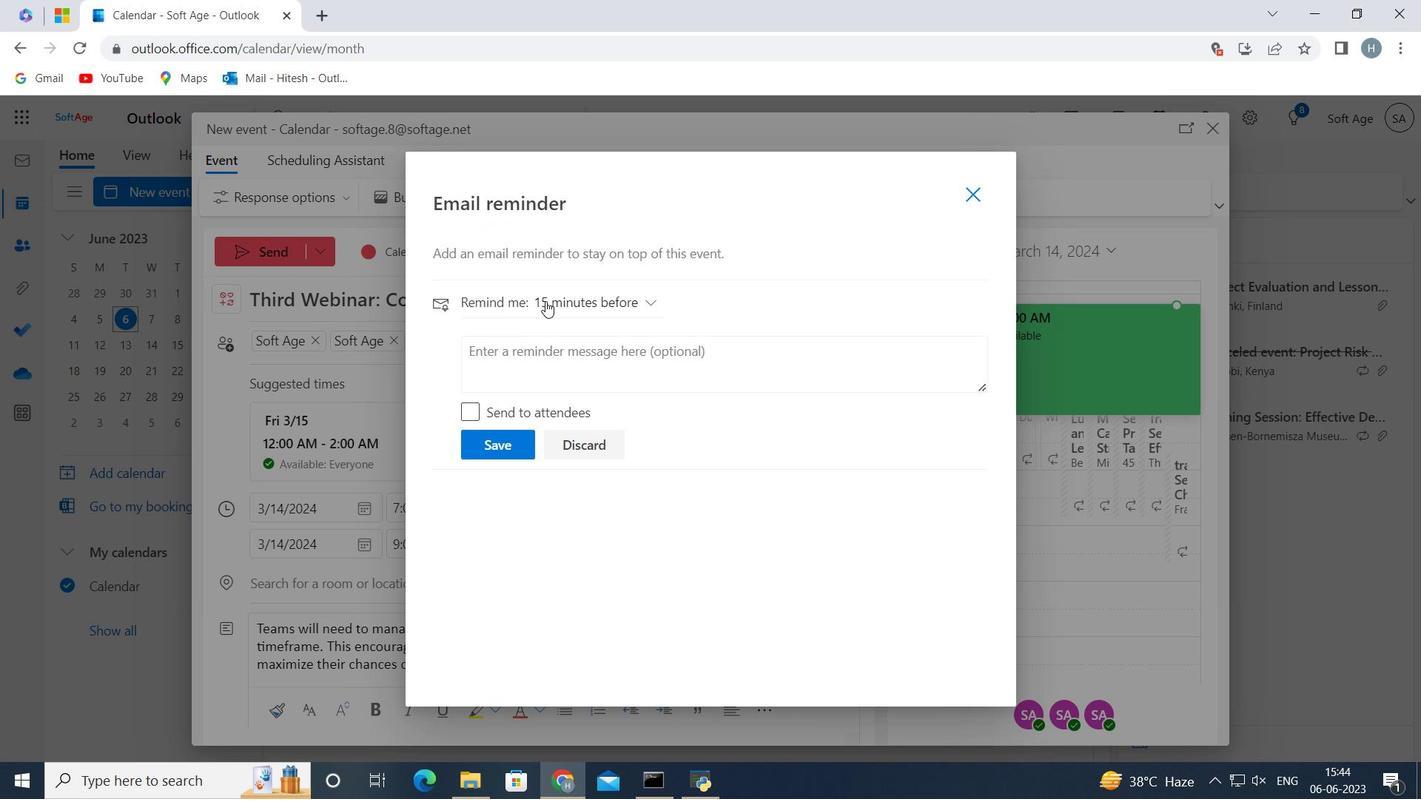 
Action: Mouse moved to (567, 632)
Screenshot: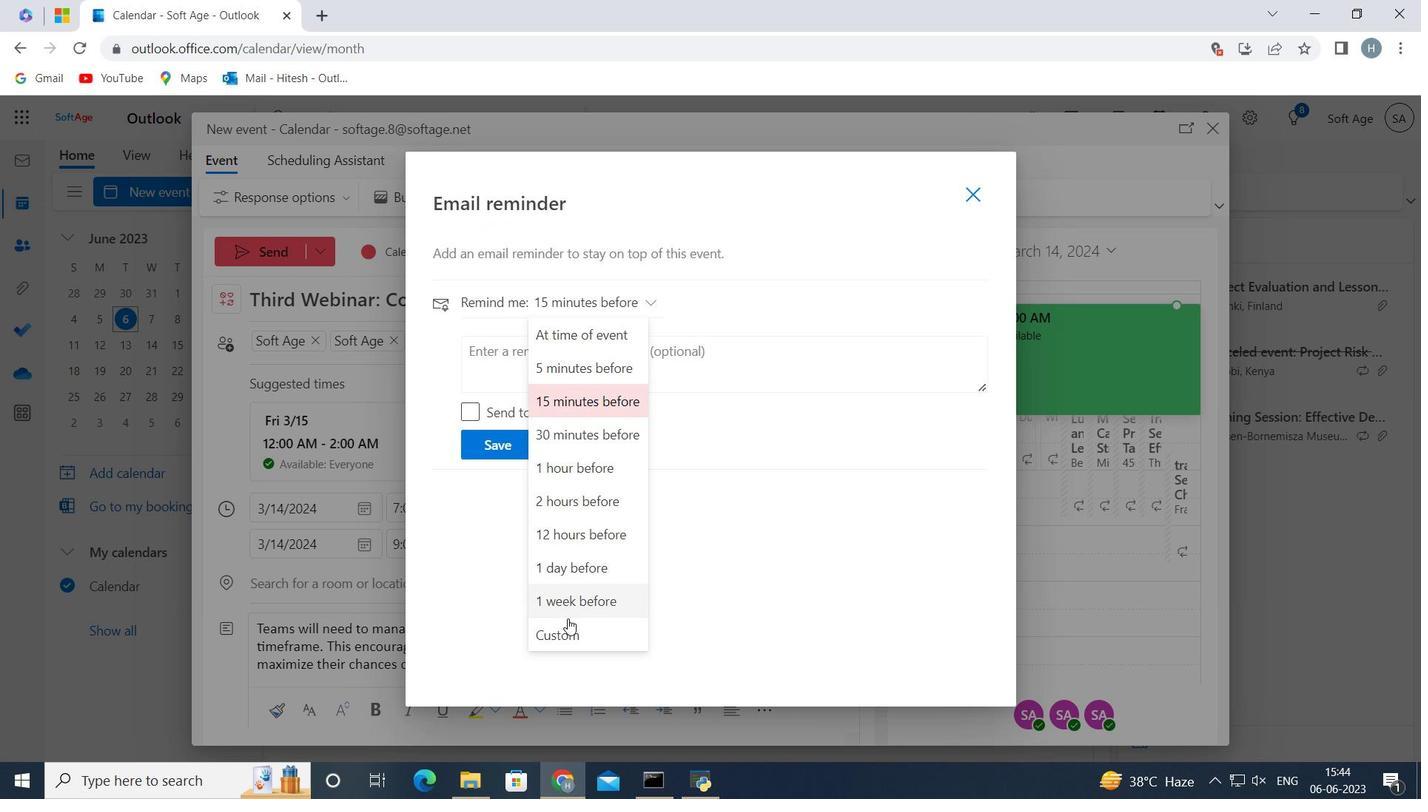 
Action: Mouse pressed left at (567, 632)
Screenshot: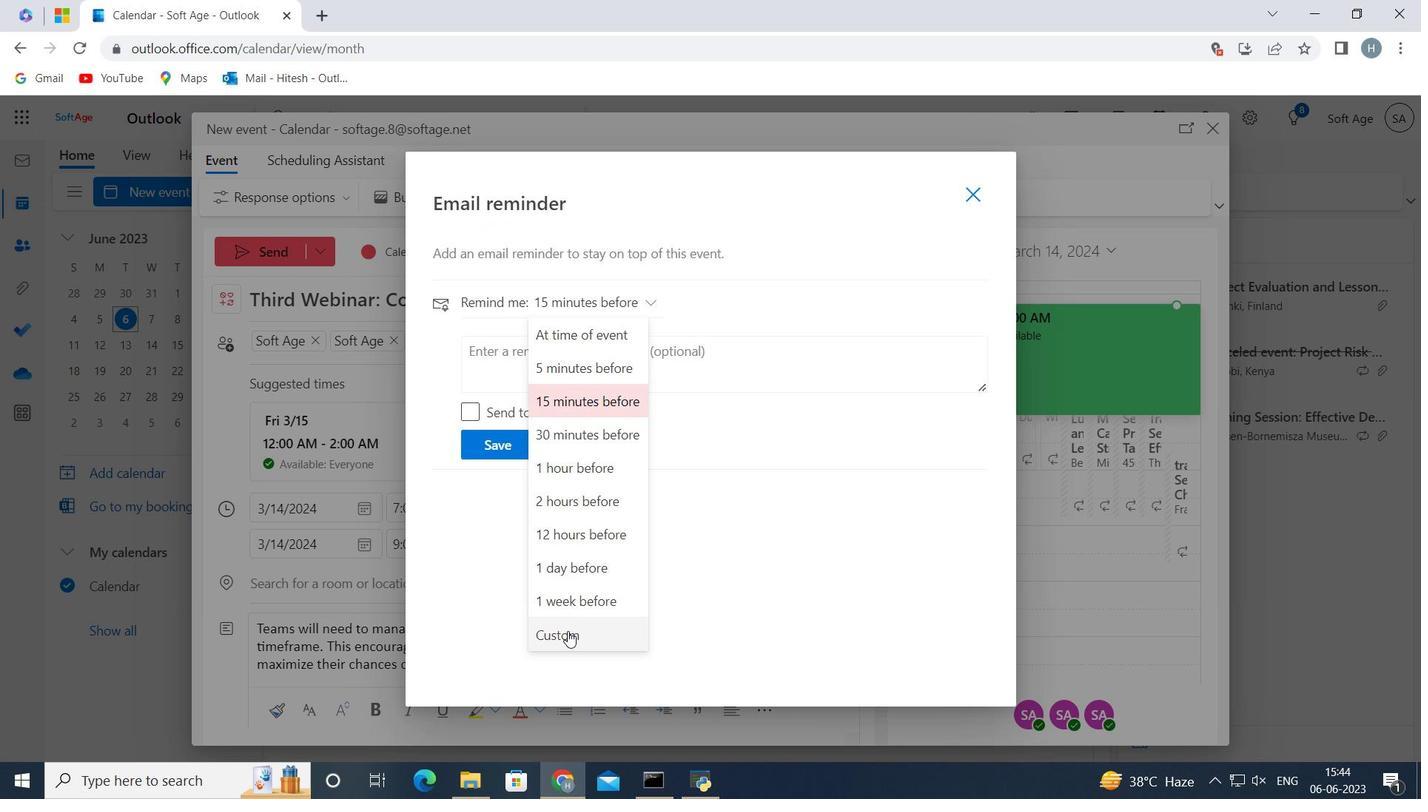 
Action: Mouse moved to (580, 412)
Screenshot: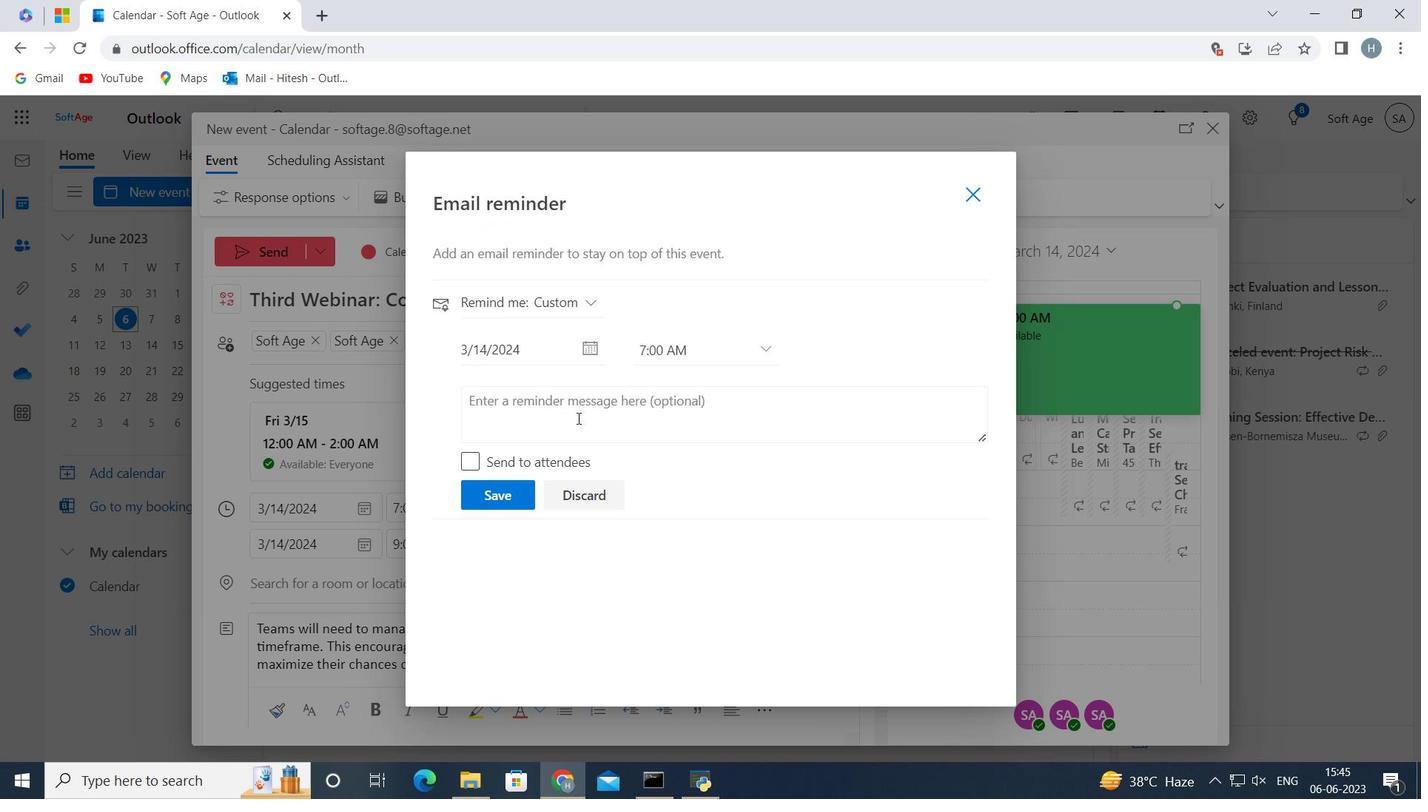 
Action: Mouse pressed left at (580, 412)
Screenshot: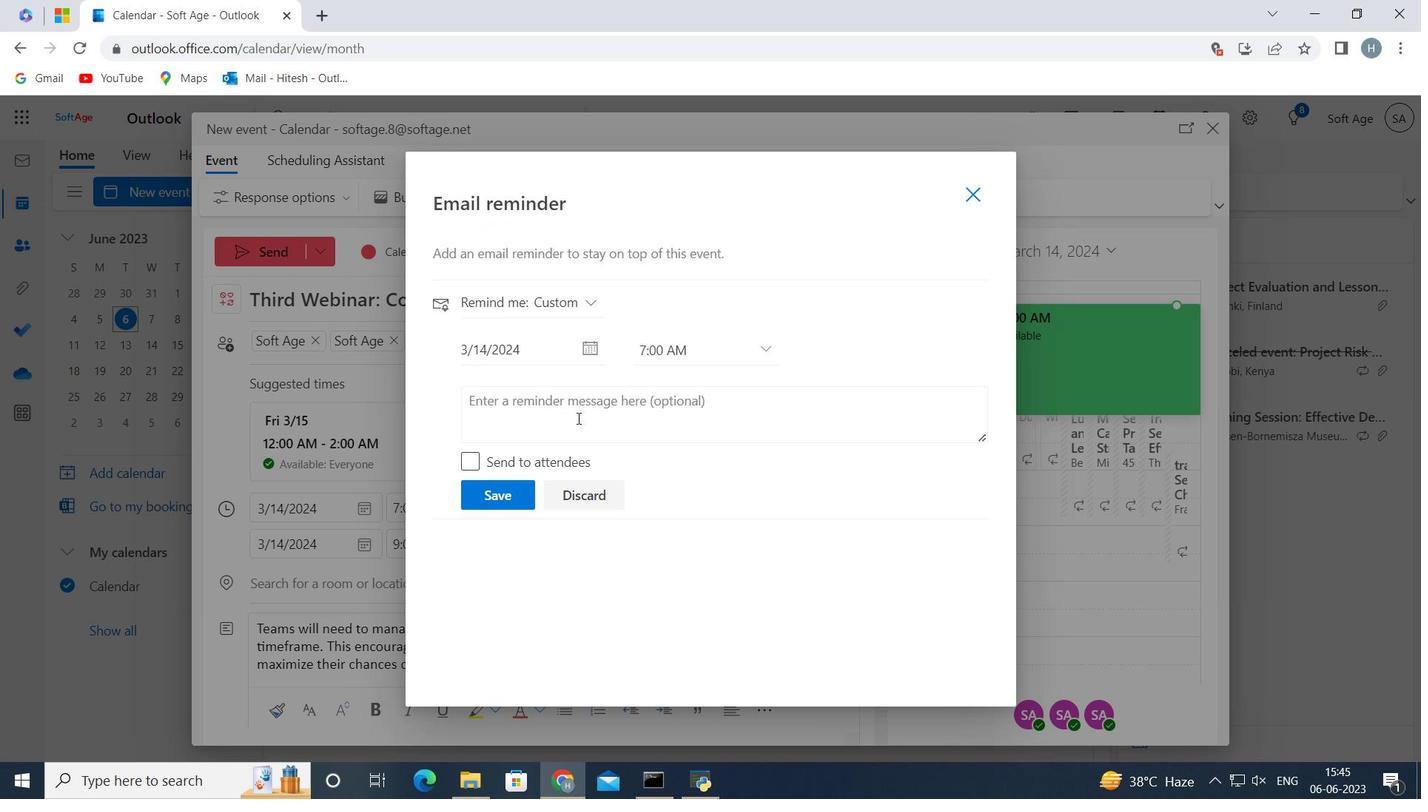 
Action: Key pressed 195<Key.space>day<Key.space>before
Screenshot: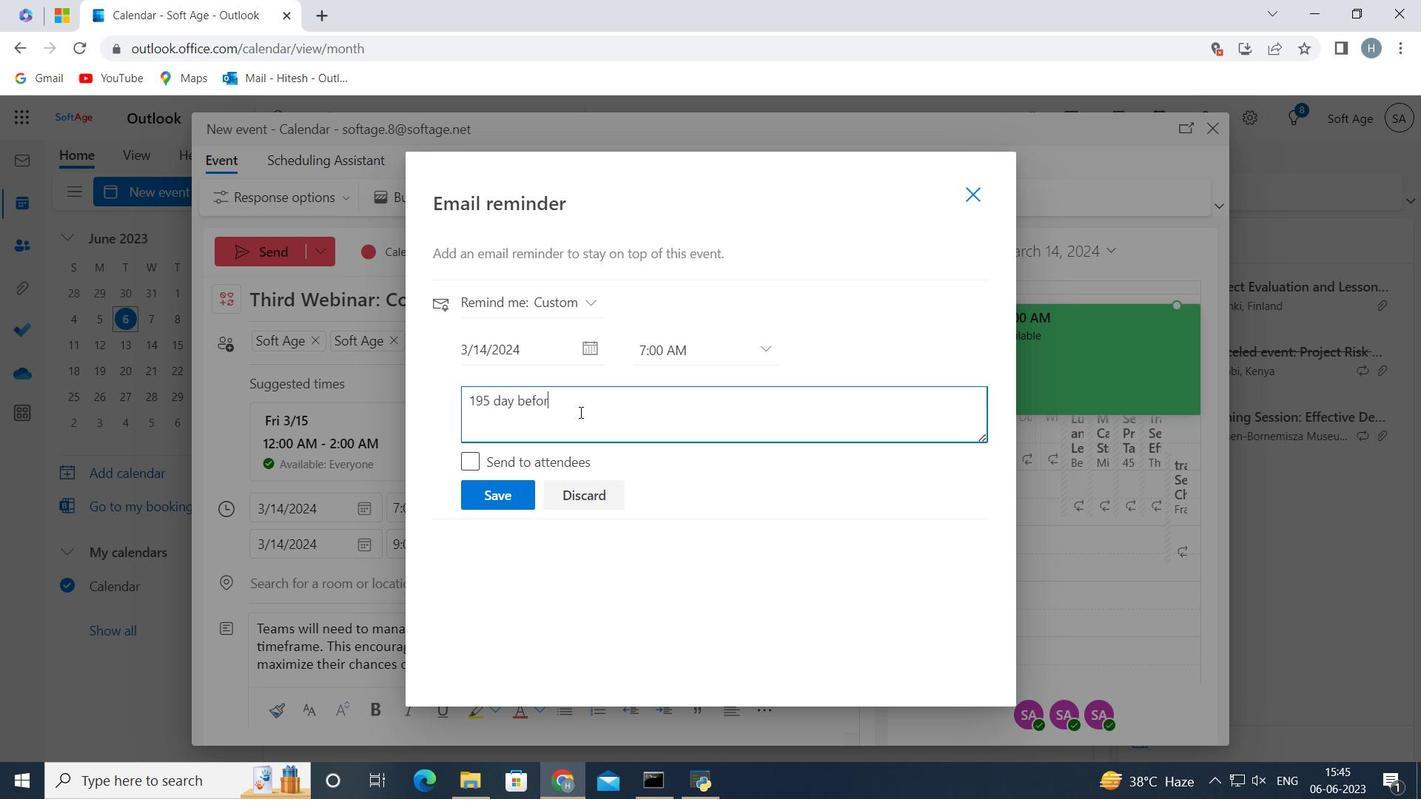 
Action: Mouse moved to (487, 496)
Screenshot: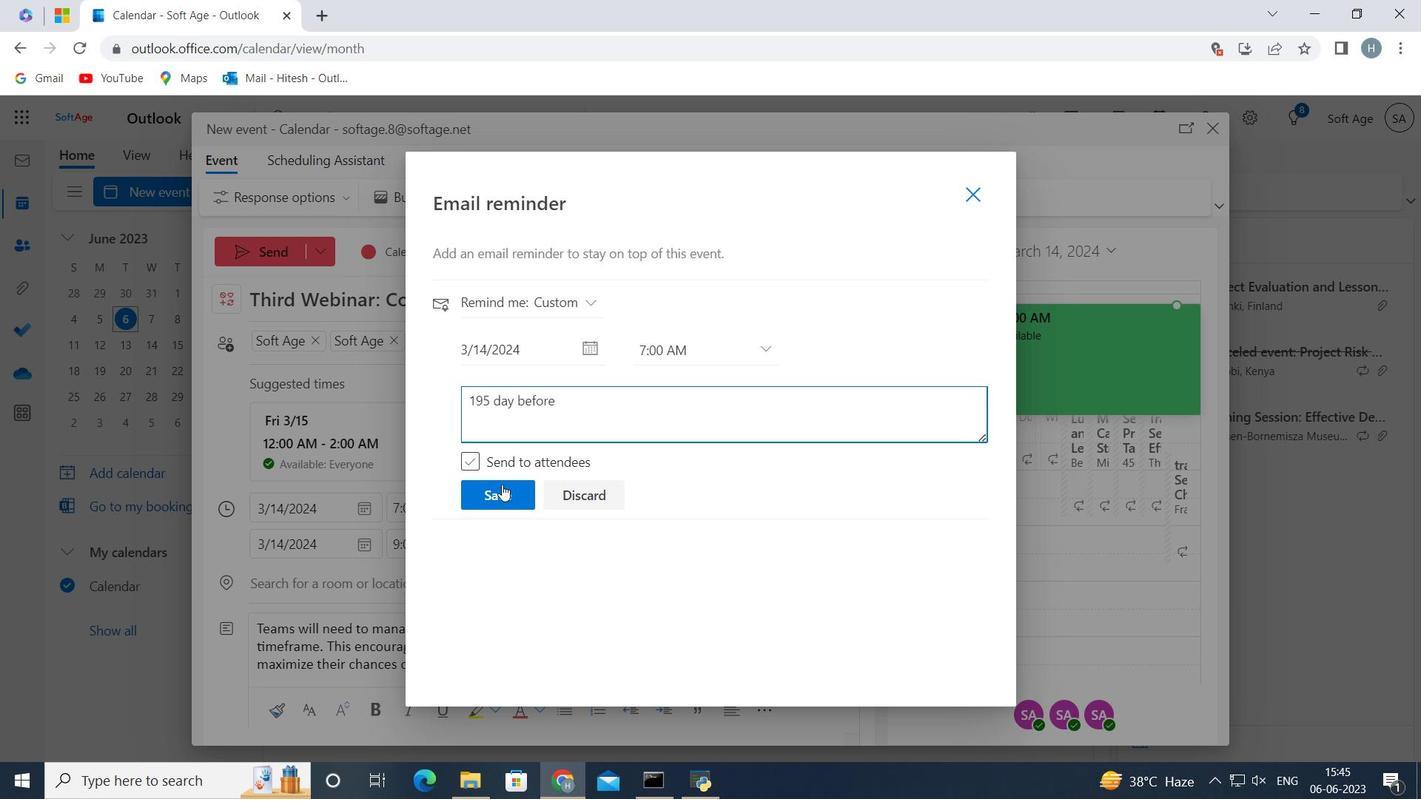 
Action: Mouse pressed left at (487, 496)
Screenshot: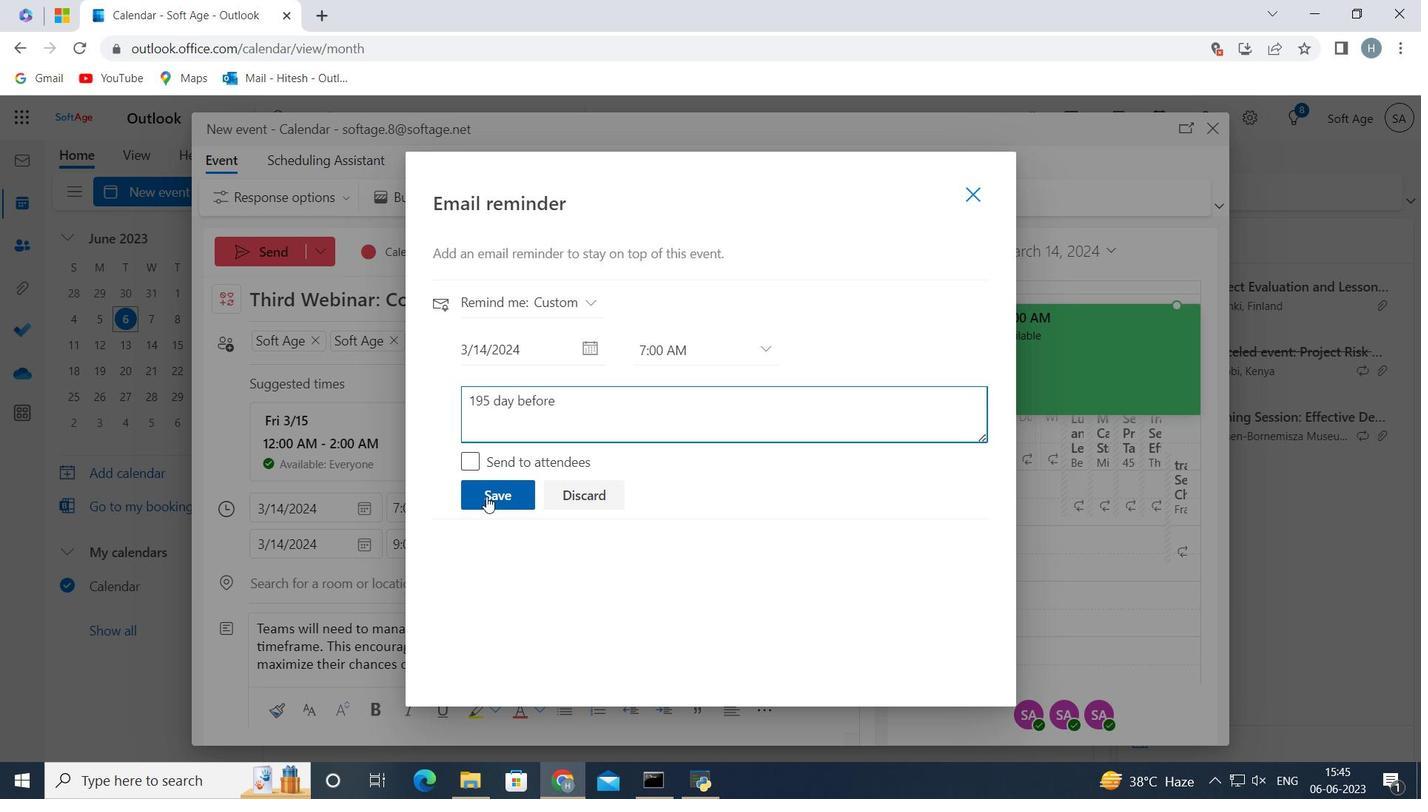 
Action: Mouse moved to (972, 188)
Screenshot: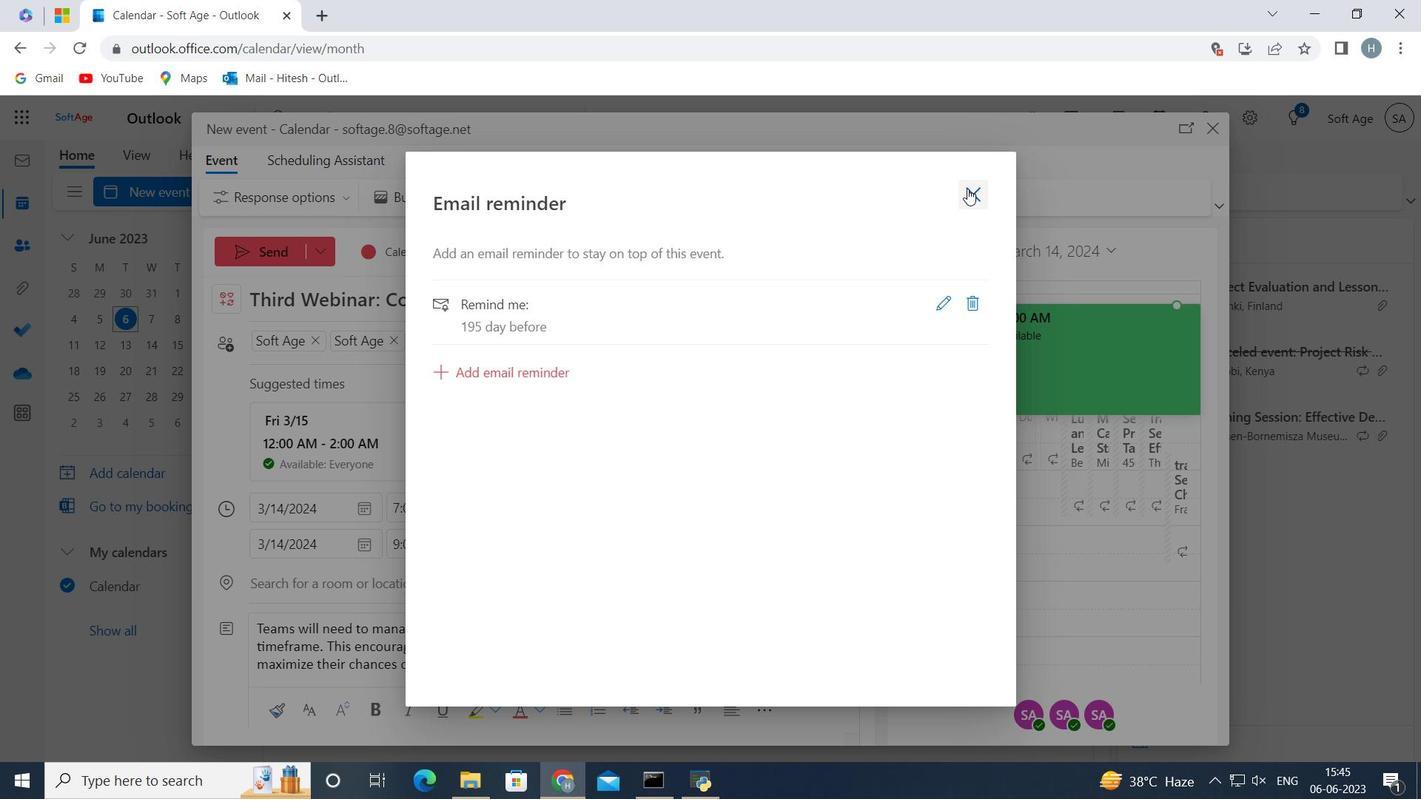 
Action: Mouse pressed left at (972, 188)
Screenshot: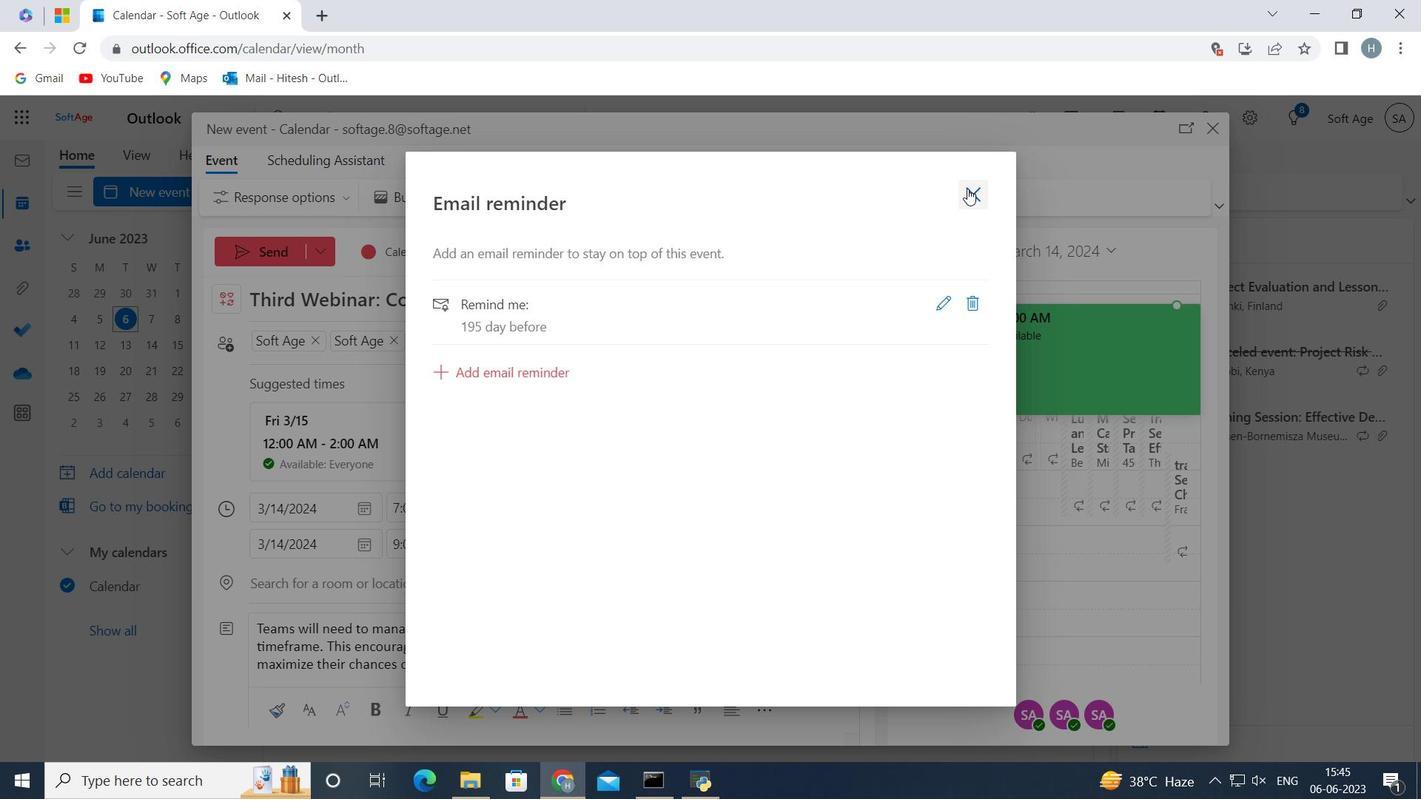 
Action: Mouse moved to (277, 254)
Screenshot: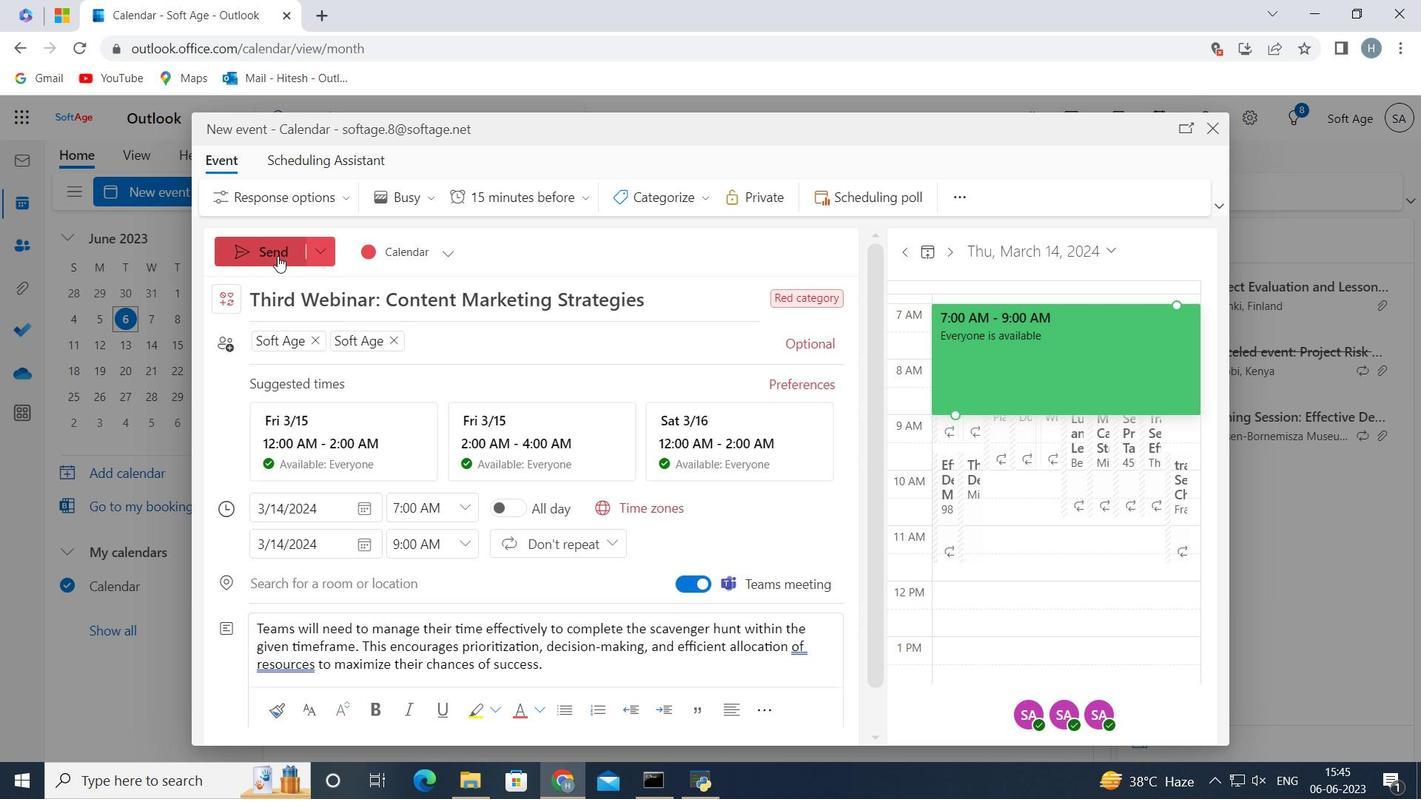 
Action: Mouse pressed left at (277, 254)
Screenshot: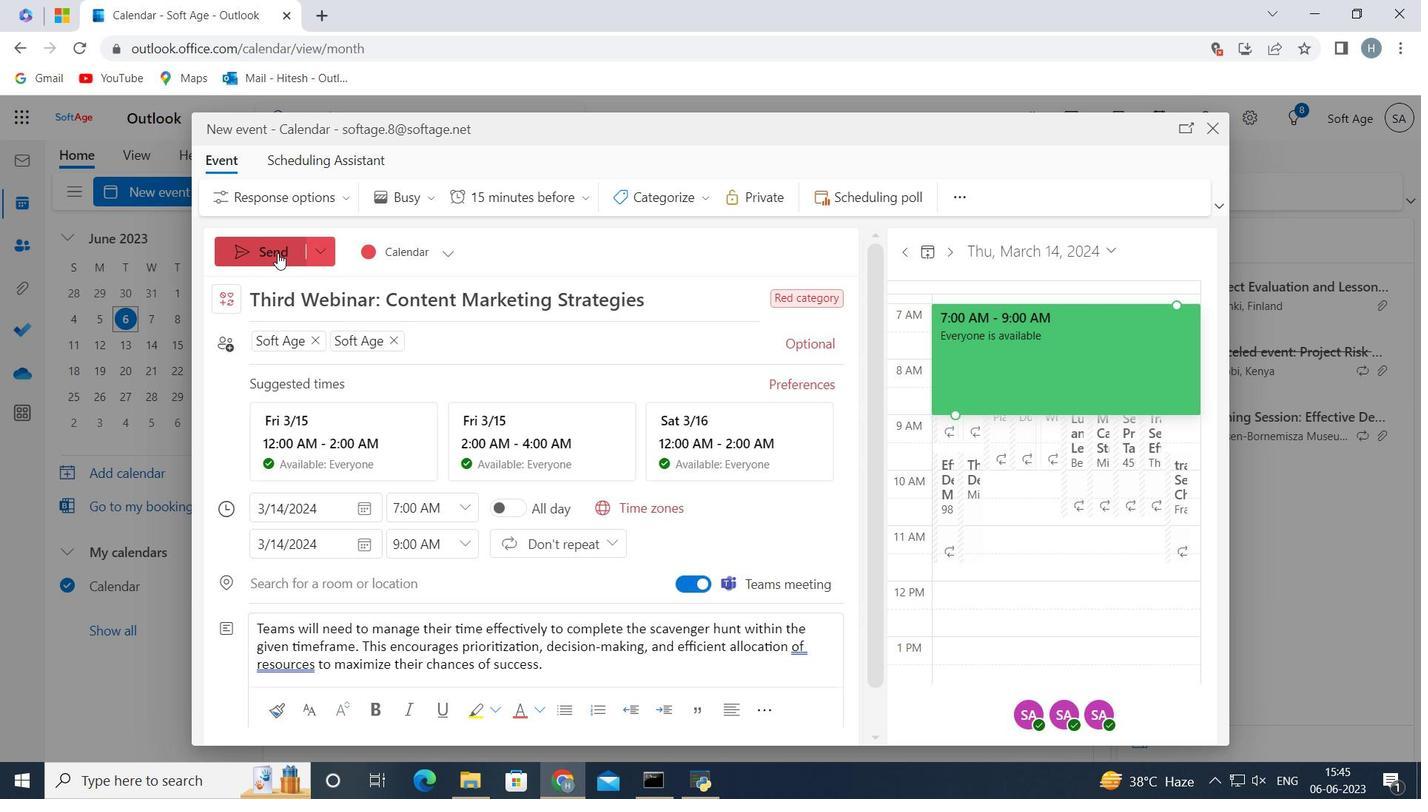 
Action: Mouse moved to (608, 353)
Screenshot: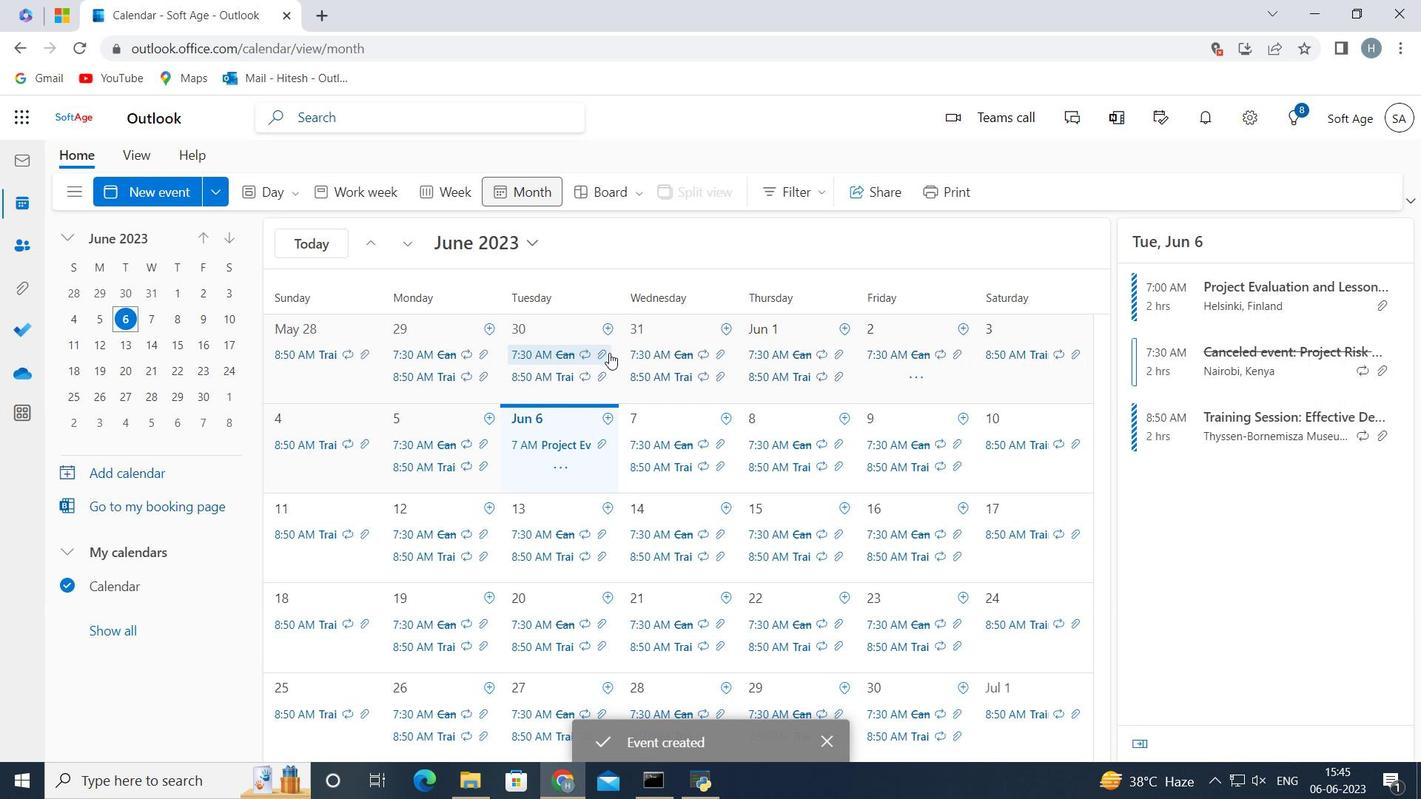 
